Task: Look for space in Nzeto, Angola from 3rd August, 2023 to 17th August, 2023 for 3 adults, 1 child in price range Rs.3000 to Rs.15000. Place can be entire place with 3 bedrooms having 4 beds and 2 bathrooms. Property type can be house, flat, hotel. Amenities needed are: wifi, air conditioning, bbq grill, smoking allowed. Booking option can be shelf check-in. Required host language is English.
Action: Mouse moved to (347, 122)
Screenshot: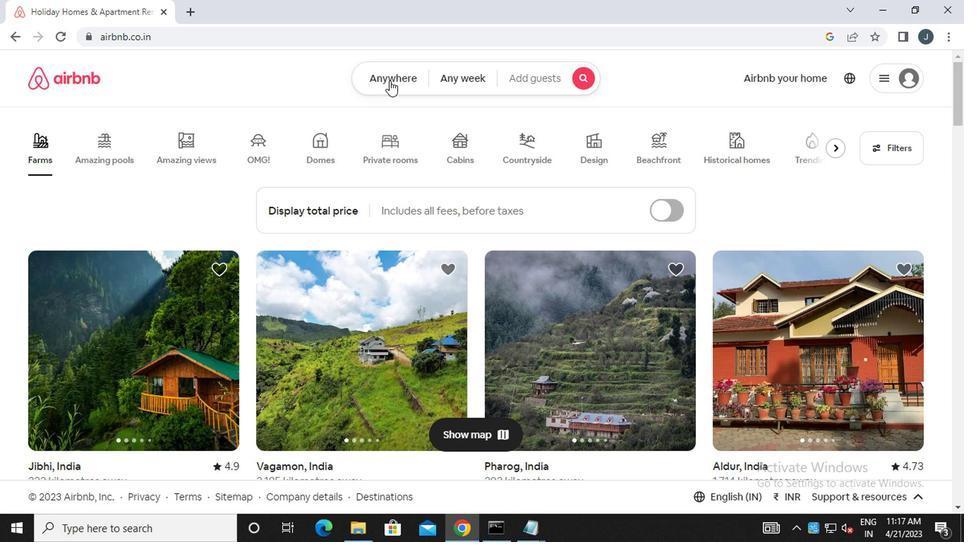 
Action: Mouse pressed left at (347, 122)
Screenshot: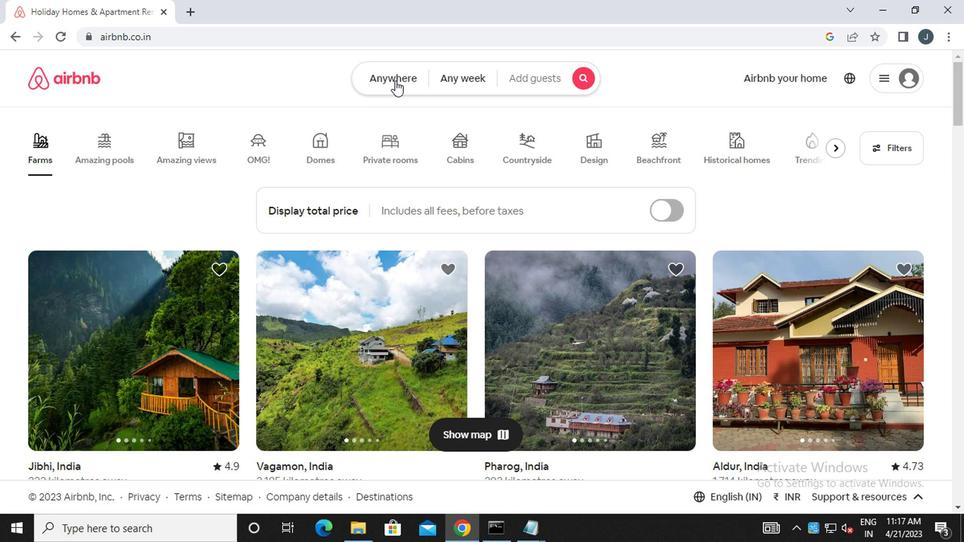 
Action: Mouse moved to (216, 159)
Screenshot: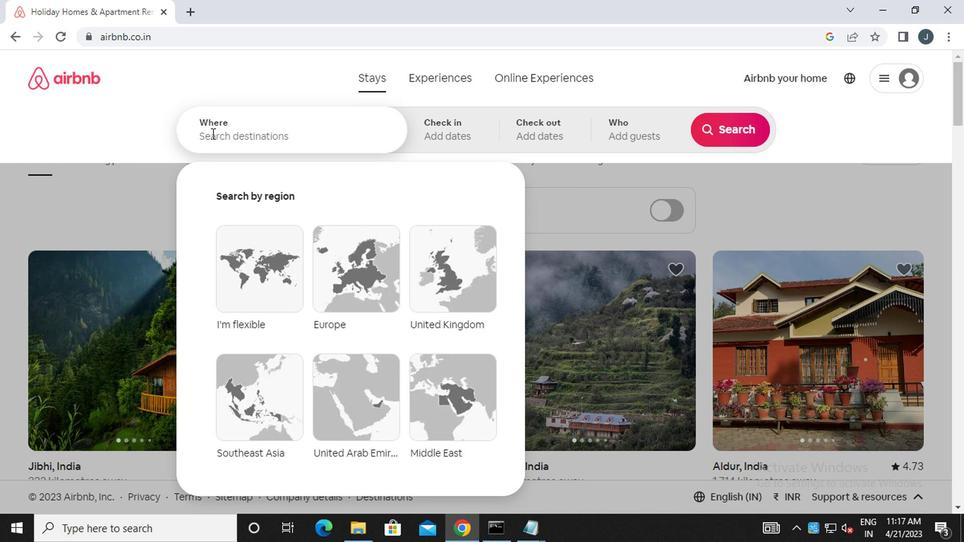 
Action: Mouse pressed left at (216, 159)
Screenshot: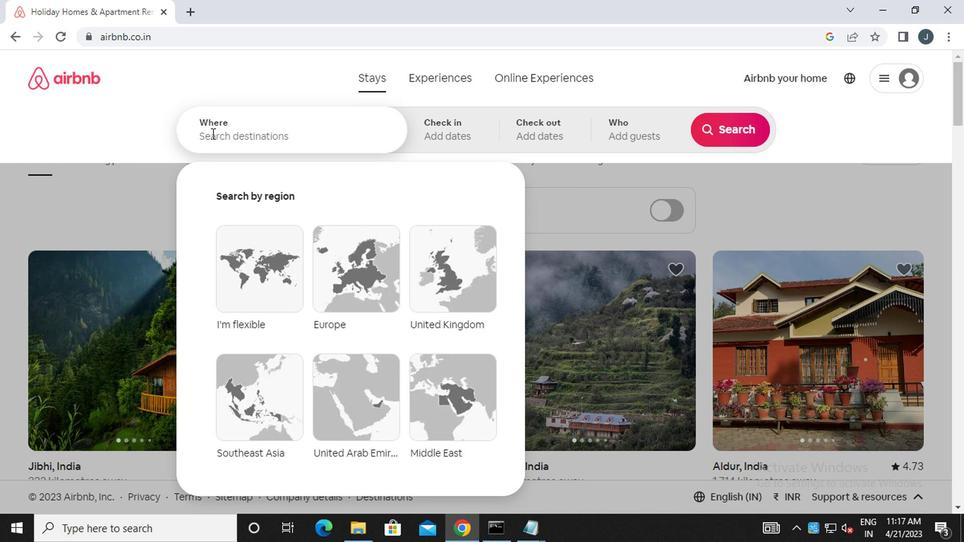 
Action: Mouse moved to (222, 159)
Screenshot: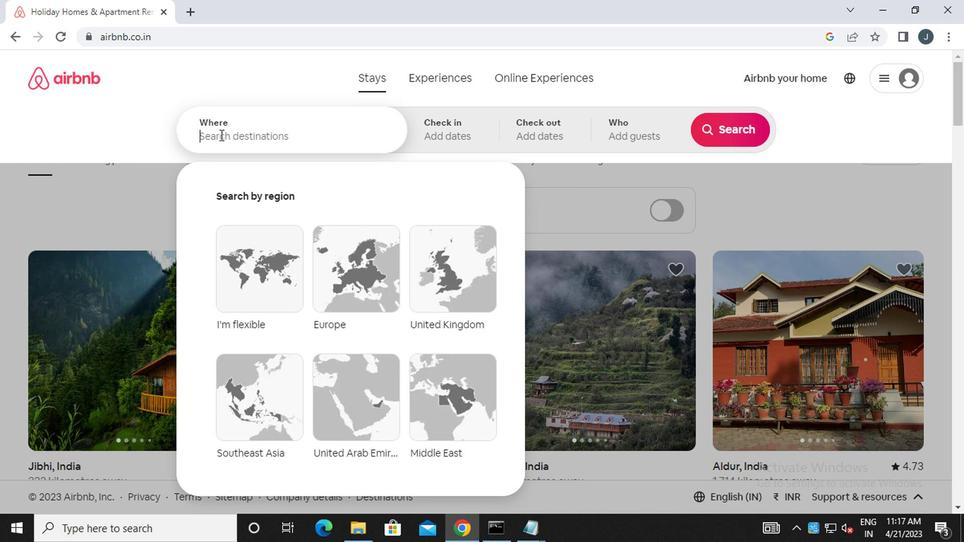 
Action: Key pressed n<Key.caps_lock>zeto,
Screenshot: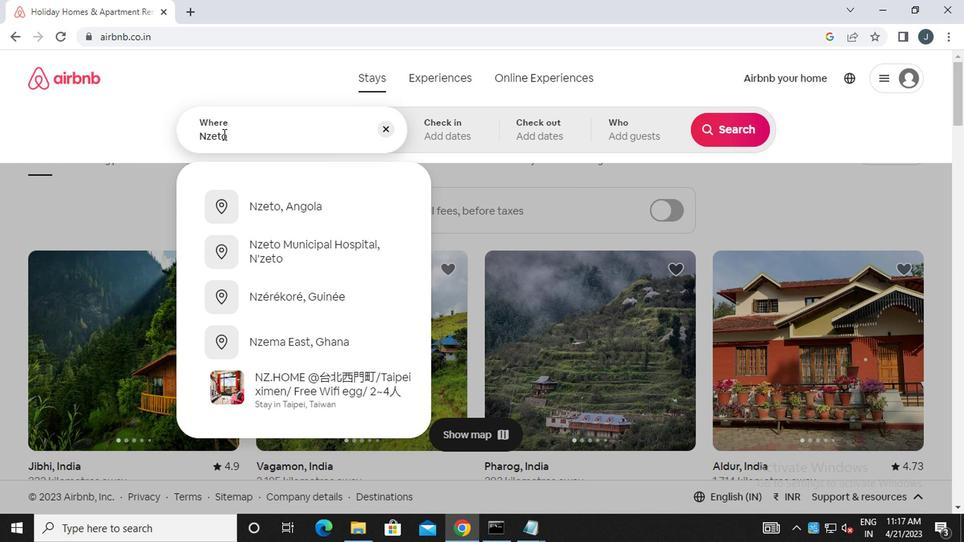 
Action: Mouse moved to (270, 210)
Screenshot: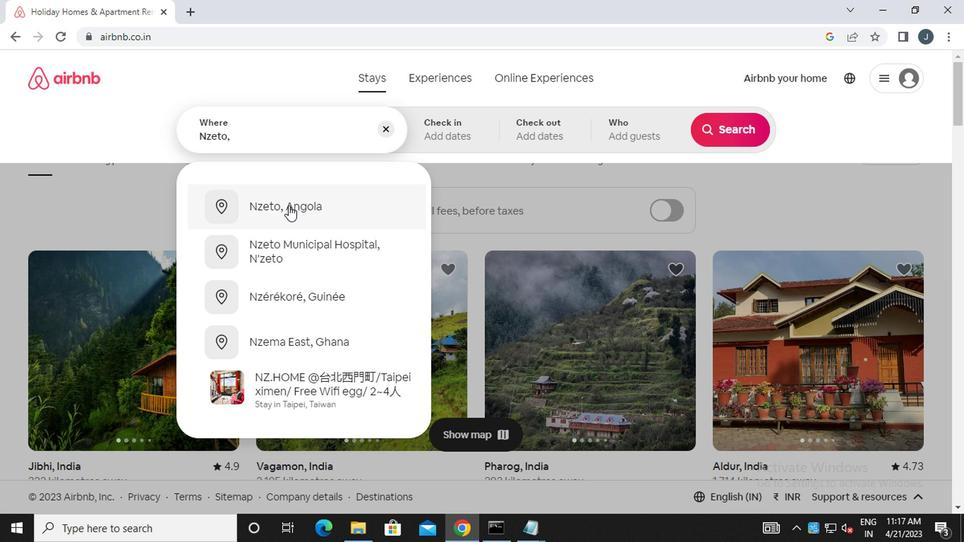 
Action: Mouse pressed left at (270, 210)
Screenshot: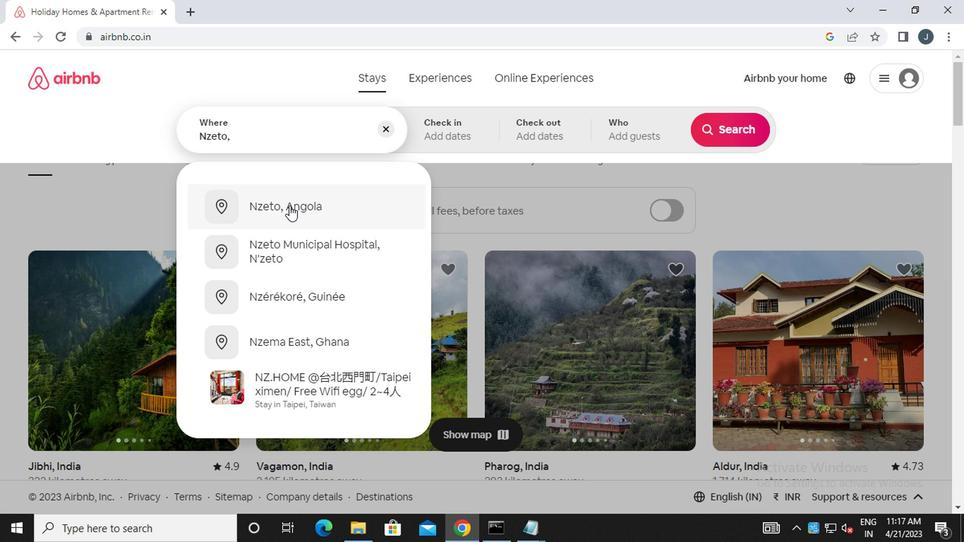 
Action: Mouse moved to (574, 239)
Screenshot: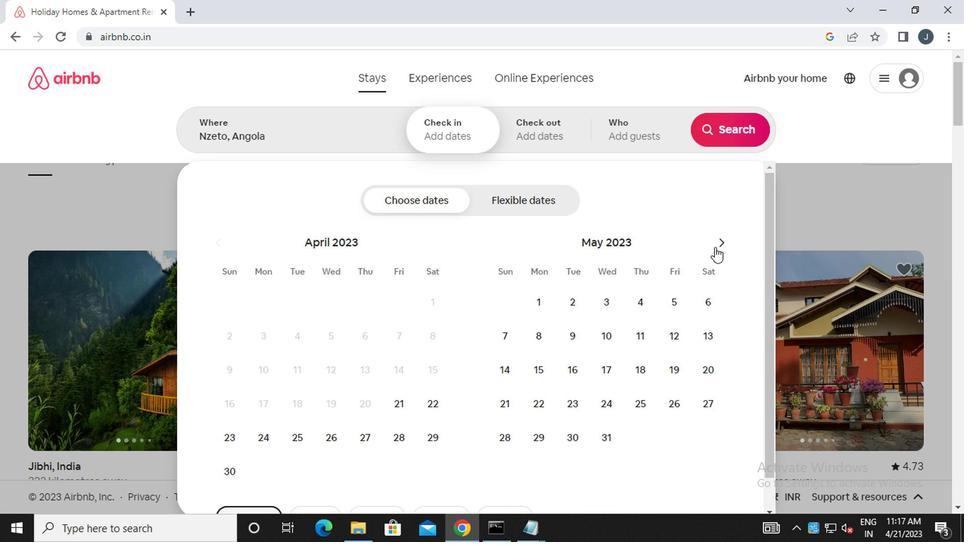 
Action: Mouse pressed left at (574, 239)
Screenshot: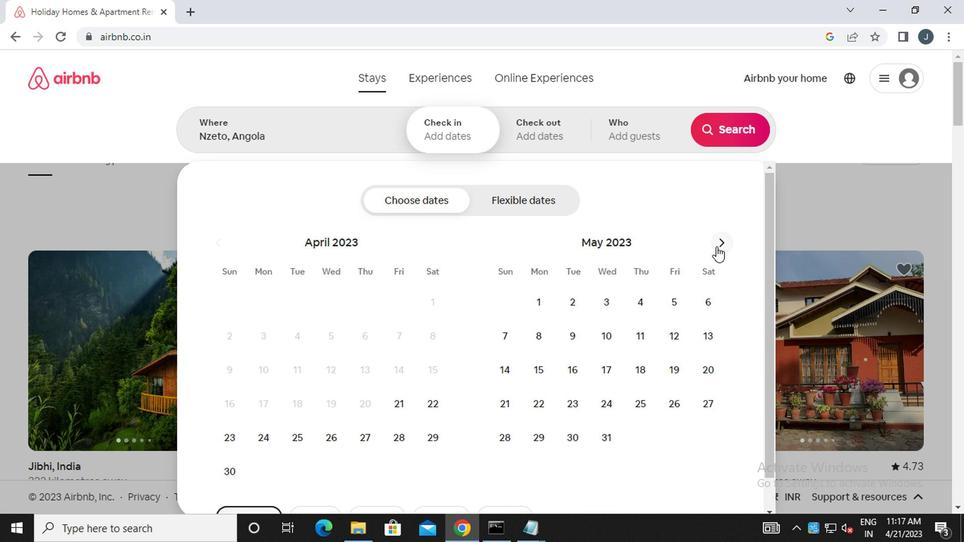 
Action: Mouse moved to (575, 239)
Screenshot: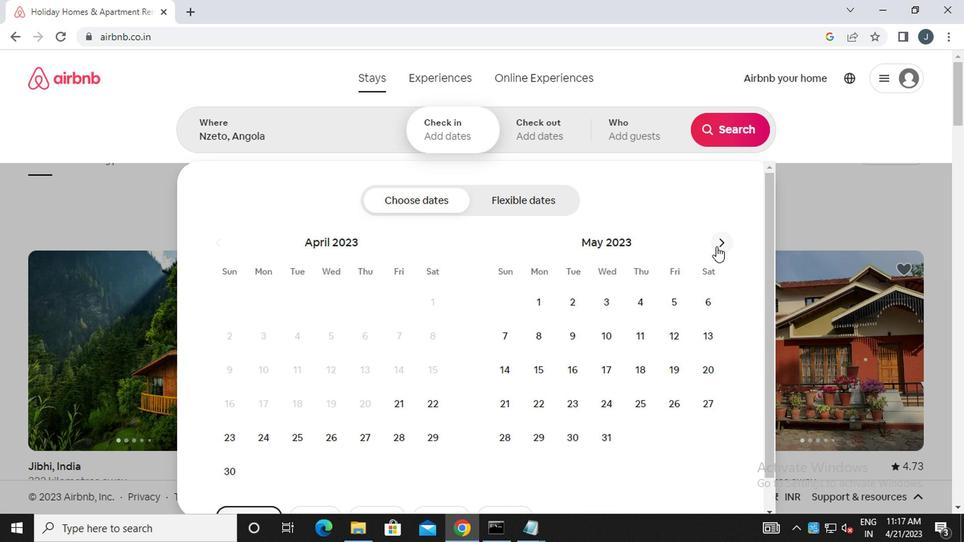 
Action: Mouse pressed left at (575, 239)
Screenshot: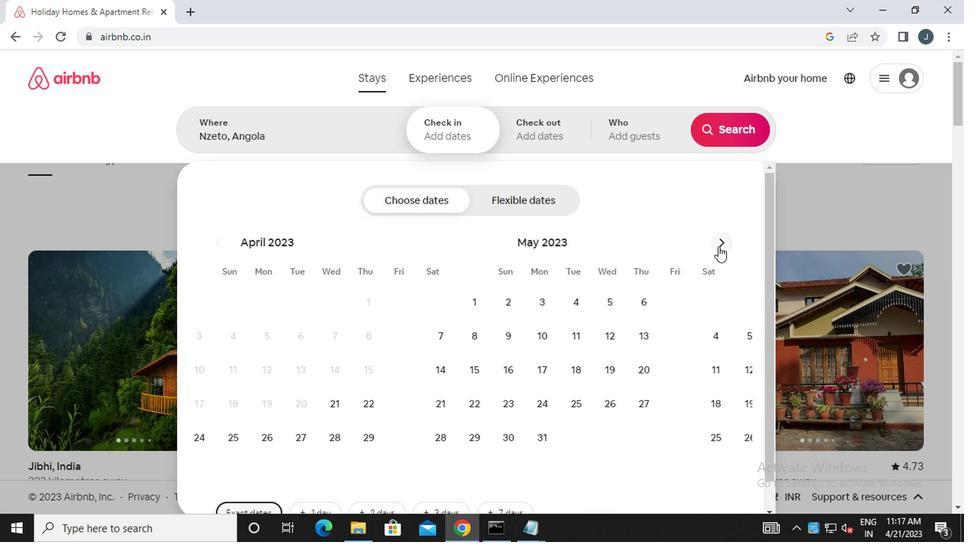 
Action: Mouse pressed left at (575, 239)
Screenshot: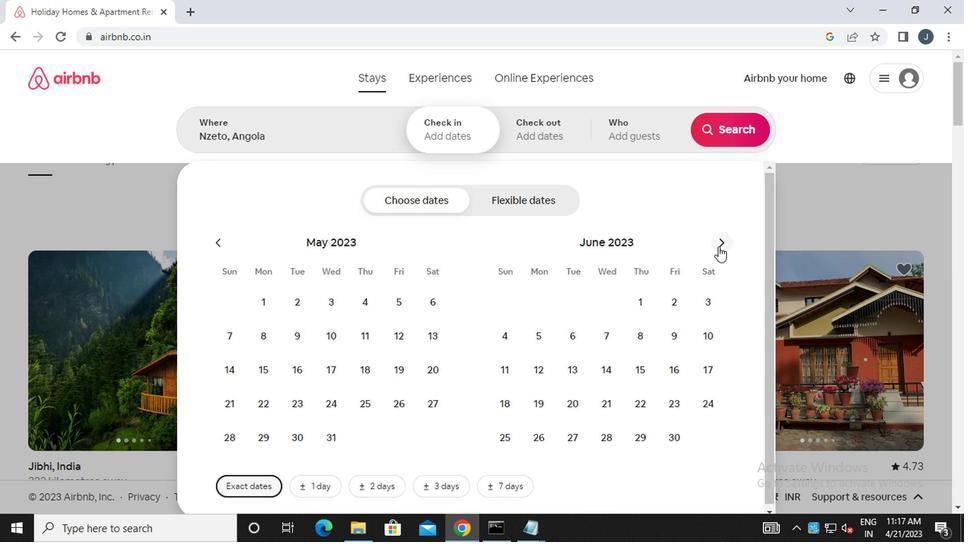 
Action: Mouse pressed left at (575, 239)
Screenshot: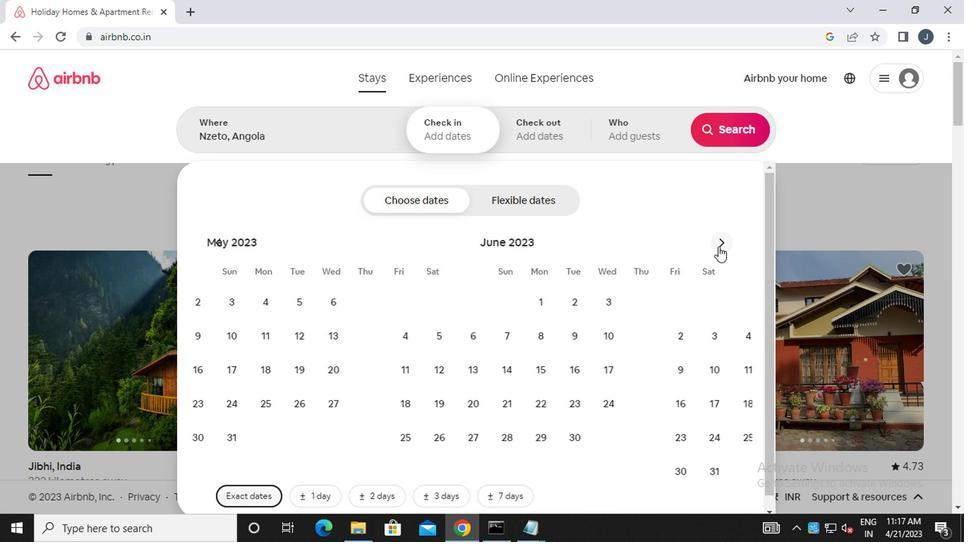 
Action: Mouse moved to (519, 278)
Screenshot: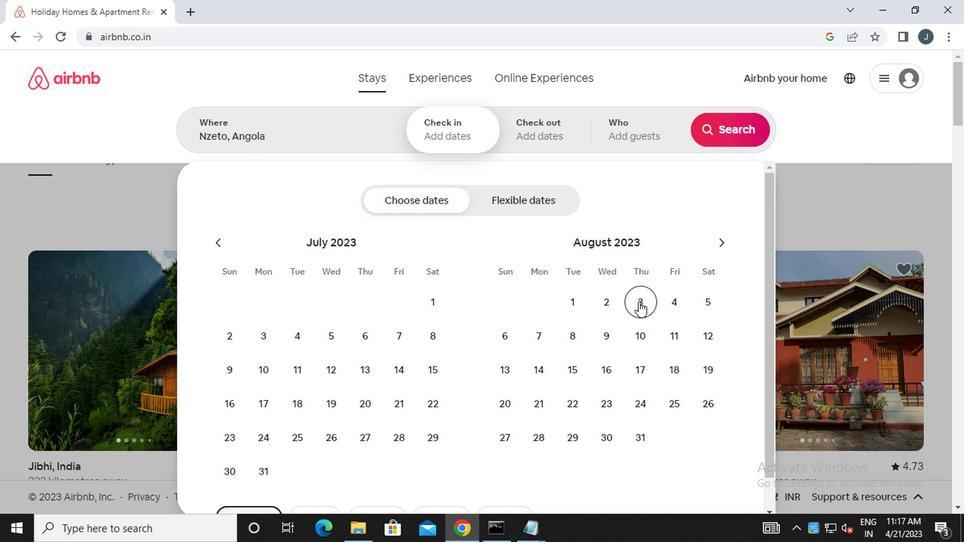 
Action: Mouse pressed left at (519, 278)
Screenshot: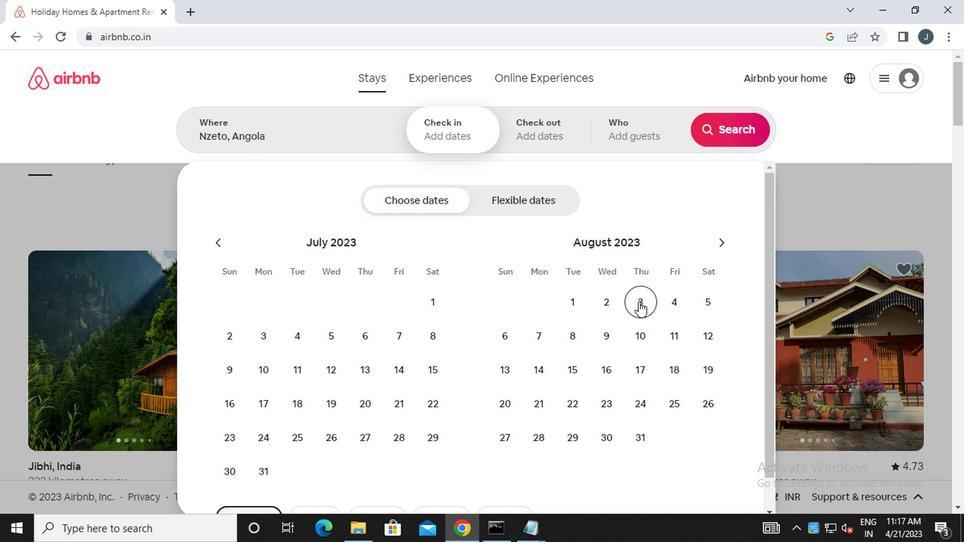 
Action: Mouse moved to (524, 325)
Screenshot: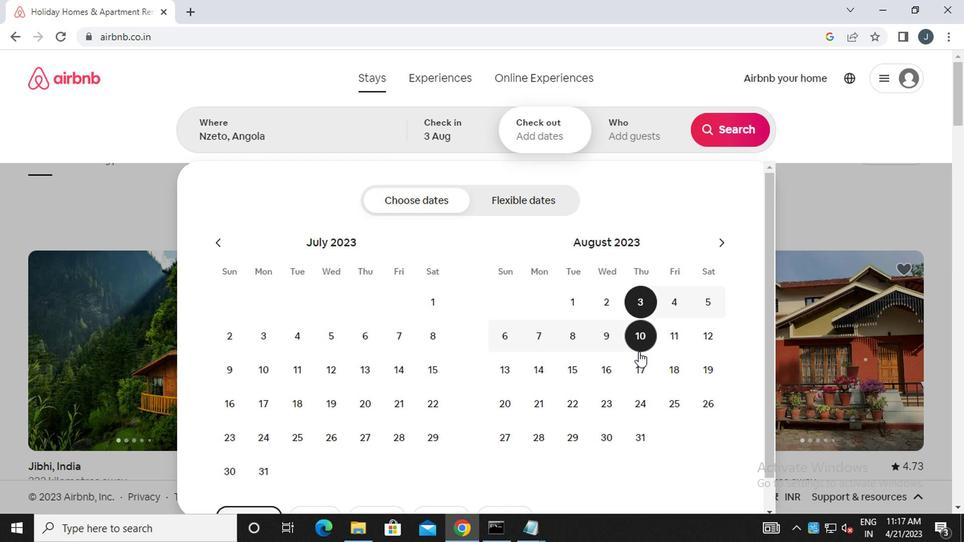 
Action: Mouse pressed left at (524, 325)
Screenshot: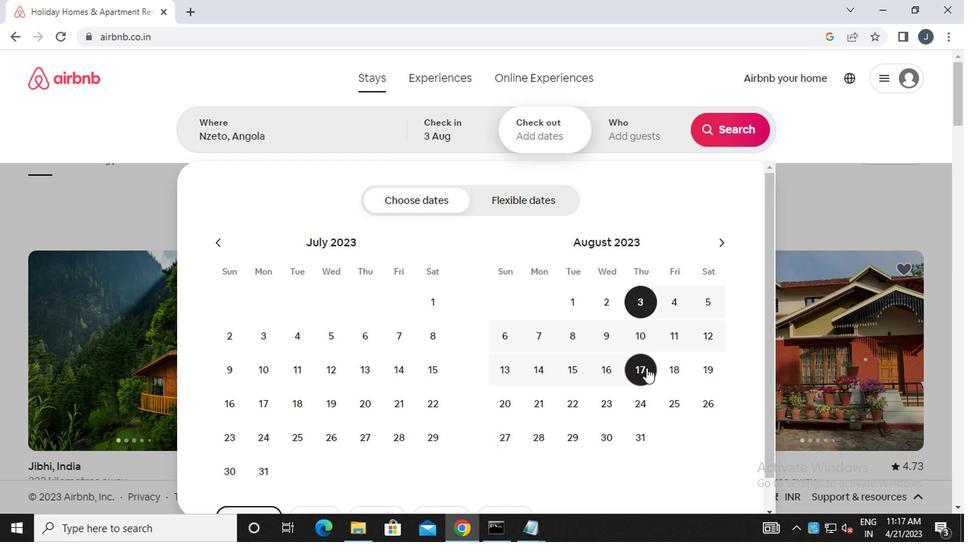 
Action: Mouse moved to (519, 159)
Screenshot: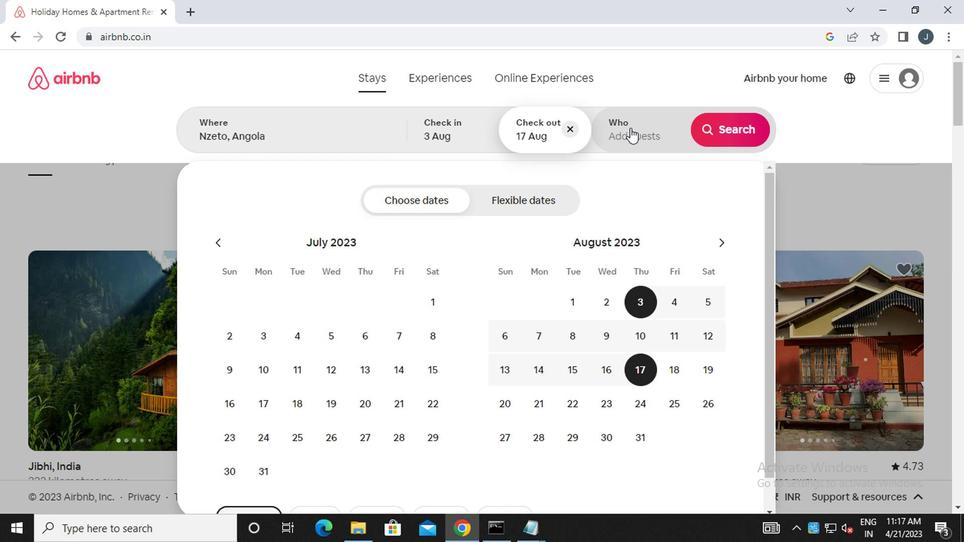 
Action: Mouse pressed left at (519, 159)
Screenshot: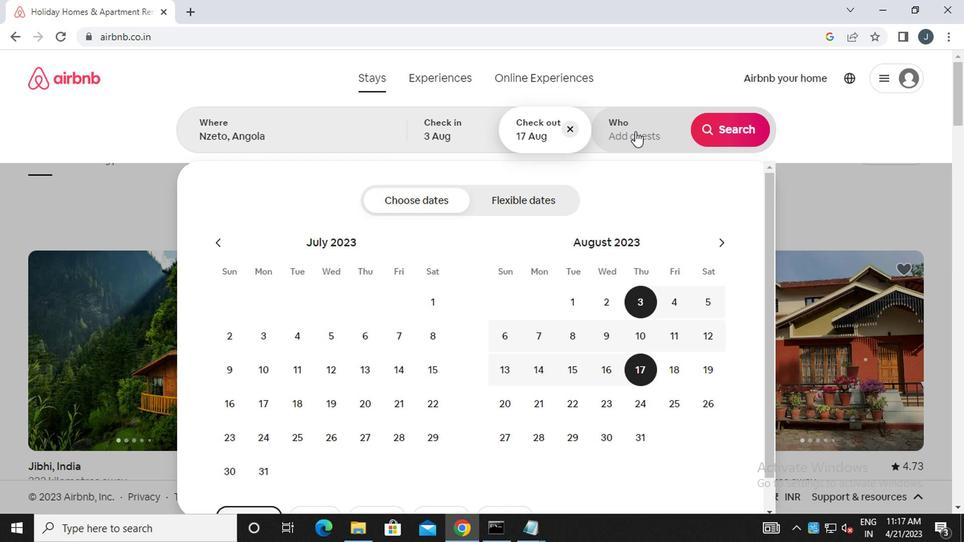 
Action: Mouse moved to (585, 208)
Screenshot: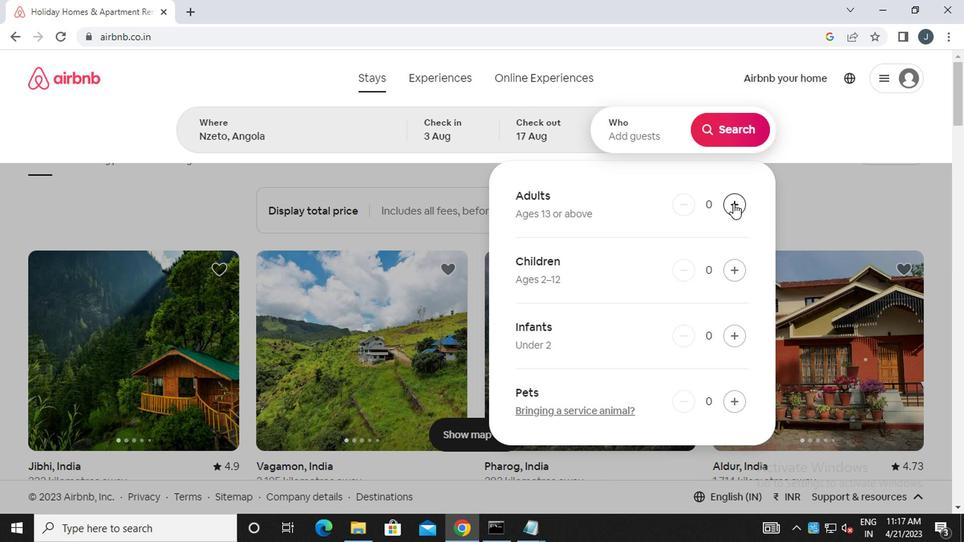 
Action: Mouse pressed left at (585, 208)
Screenshot: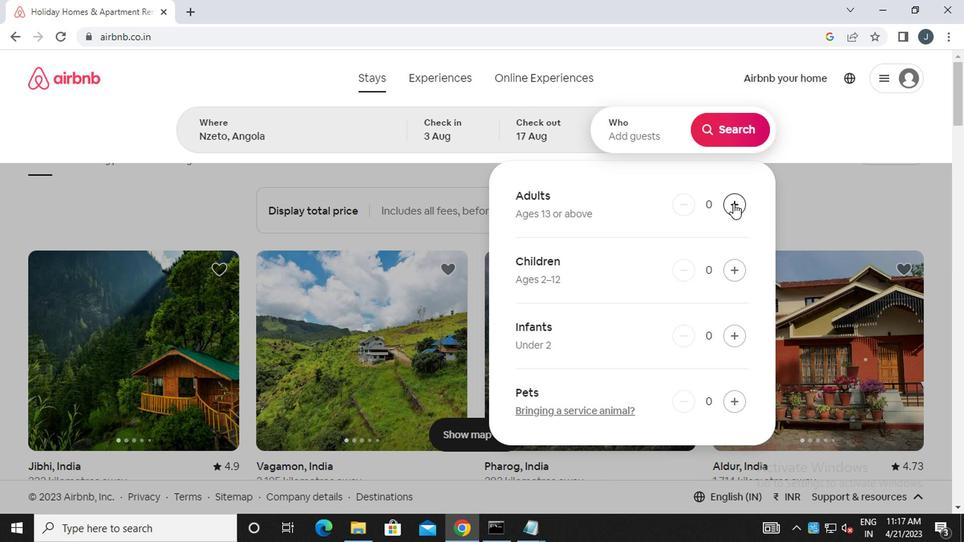 
Action: Mouse moved to (585, 208)
Screenshot: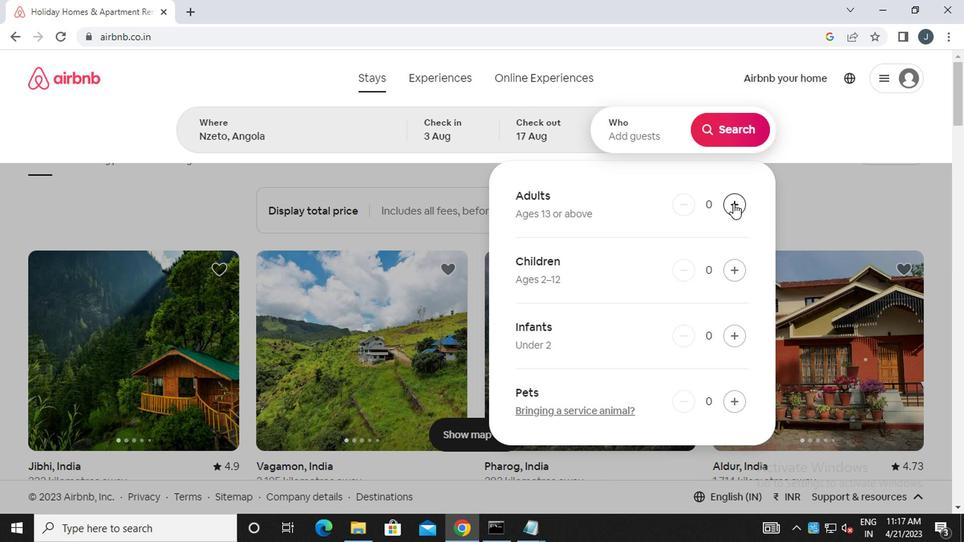 
Action: Mouse pressed left at (585, 208)
Screenshot: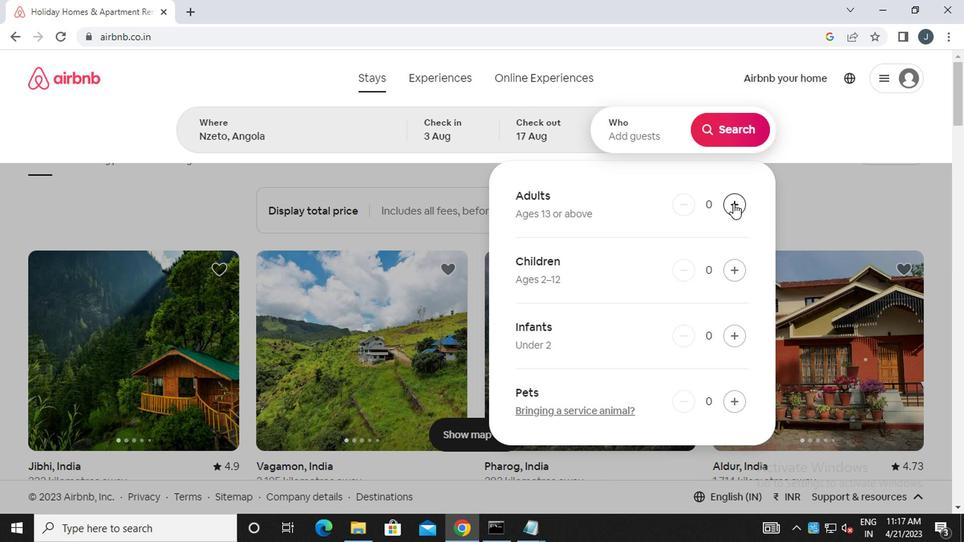 
Action: Mouse pressed left at (585, 208)
Screenshot: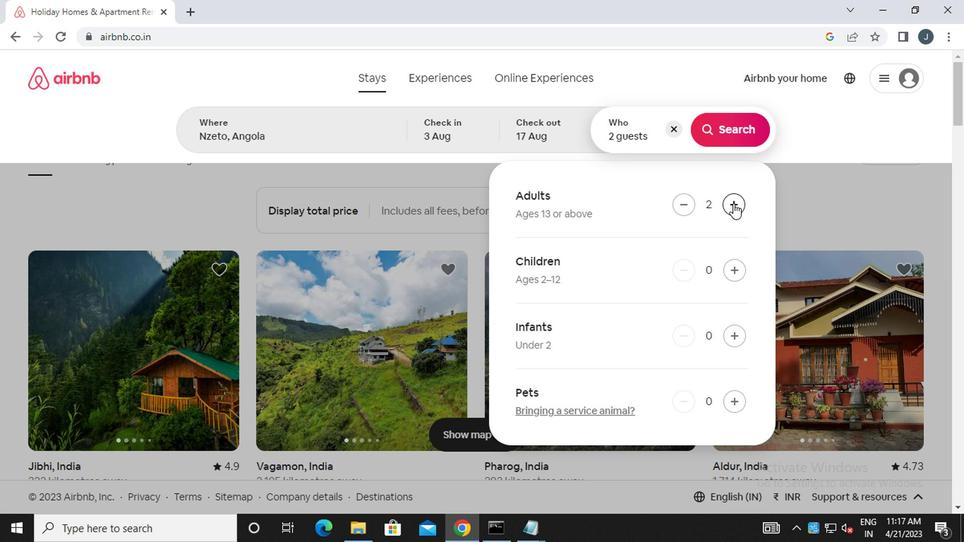 
Action: Mouse moved to (588, 255)
Screenshot: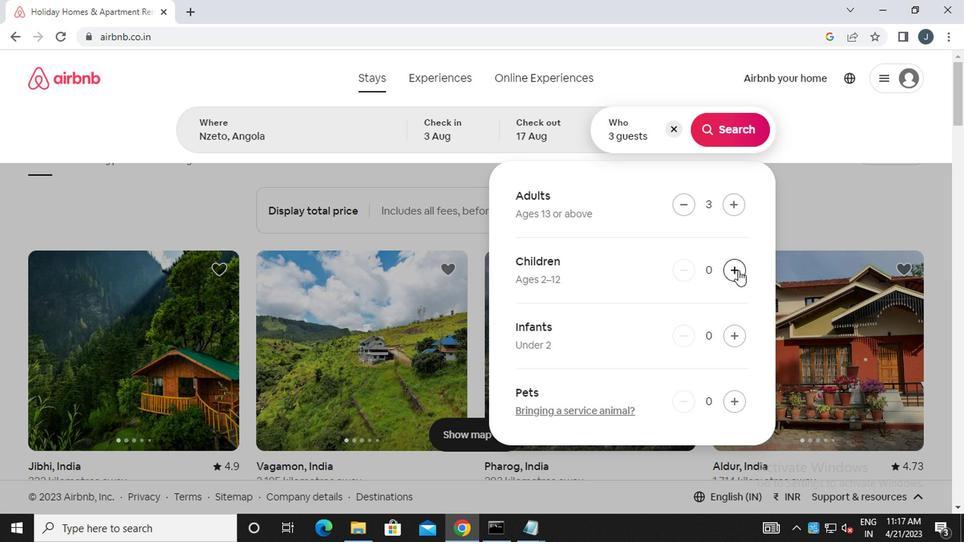 
Action: Mouse pressed left at (588, 255)
Screenshot: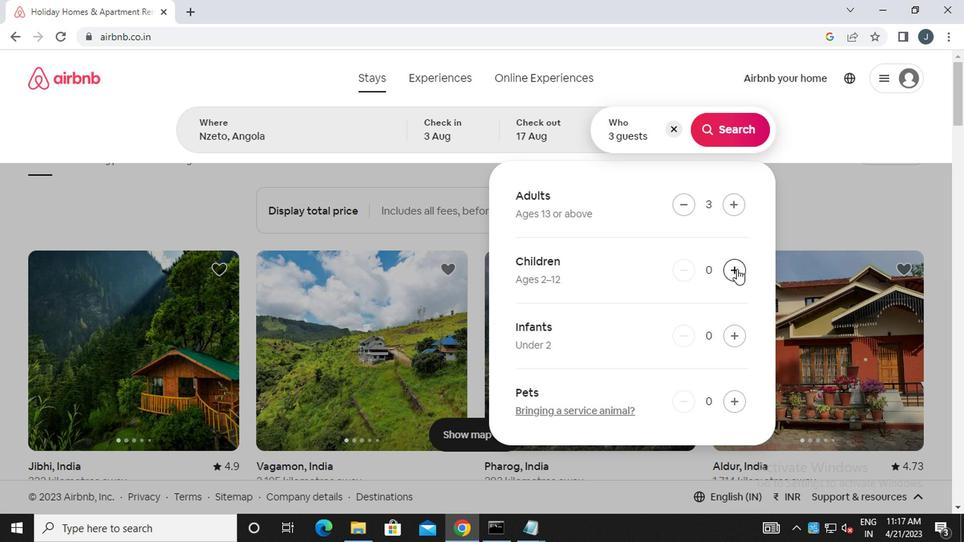 
Action: Mouse moved to (586, 158)
Screenshot: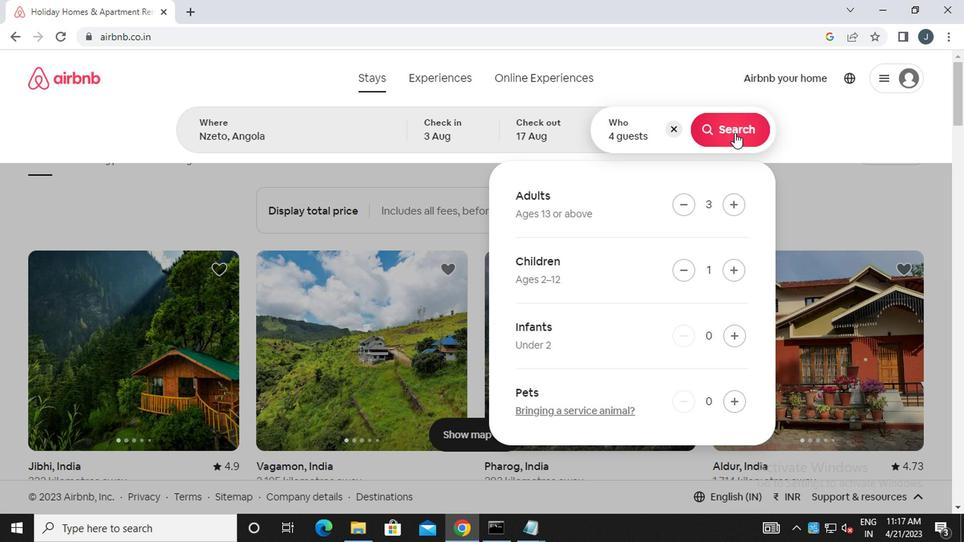 
Action: Mouse pressed left at (586, 158)
Screenshot: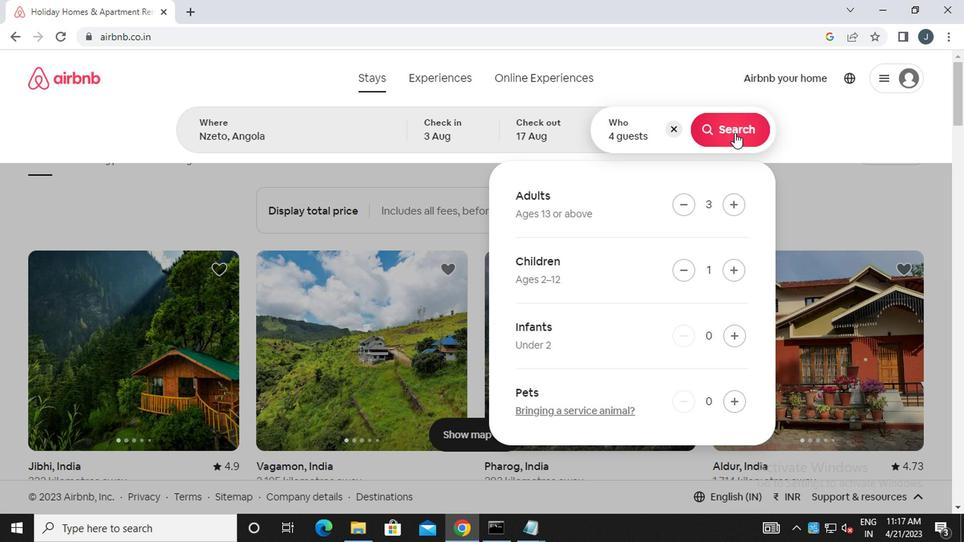 
Action: Mouse moved to (696, 158)
Screenshot: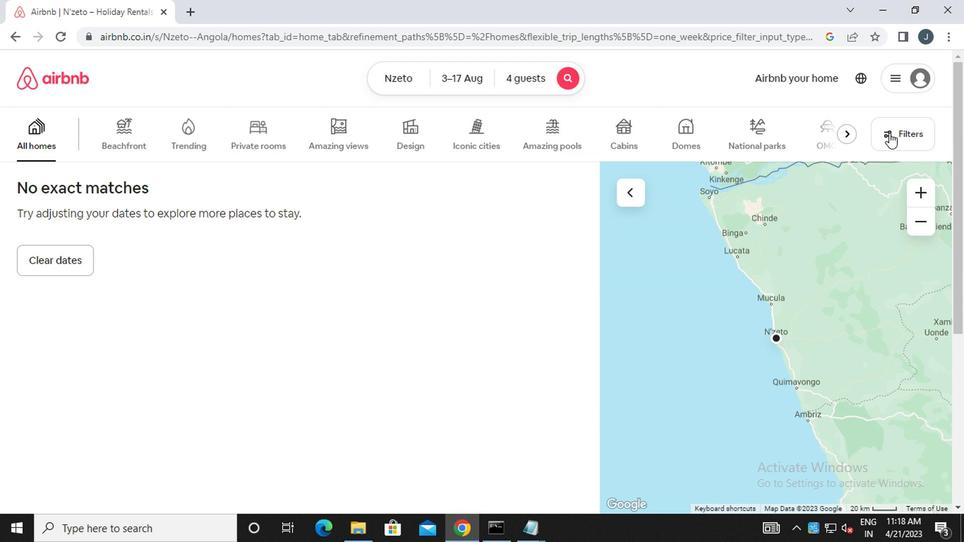 
Action: Mouse pressed left at (696, 158)
Screenshot: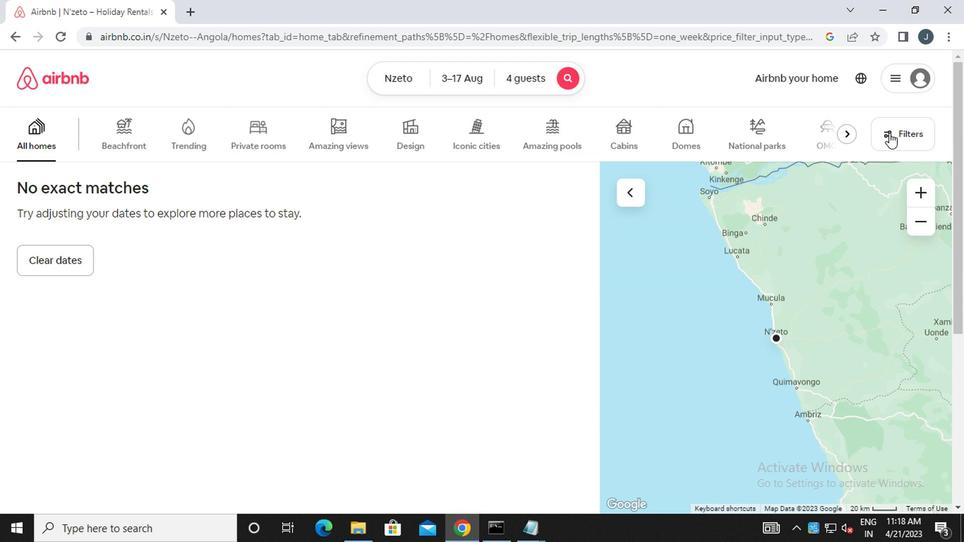 
Action: Mouse moved to (329, 223)
Screenshot: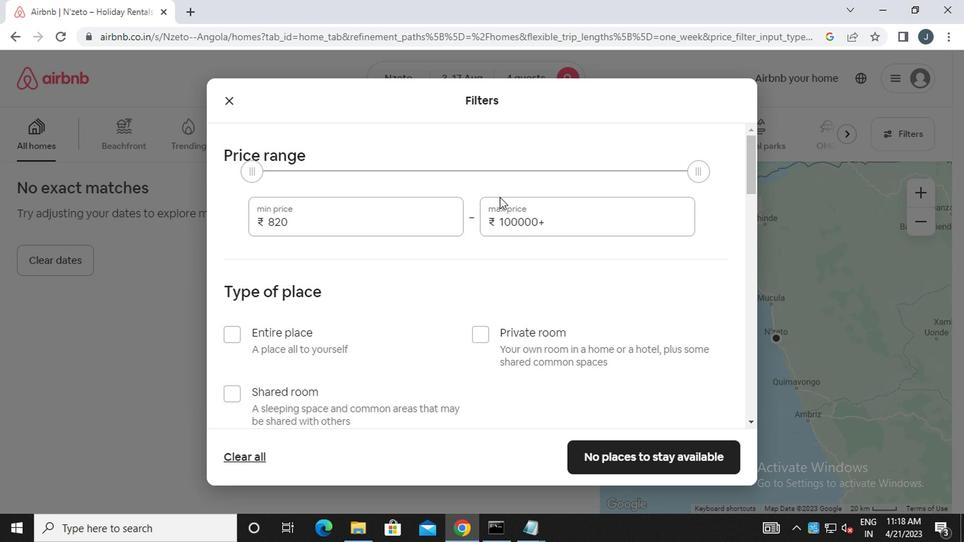 
Action: Mouse pressed left at (329, 223)
Screenshot: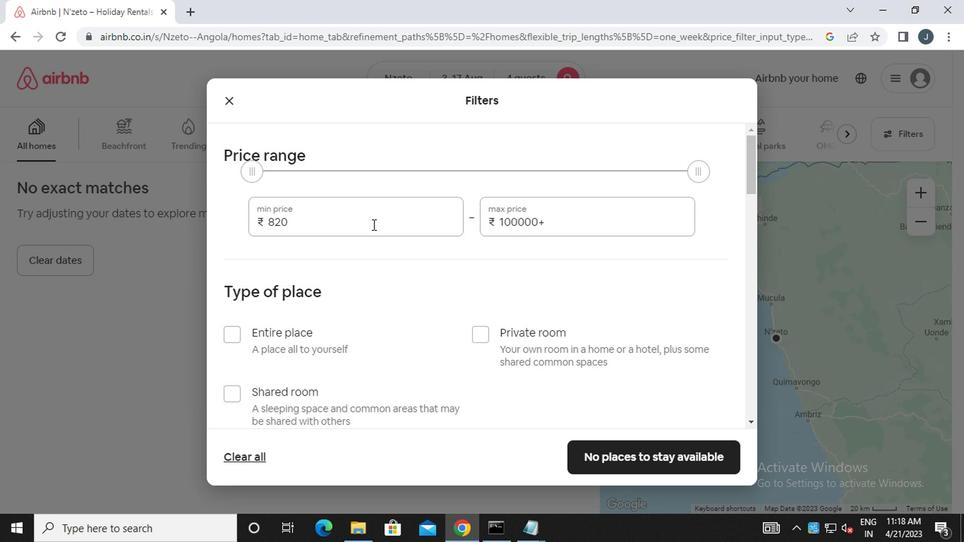 
Action: Mouse moved to (332, 223)
Screenshot: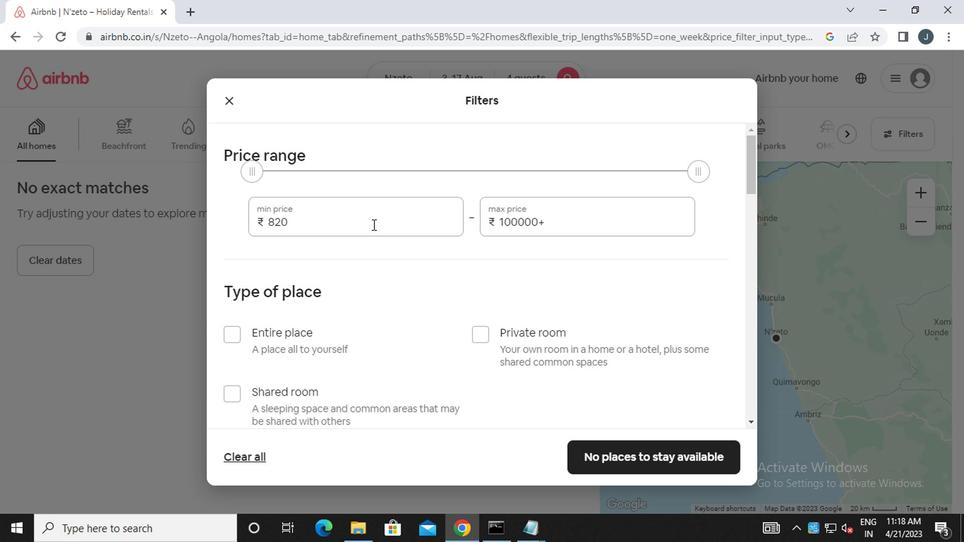 
Action: Key pressed <Key.backspace><Key.backspace><Key.backspace>3000
Screenshot: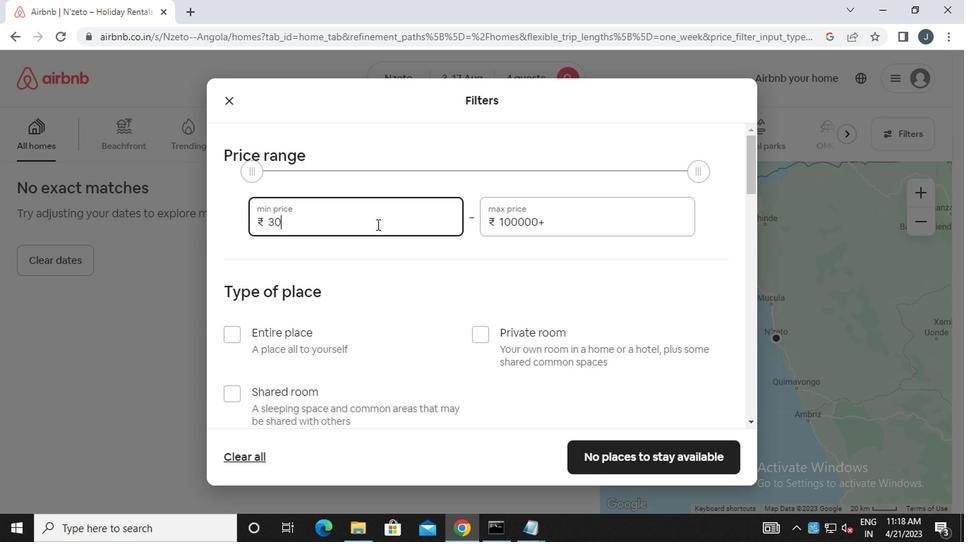 
Action: Mouse moved to (470, 218)
Screenshot: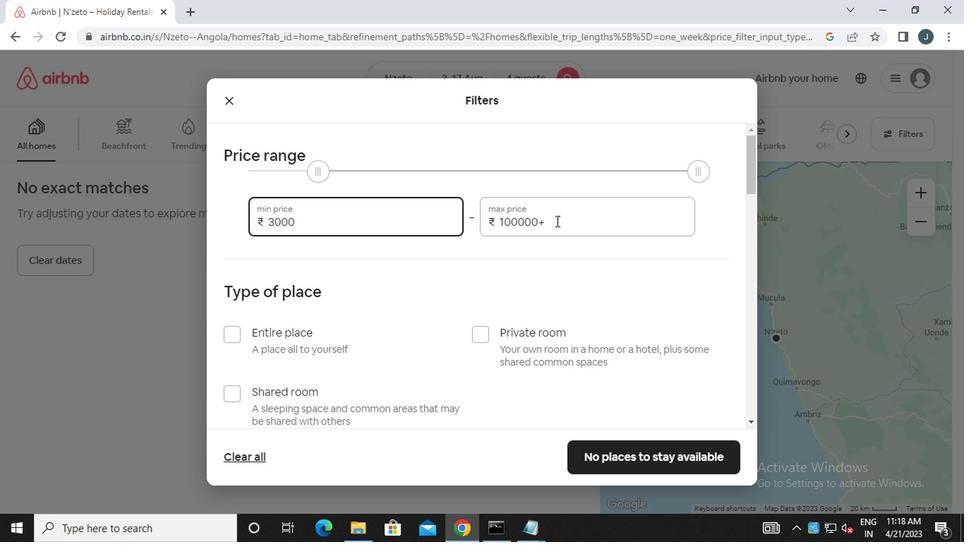 
Action: Mouse pressed left at (470, 218)
Screenshot: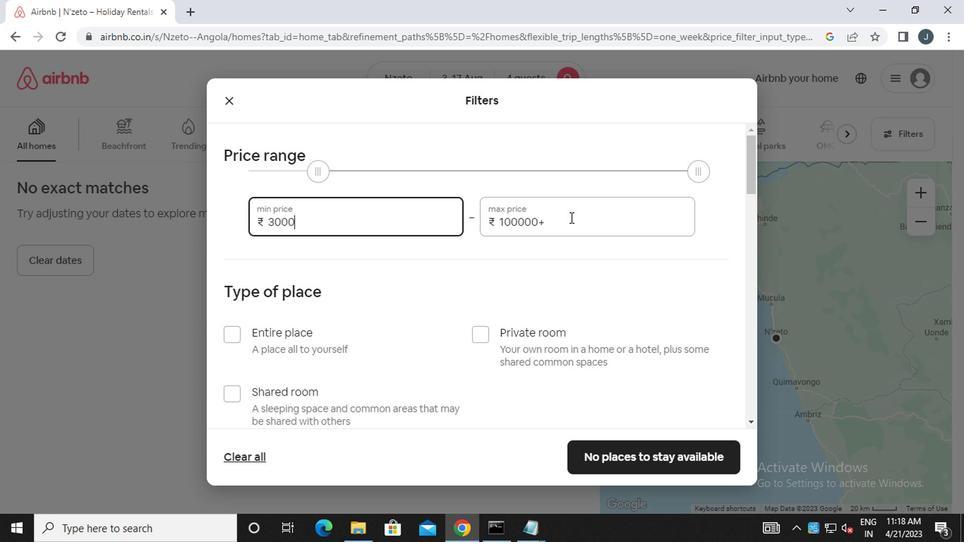 
Action: Mouse moved to (462, 219)
Screenshot: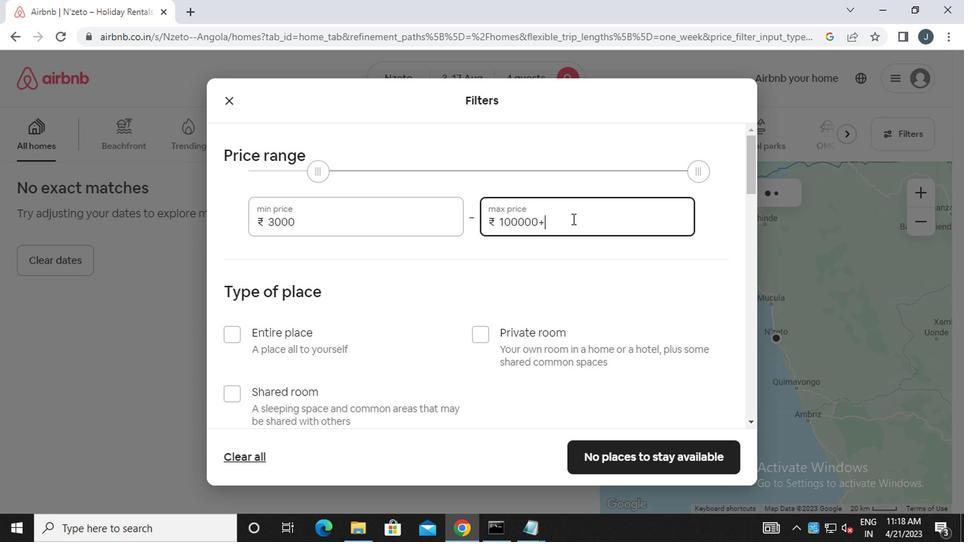 
Action: Key pressed <Key.backspace><Key.backspace><Key.backspace><Key.backspace><Key.backspace><Key.backspace>5-<Key.backspace>5000
Screenshot: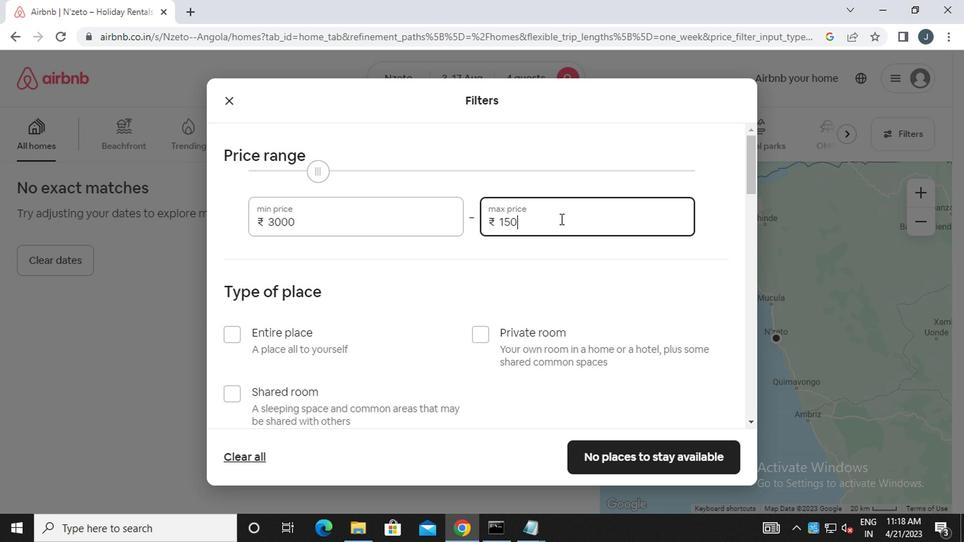 
Action: Mouse moved to (283, 301)
Screenshot: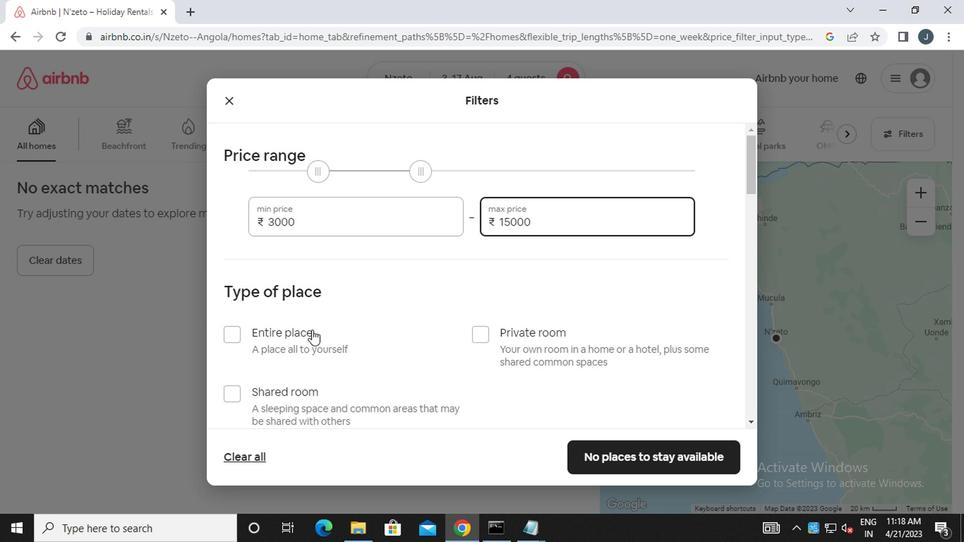 
Action: Mouse pressed left at (283, 301)
Screenshot: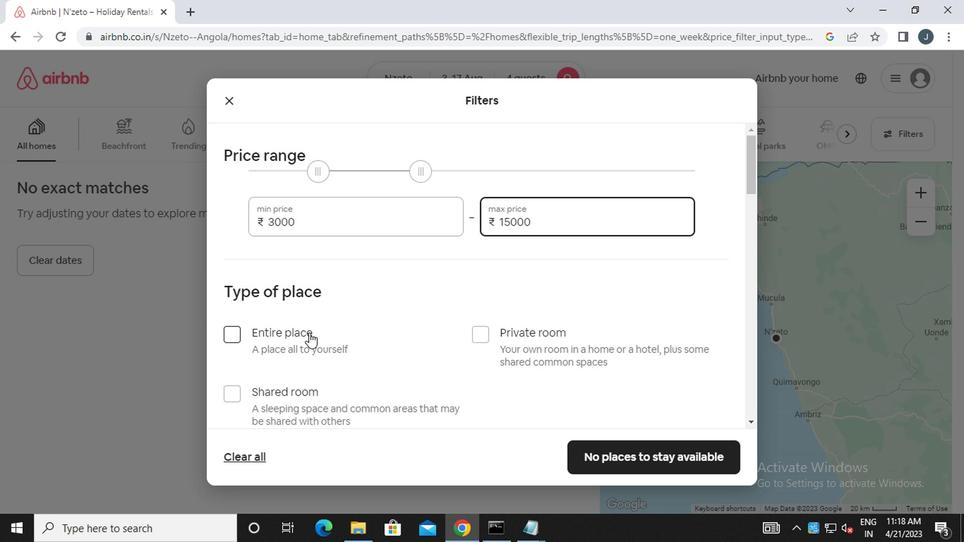 
Action: Mouse moved to (286, 301)
Screenshot: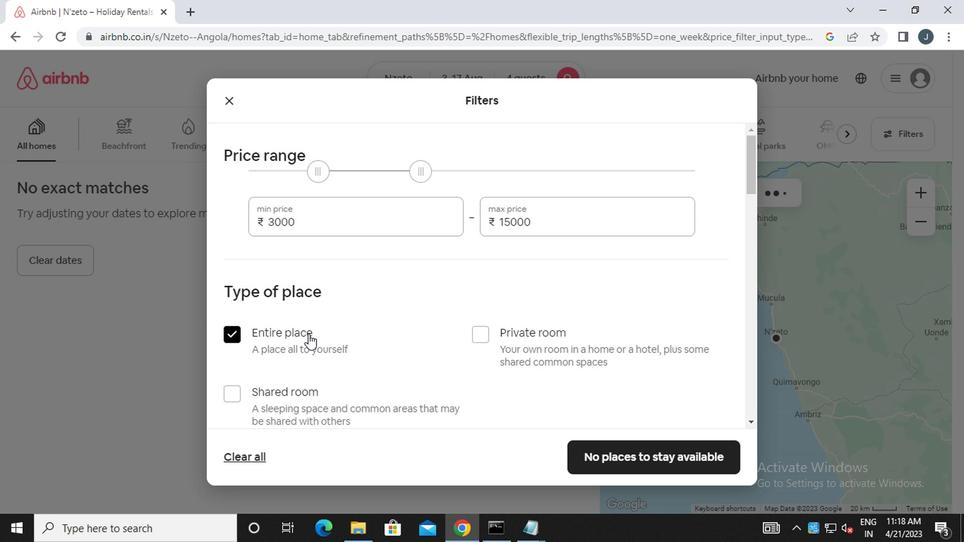
Action: Mouse scrolled (286, 301) with delta (0, 0)
Screenshot: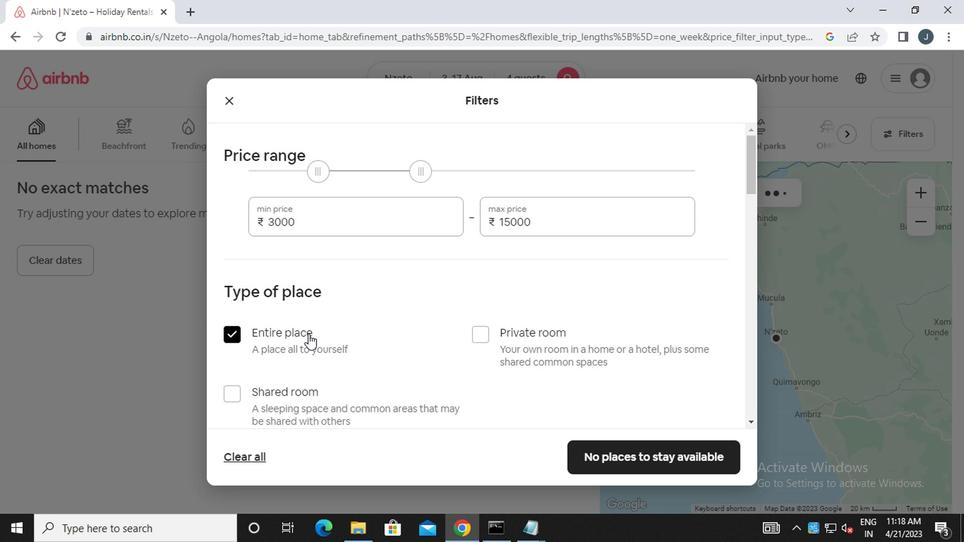 
Action: Mouse moved to (286, 301)
Screenshot: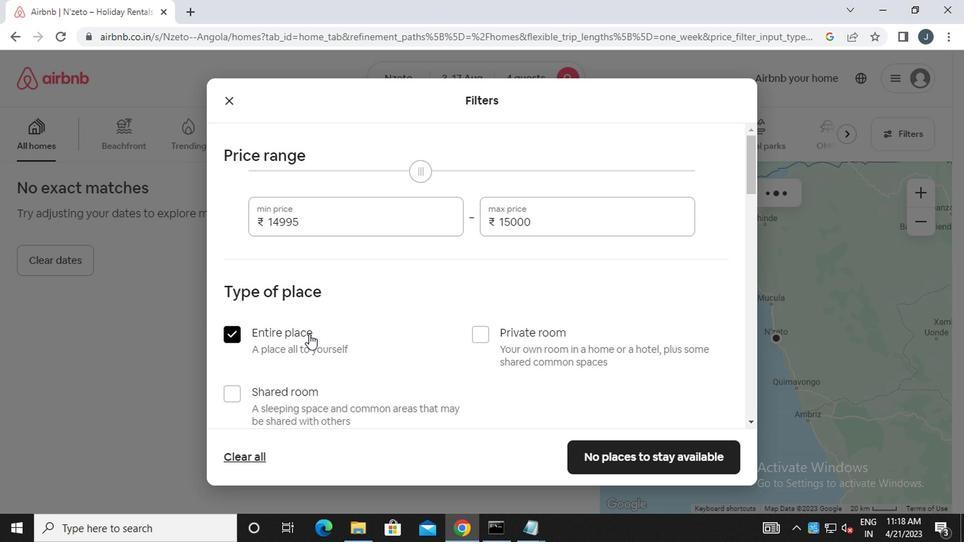 
Action: Mouse scrolled (286, 301) with delta (0, 0)
Screenshot: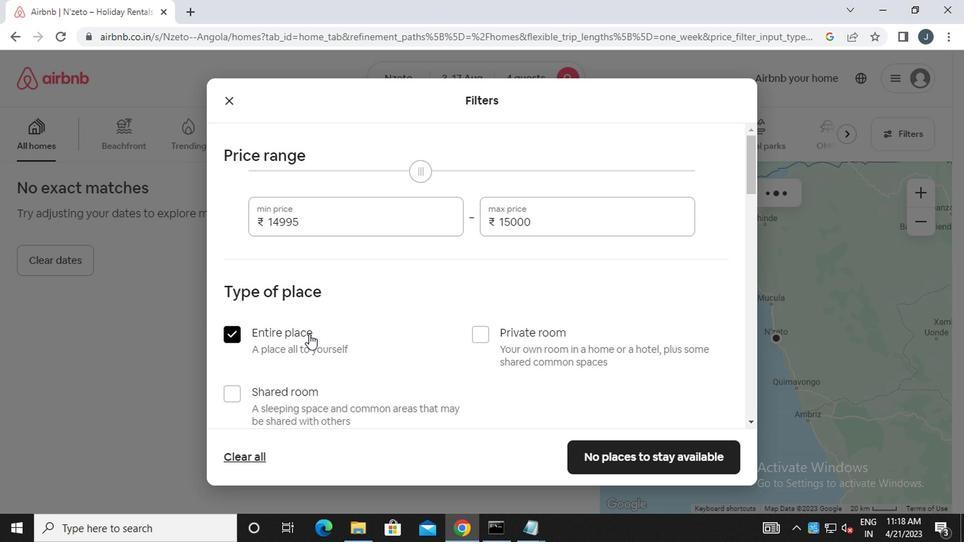 
Action: Mouse moved to (286, 301)
Screenshot: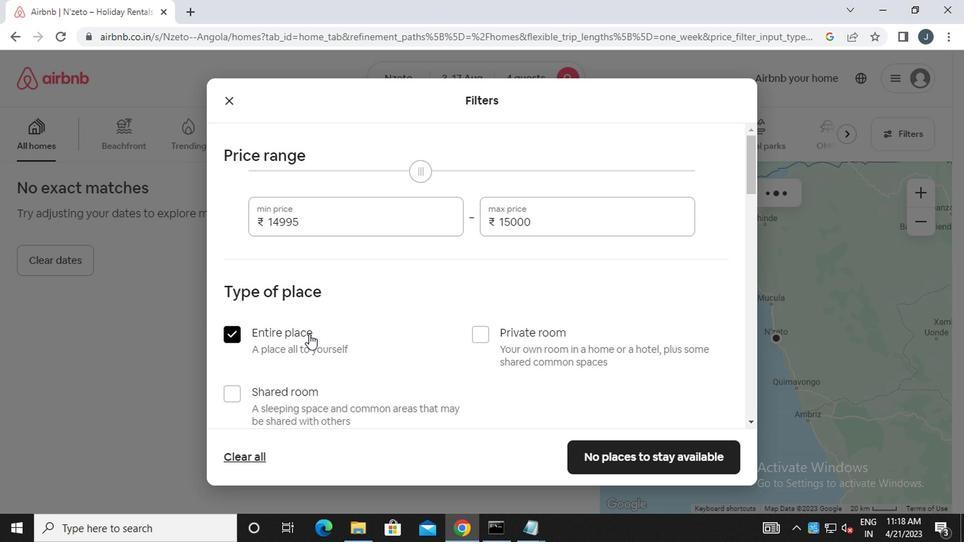 
Action: Mouse scrolled (286, 301) with delta (0, 0)
Screenshot: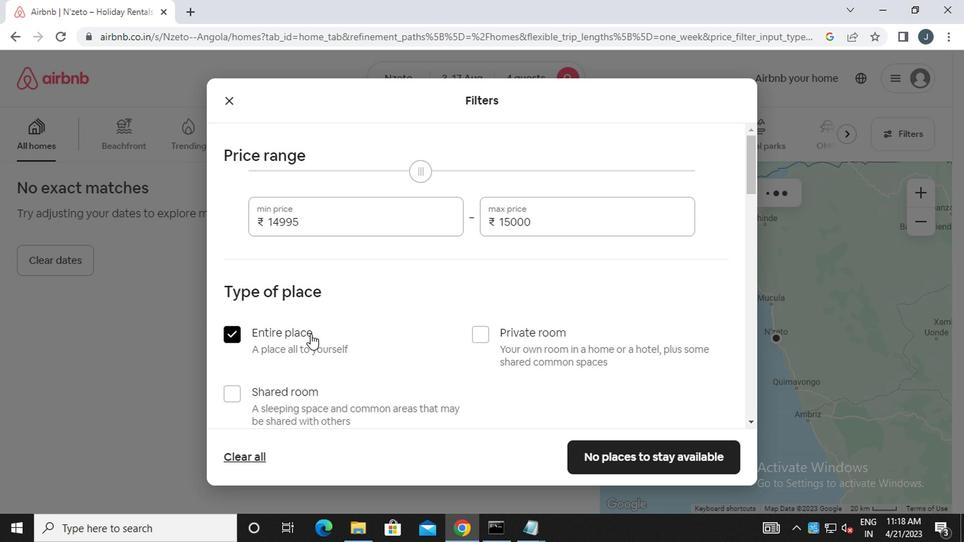 
Action: Mouse moved to (287, 301)
Screenshot: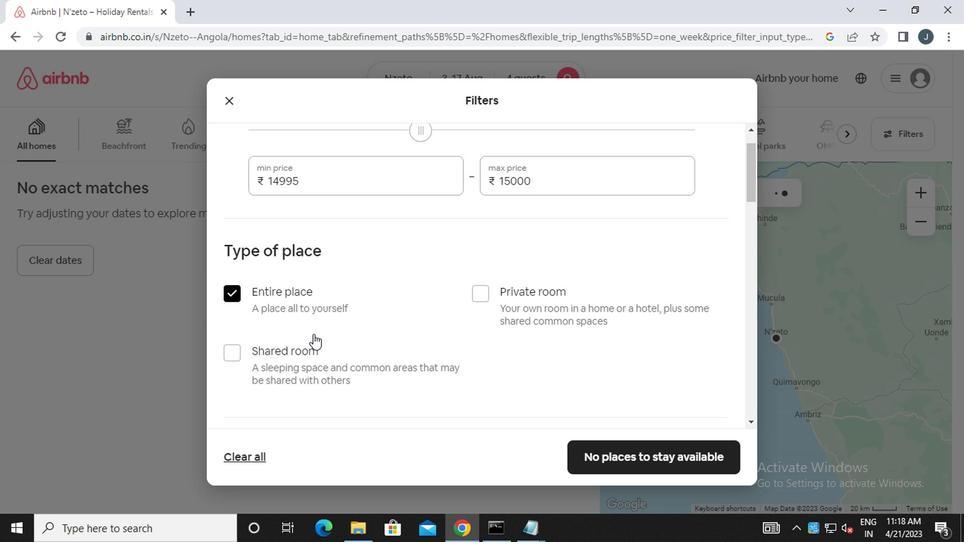 
Action: Mouse scrolled (287, 301) with delta (0, 0)
Screenshot: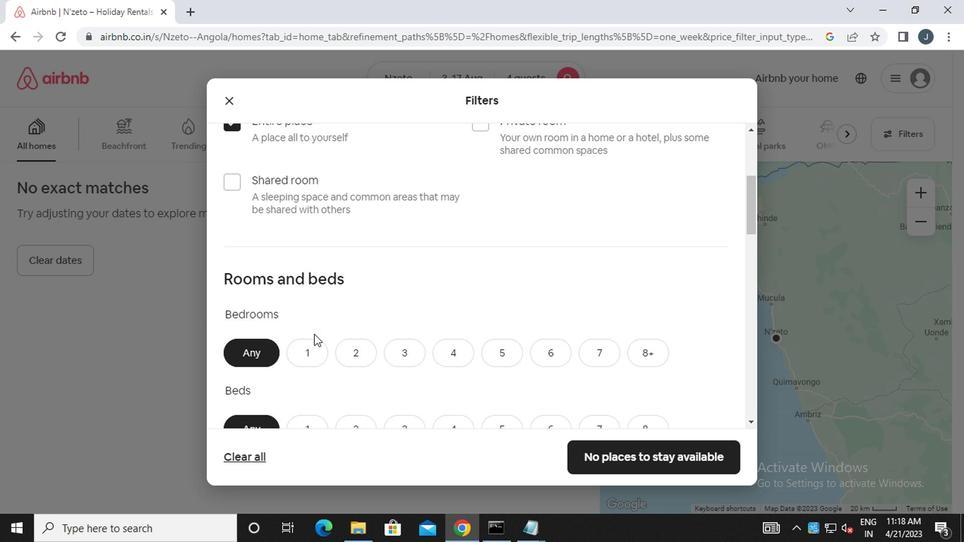 
Action: Mouse moved to (288, 301)
Screenshot: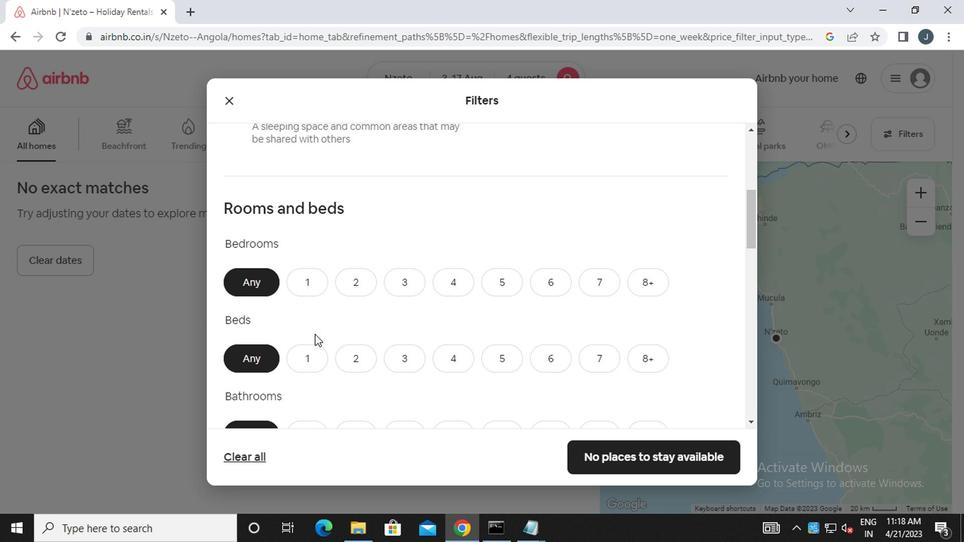 
Action: Mouse scrolled (288, 301) with delta (0, 0)
Screenshot: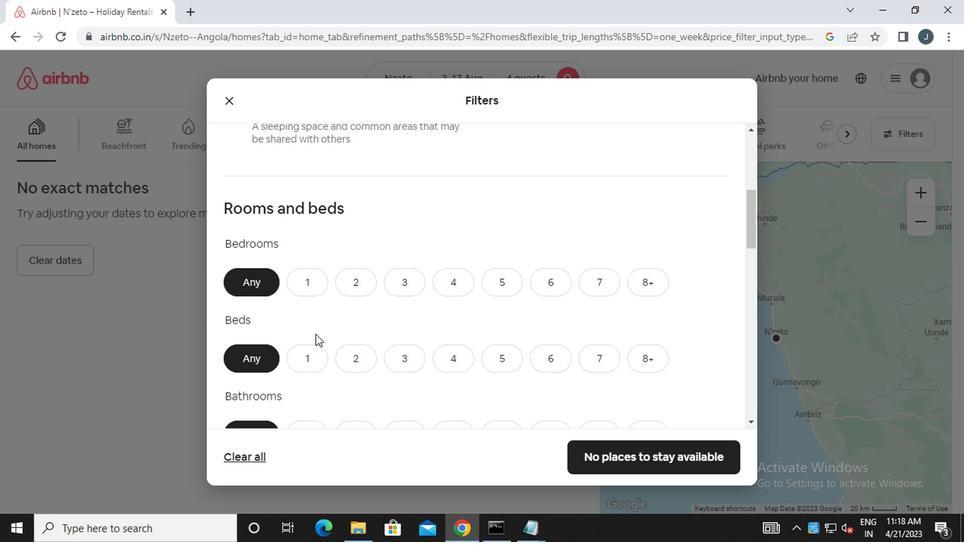 
Action: Mouse moved to (288, 301)
Screenshot: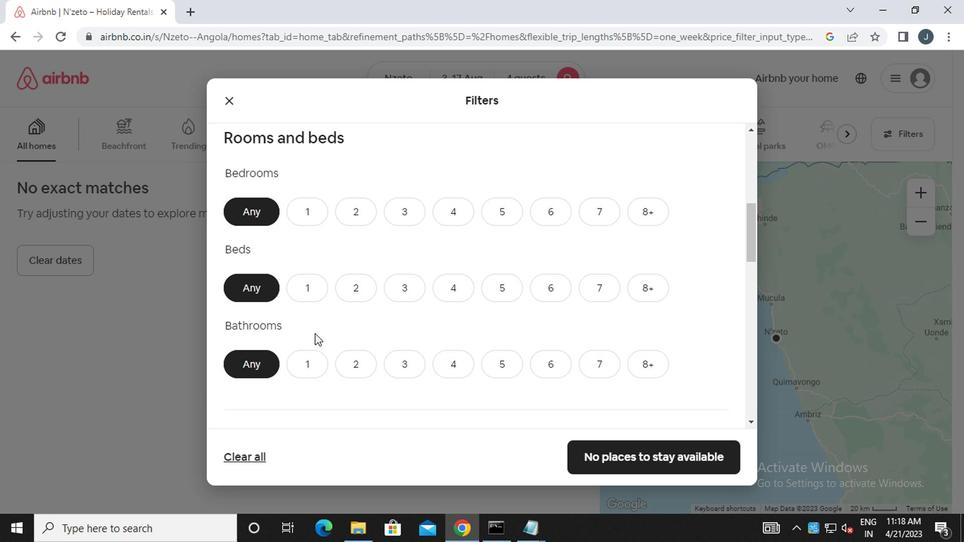 
Action: Mouse scrolled (288, 300) with delta (0, 0)
Screenshot: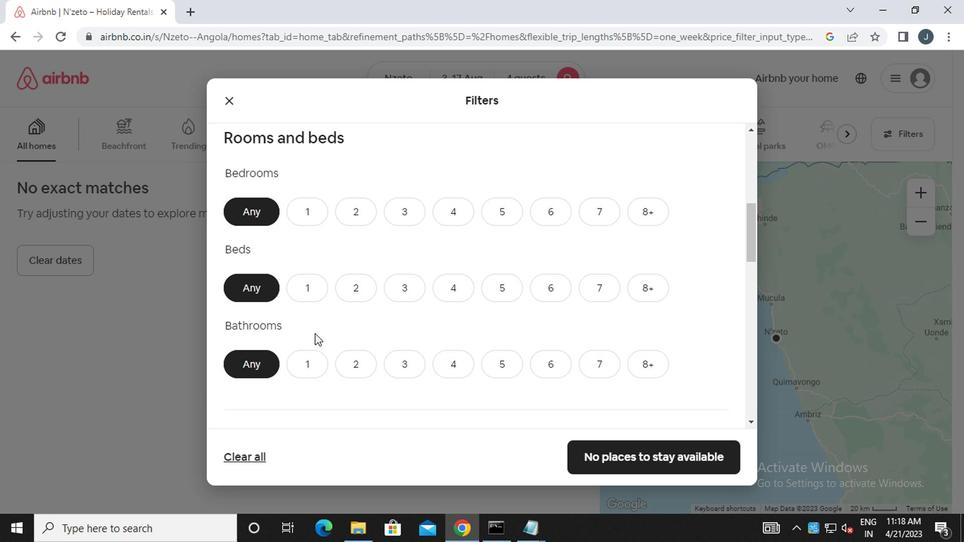
Action: Mouse moved to (360, 164)
Screenshot: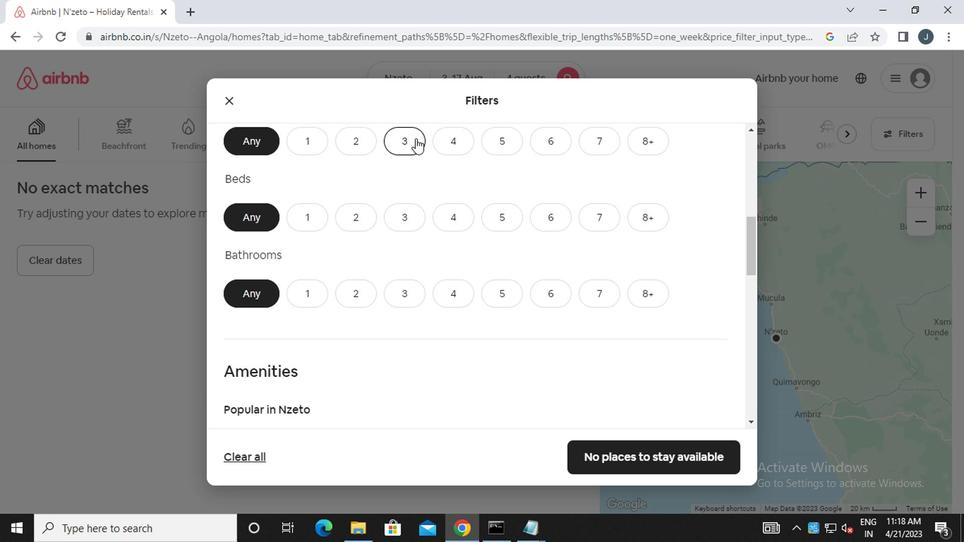 
Action: Mouse pressed left at (360, 164)
Screenshot: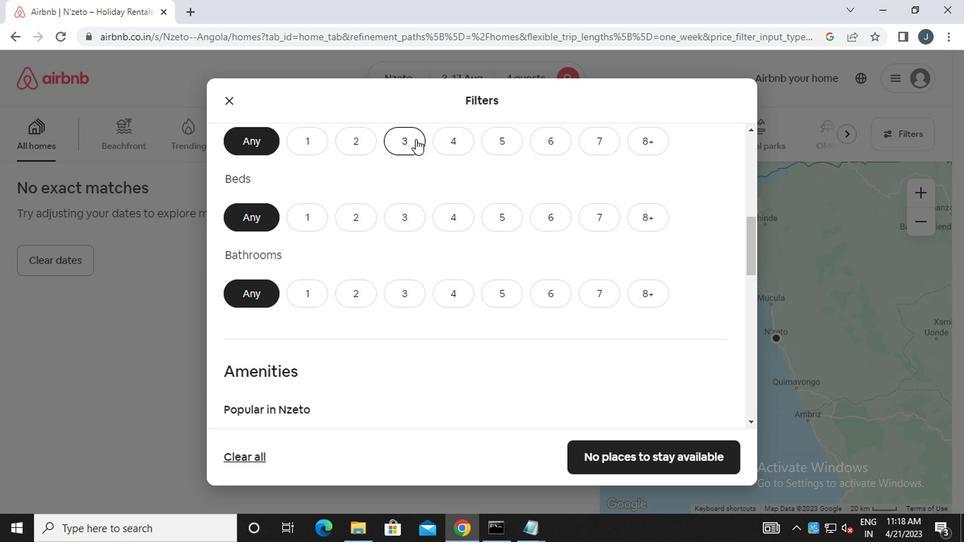 
Action: Mouse moved to (388, 224)
Screenshot: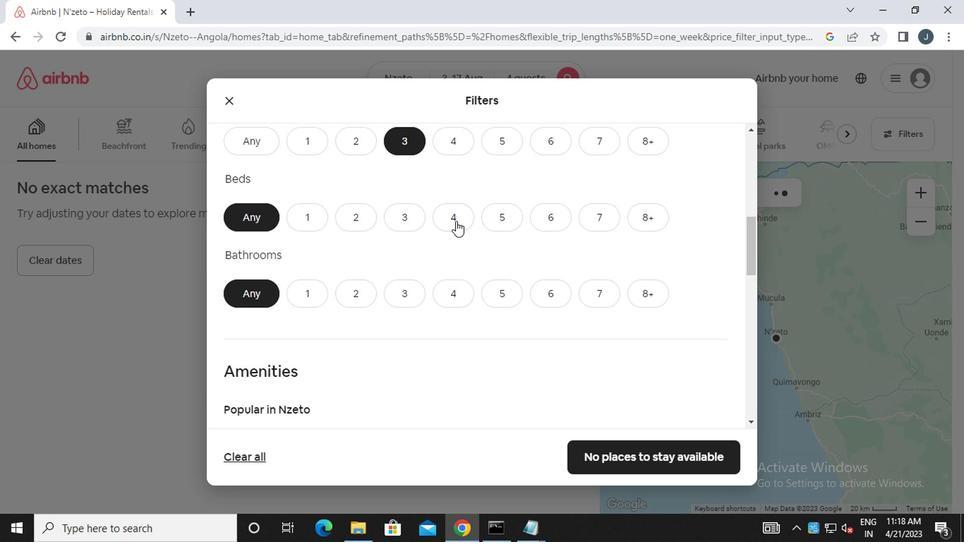 
Action: Mouse pressed left at (388, 224)
Screenshot: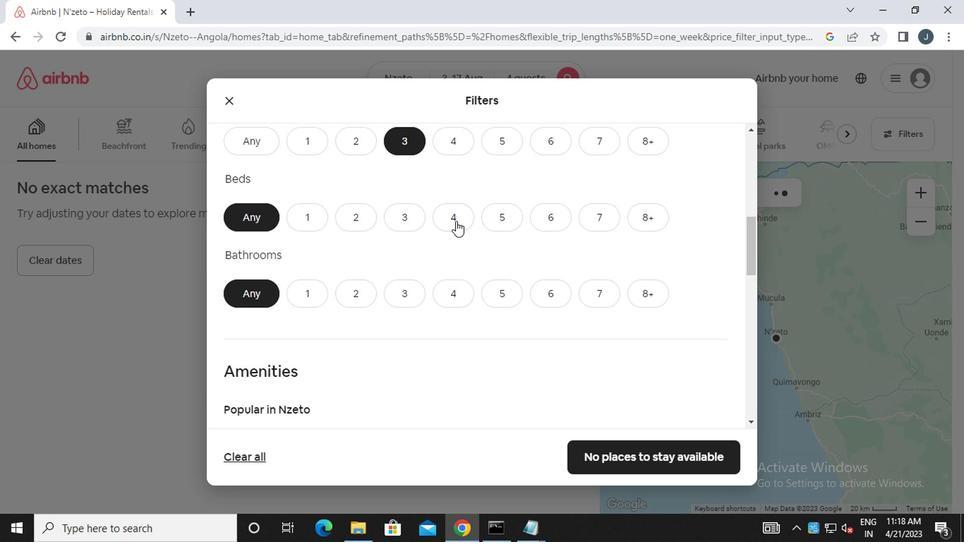 
Action: Mouse moved to (316, 275)
Screenshot: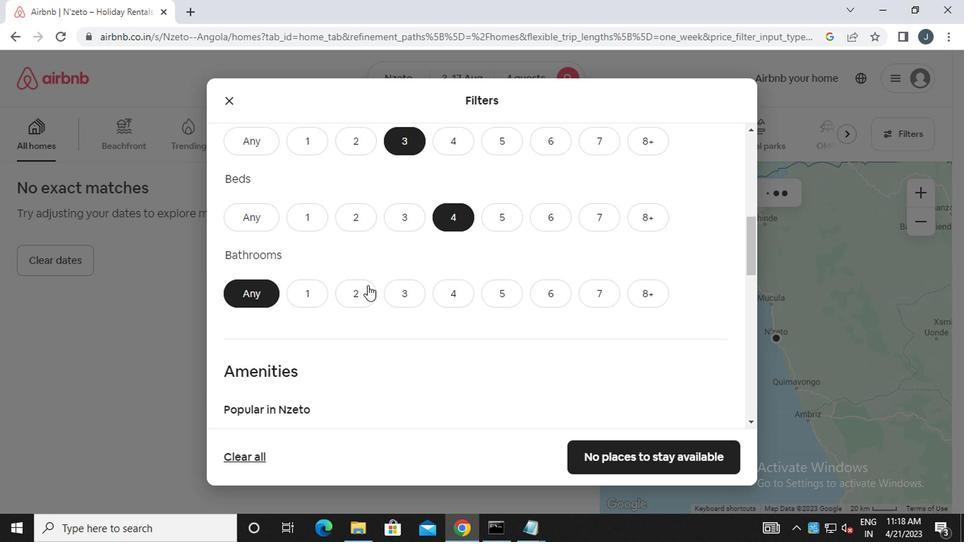 
Action: Mouse pressed left at (316, 275)
Screenshot: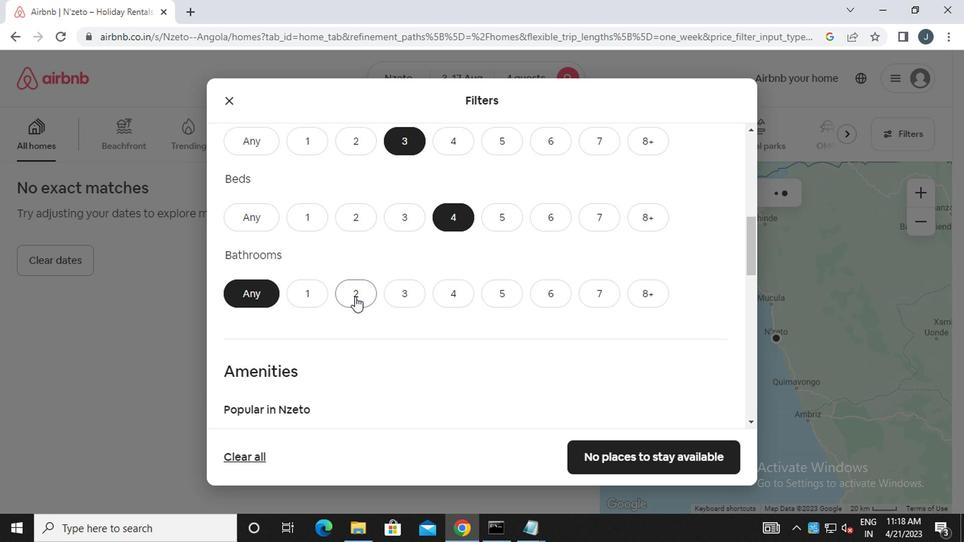 
Action: Mouse moved to (316, 279)
Screenshot: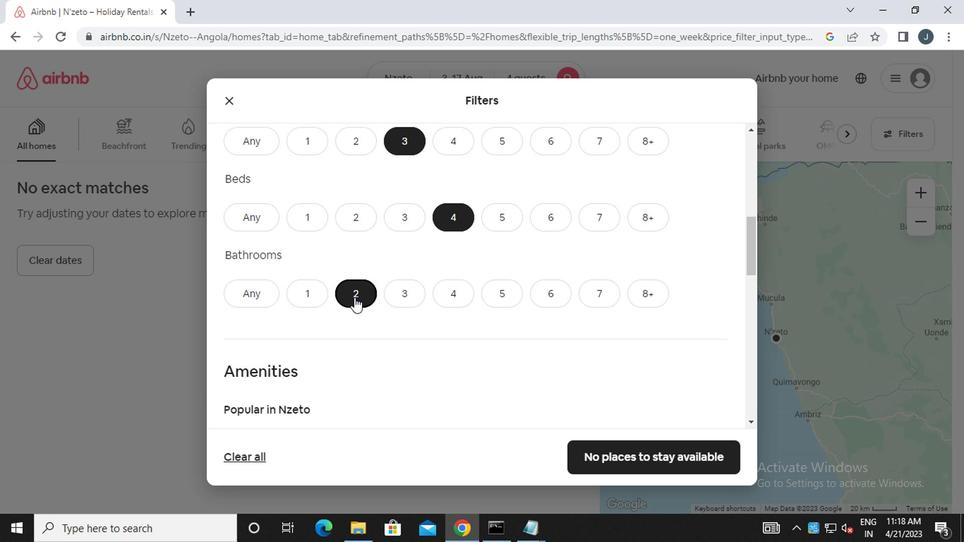
Action: Mouse scrolled (316, 278) with delta (0, 0)
Screenshot: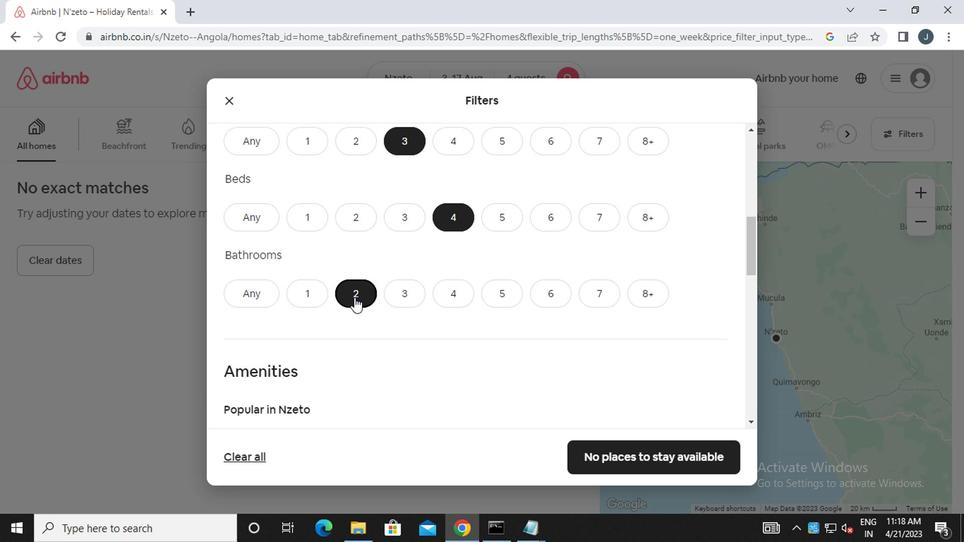
Action: Mouse scrolled (316, 278) with delta (0, 0)
Screenshot: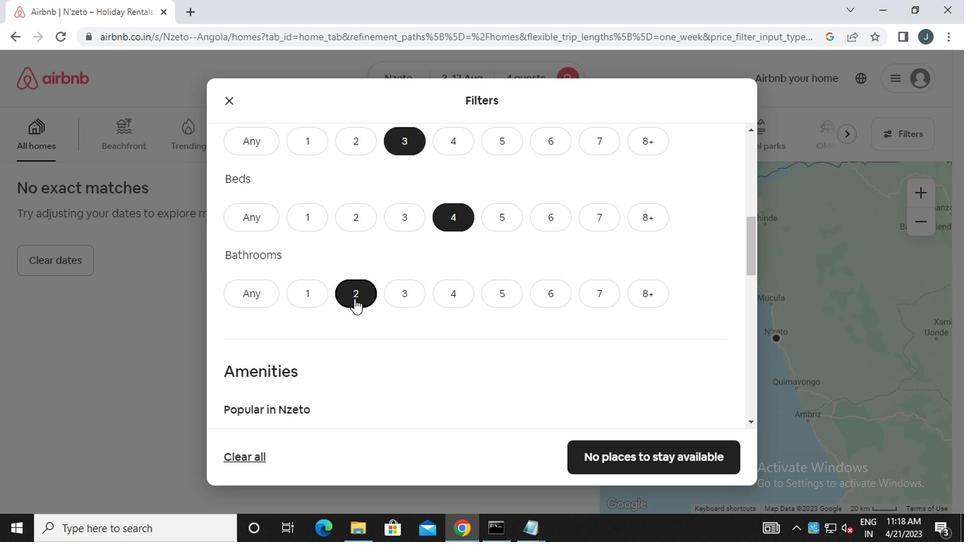 
Action: Mouse moved to (305, 280)
Screenshot: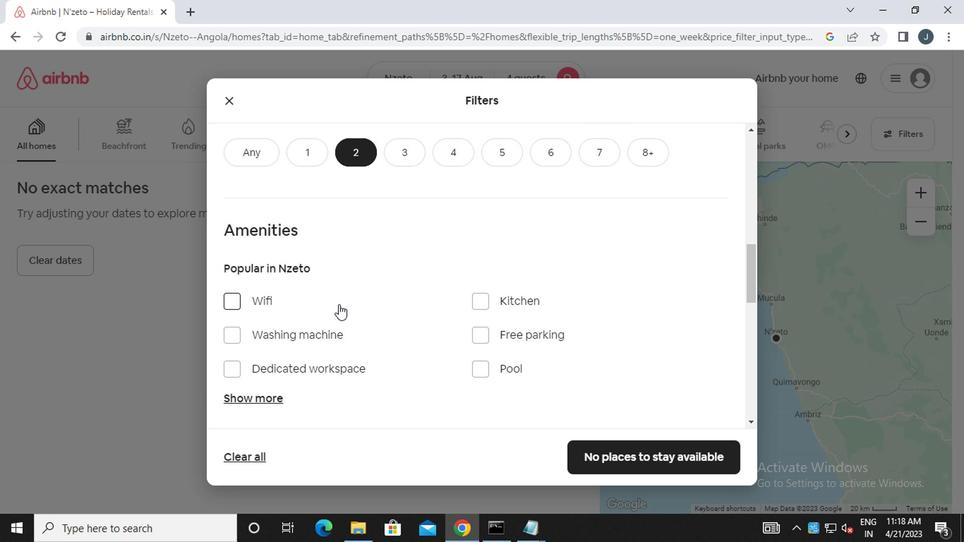 
Action: Mouse scrolled (305, 279) with delta (0, 0)
Screenshot: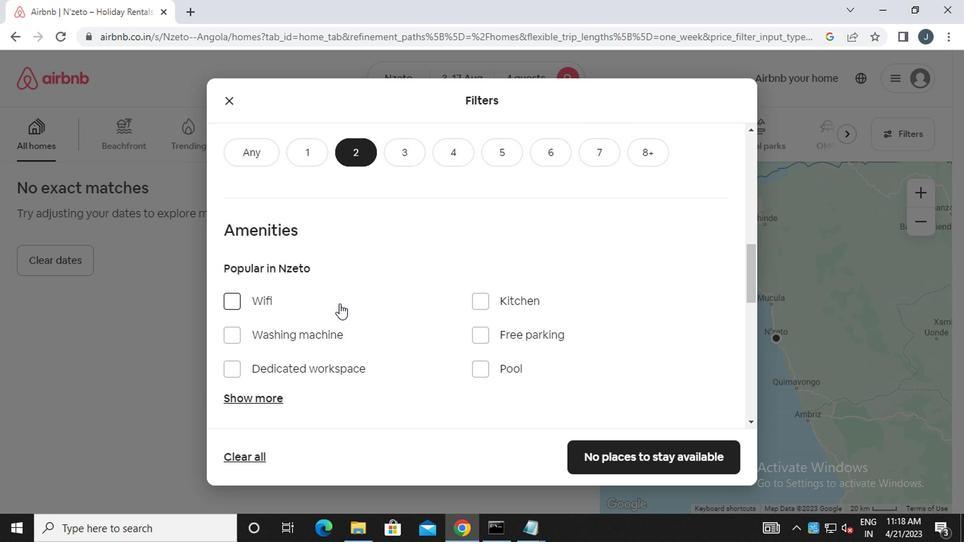 
Action: Mouse scrolled (305, 280) with delta (0, 0)
Screenshot: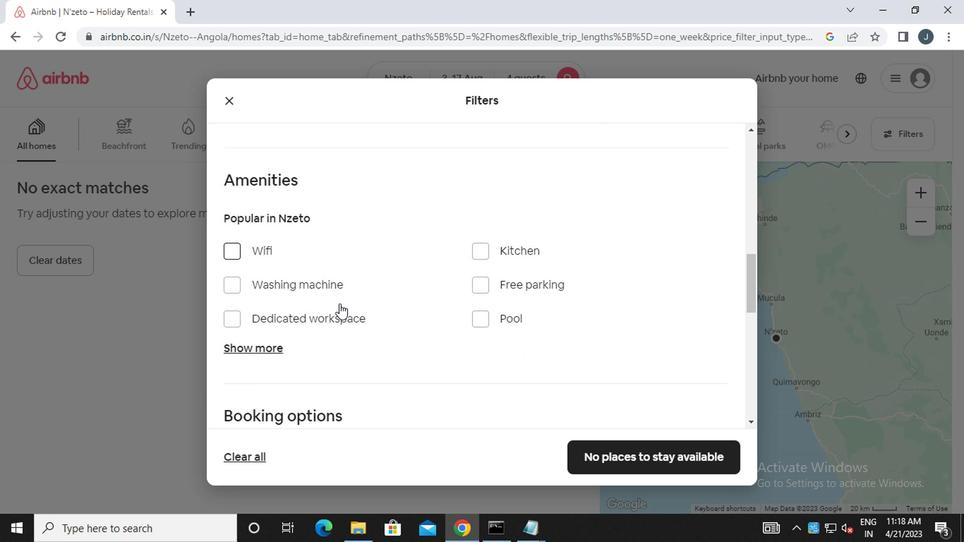 
Action: Mouse scrolled (305, 279) with delta (0, 0)
Screenshot: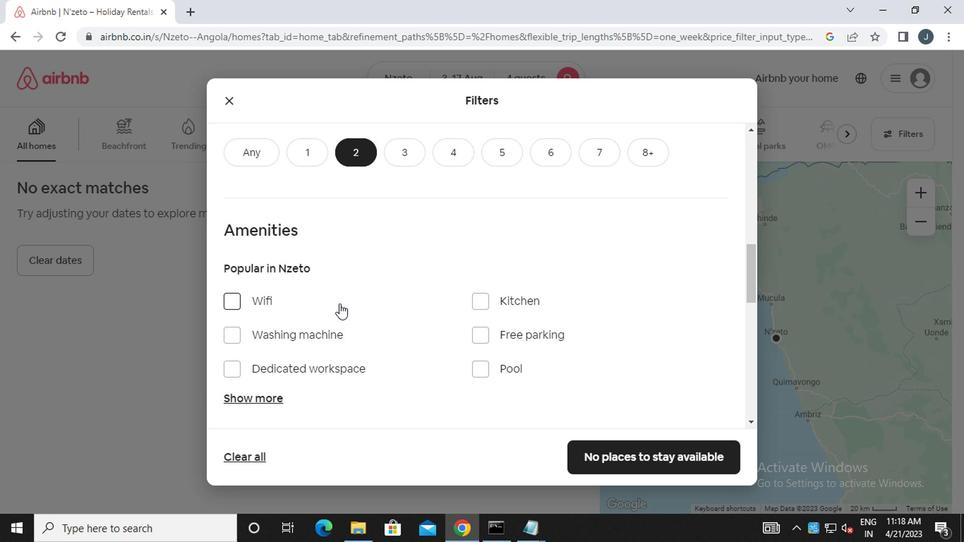 
Action: Mouse scrolled (305, 280) with delta (0, 0)
Screenshot: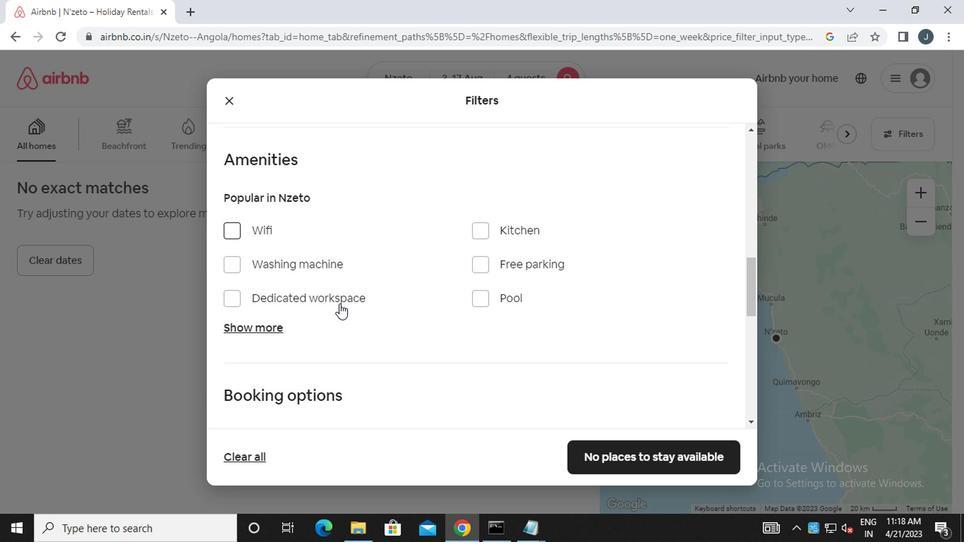 
Action: Mouse moved to (305, 280)
Screenshot: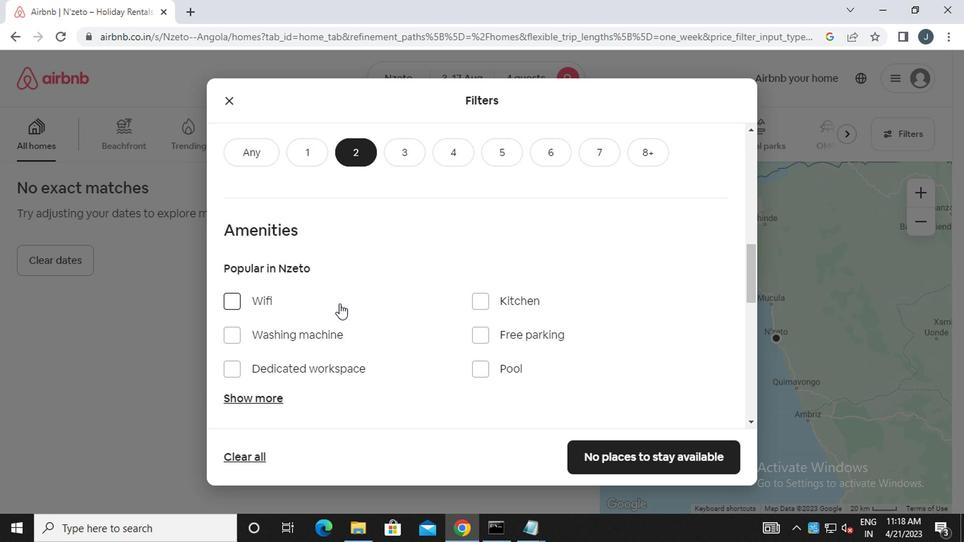 
Action: Mouse scrolled (305, 280) with delta (0, 0)
Screenshot: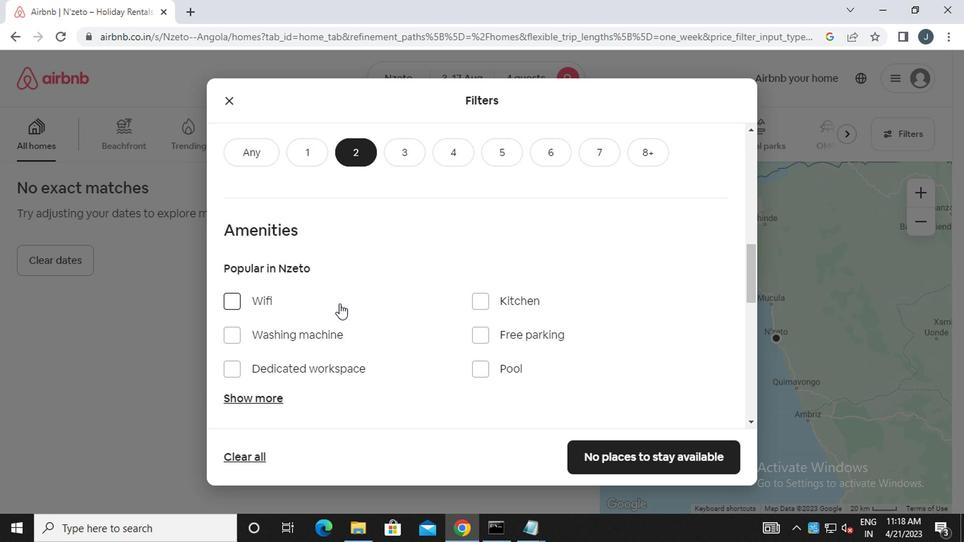
Action: Mouse moved to (305, 280)
Screenshot: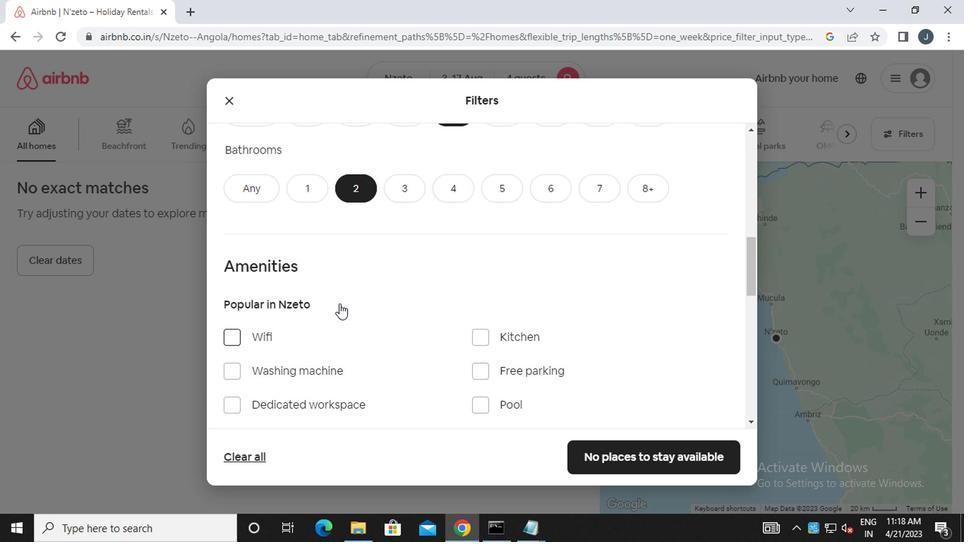 
Action: Mouse scrolled (305, 279) with delta (0, 0)
Screenshot: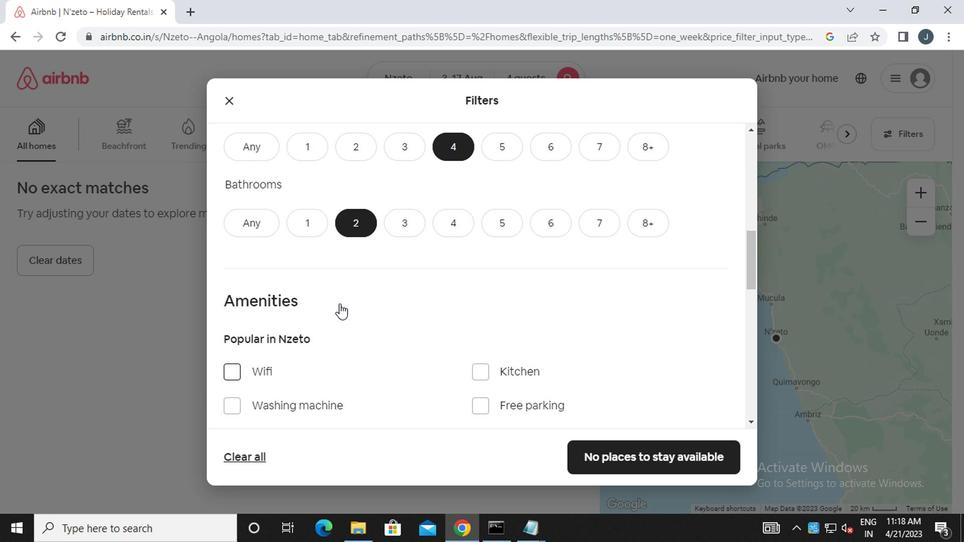 
Action: Mouse moved to (306, 280)
Screenshot: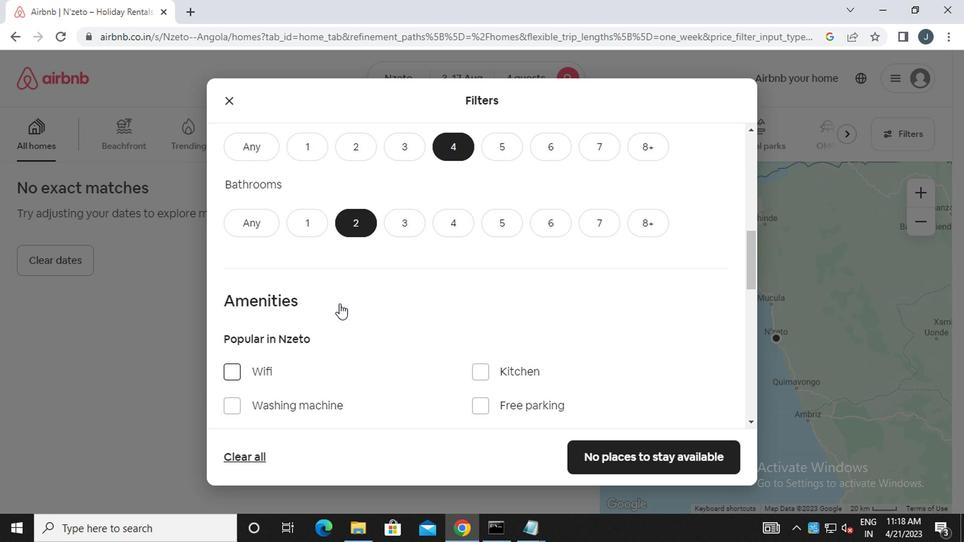 
Action: Mouse scrolled (306, 279) with delta (0, 0)
Screenshot: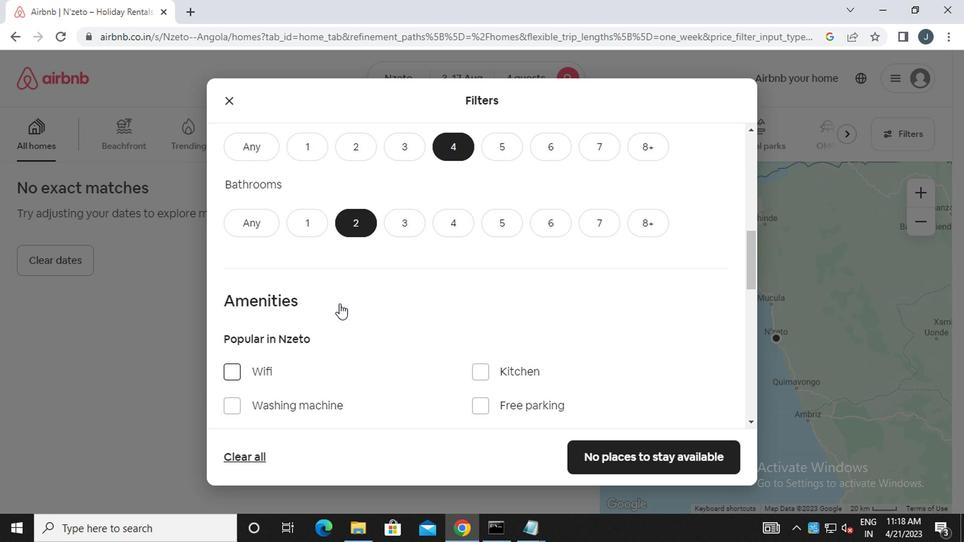 
Action: Mouse moved to (308, 282)
Screenshot: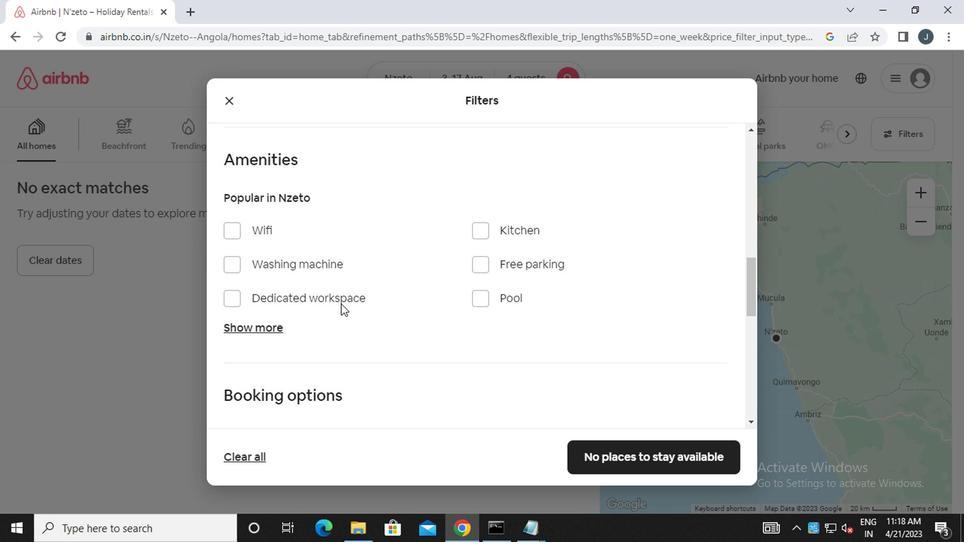 
Action: Mouse scrolled (308, 281) with delta (0, 0)
Screenshot: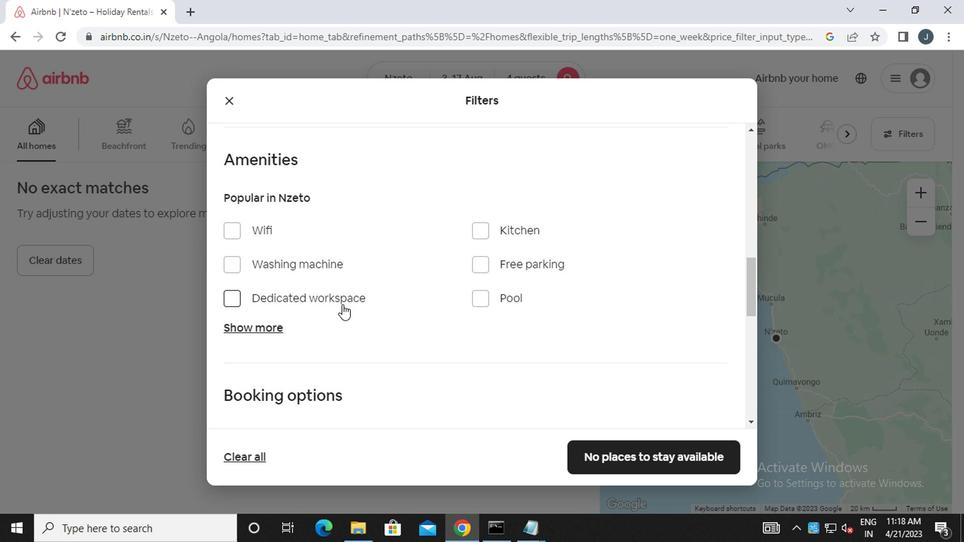 
Action: Mouse moved to (247, 248)
Screenshot: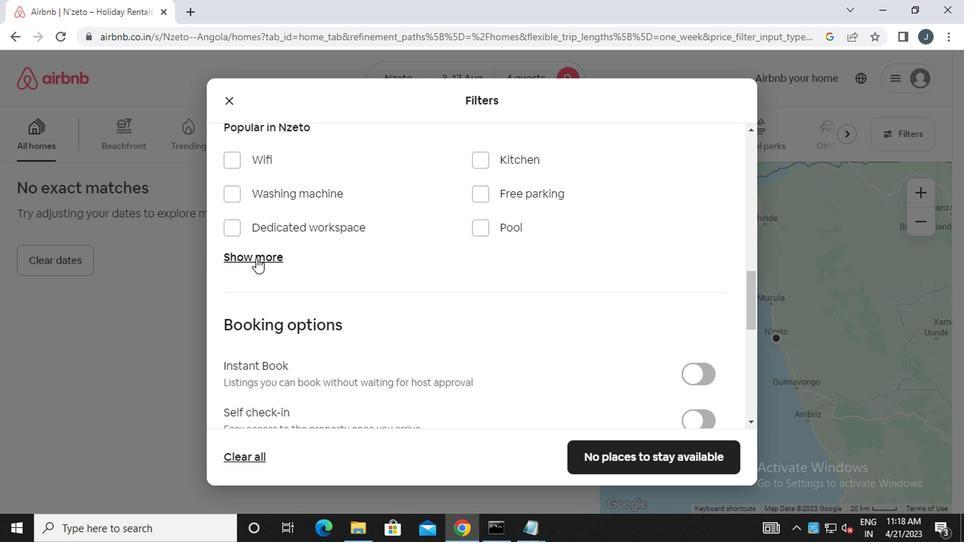 
Action: Mouse pressed left at (247, 248)
Screenshot: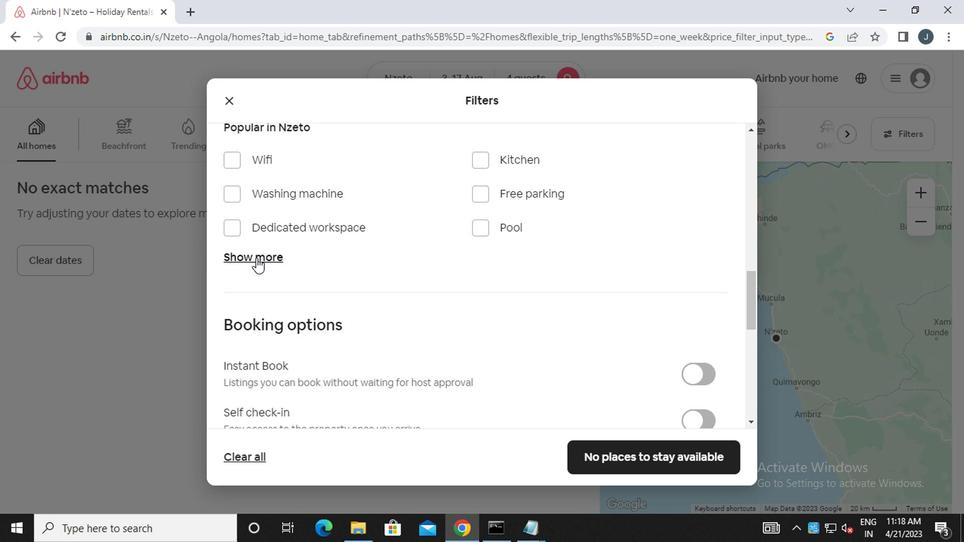 
Action: Mouse moved to (255, 176)
Screenshot: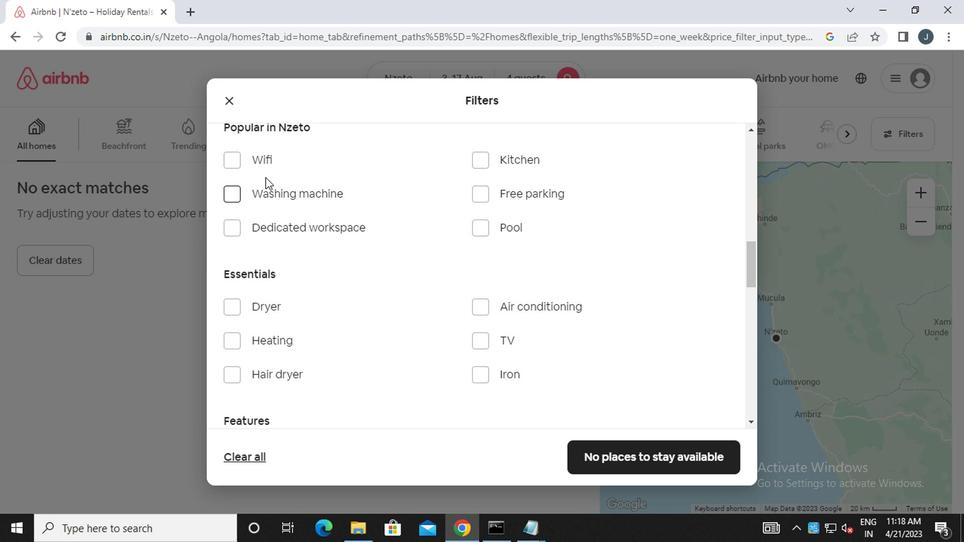 
Action: Mouse pressed left at (255, 176)
Screenshot: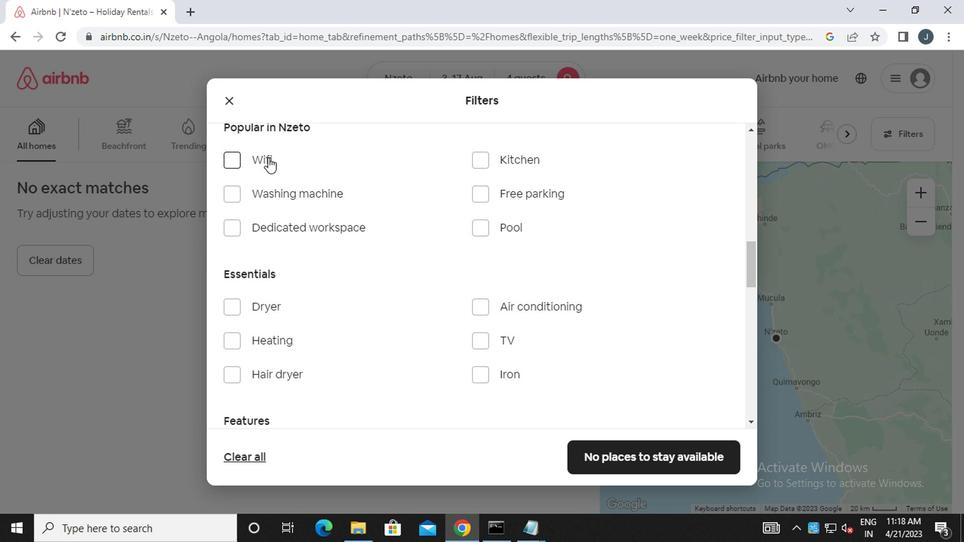 
Action: Mouse moved to (268, 207)
Screenshot: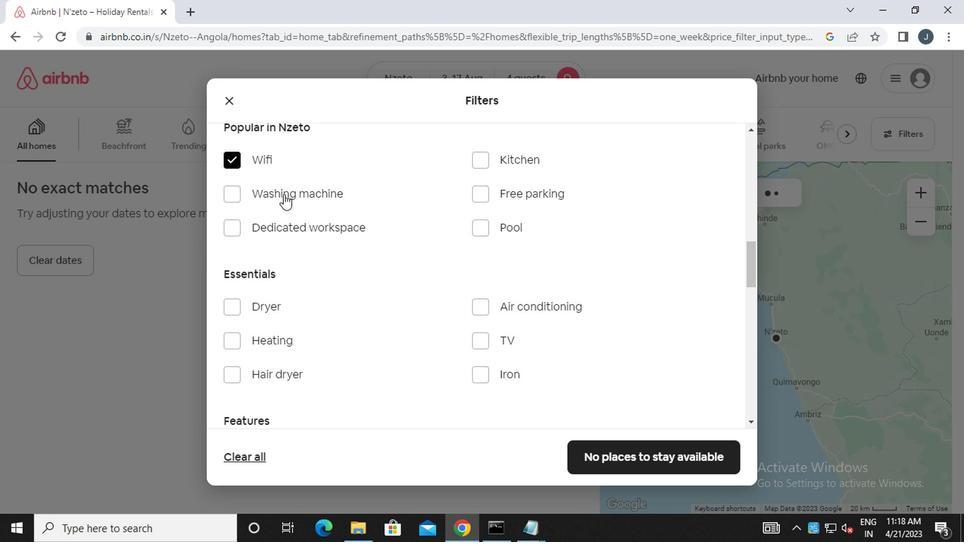 
Action: Mouse pressed left at (268, 207)
Screenshot: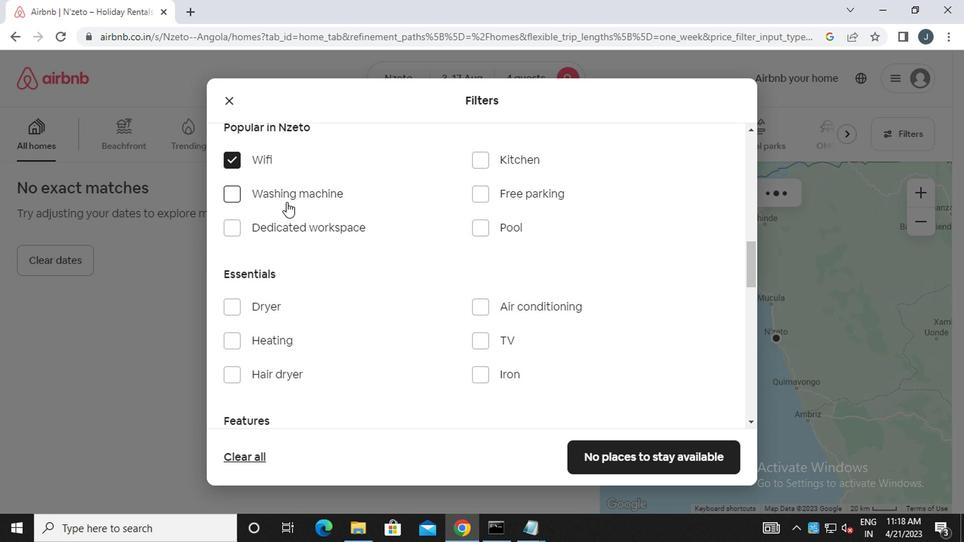
Action: Mouse moved to (266, 204)
Screenshot: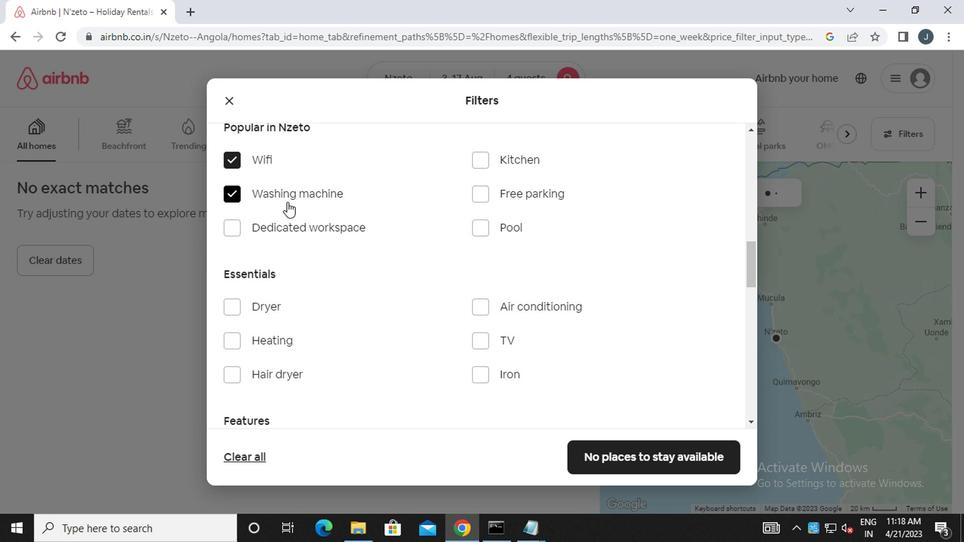 
Action: Mouse pressed left at (266, 204)
Screenshot: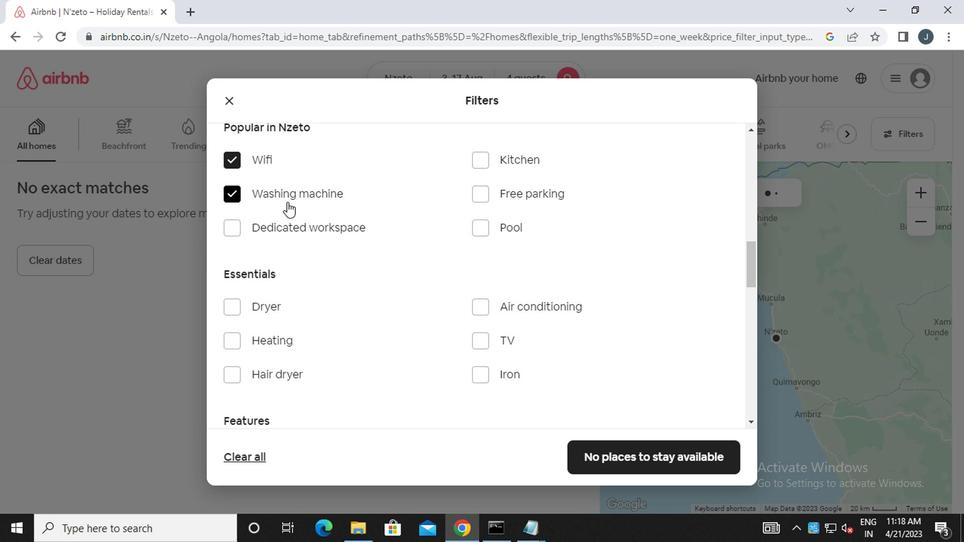 
Action: Mouse moved to (417, 283)
Screenshot: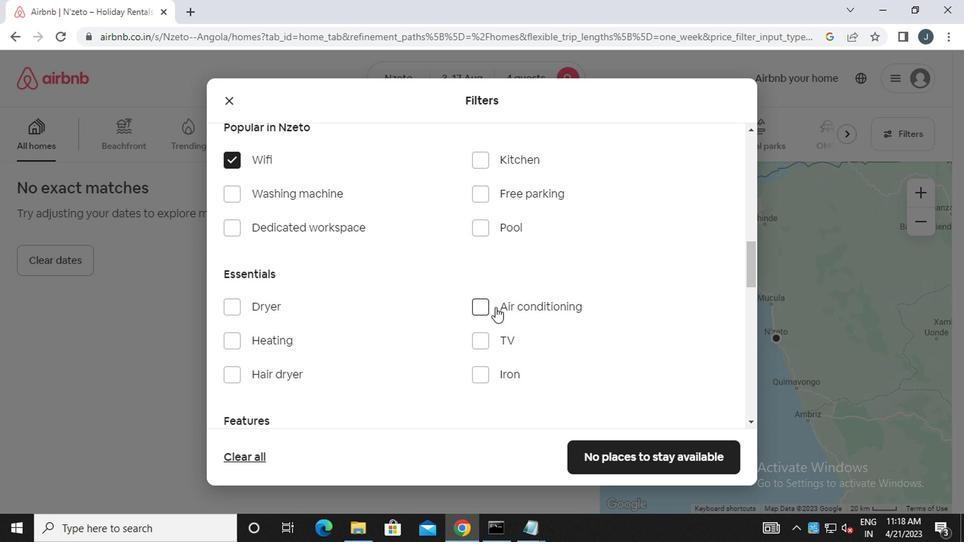 
Action: Mouse pressed left at (417, 283)
Screenshot: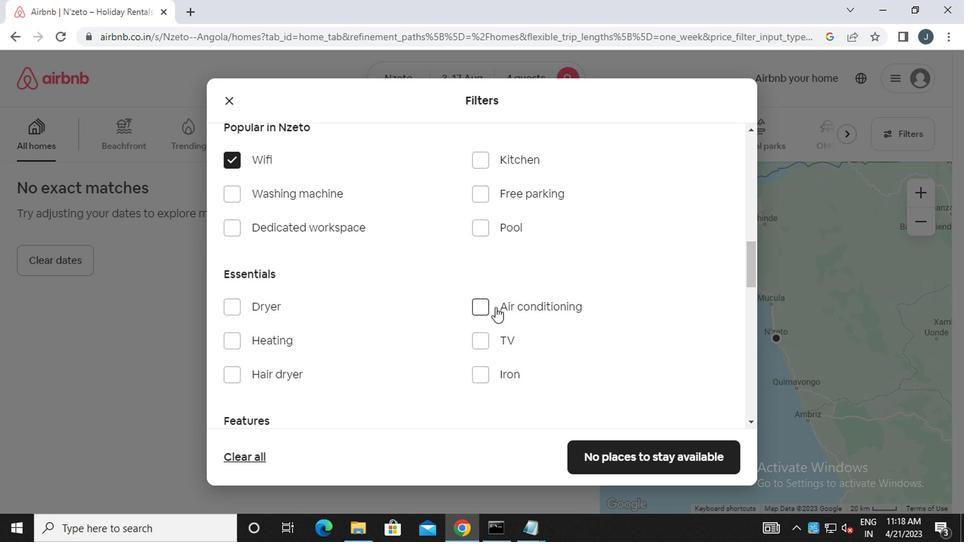 
Action: Mouse moved to (414, 283)
Screenshot: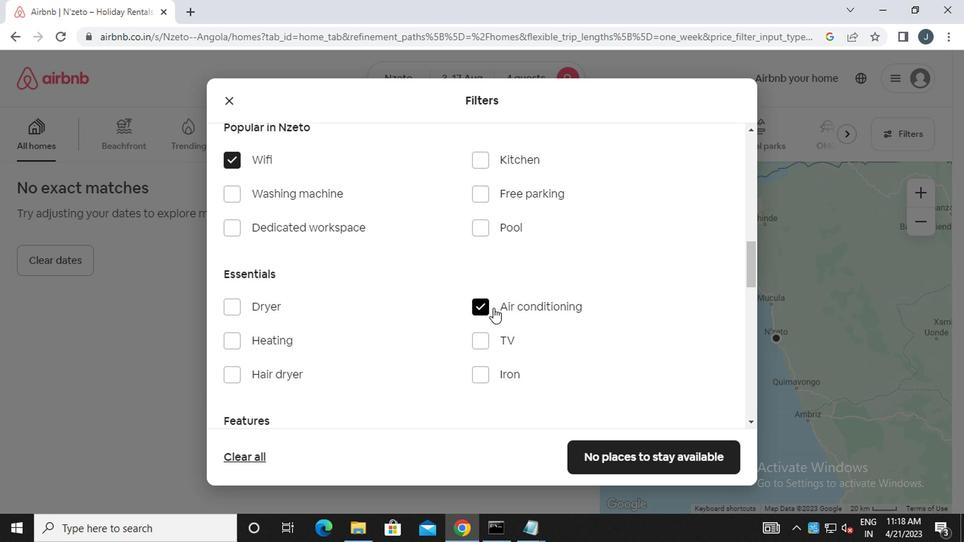 
Action: Mouse scrolled (414, 282) with delta (0, 0)
Screenshot: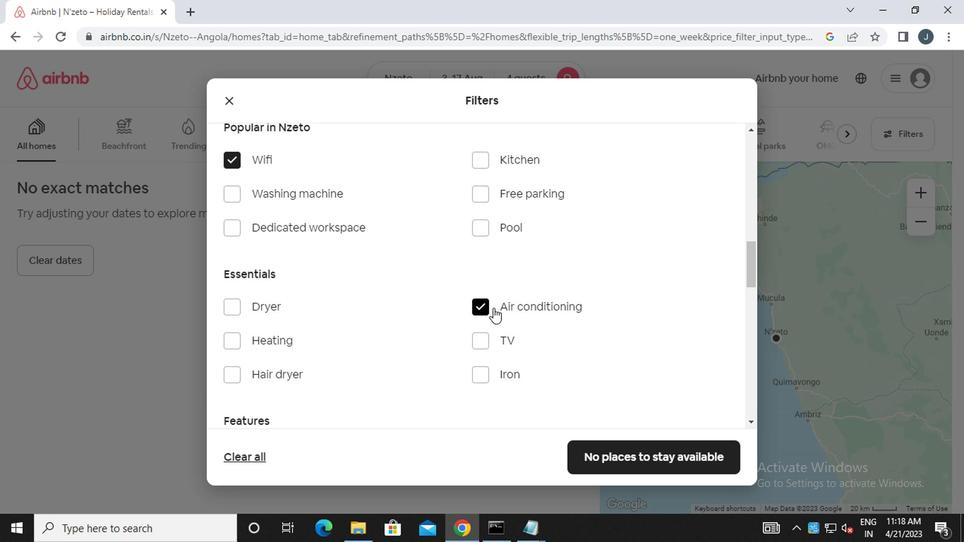
Action: Mouse scrolled (414, 282) with delta (0, 0)
Screenshot: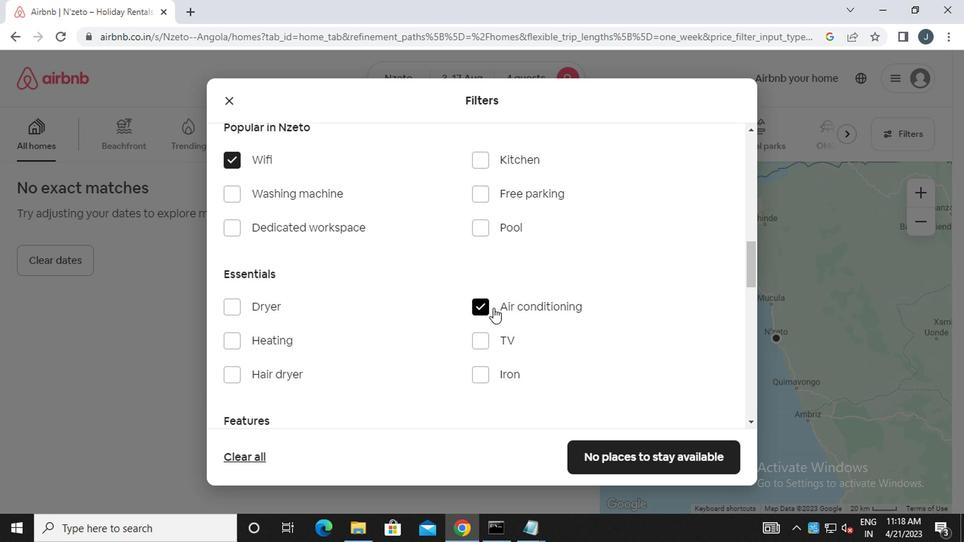 
Action: Mouse moved to (424, 302)
Screenshot: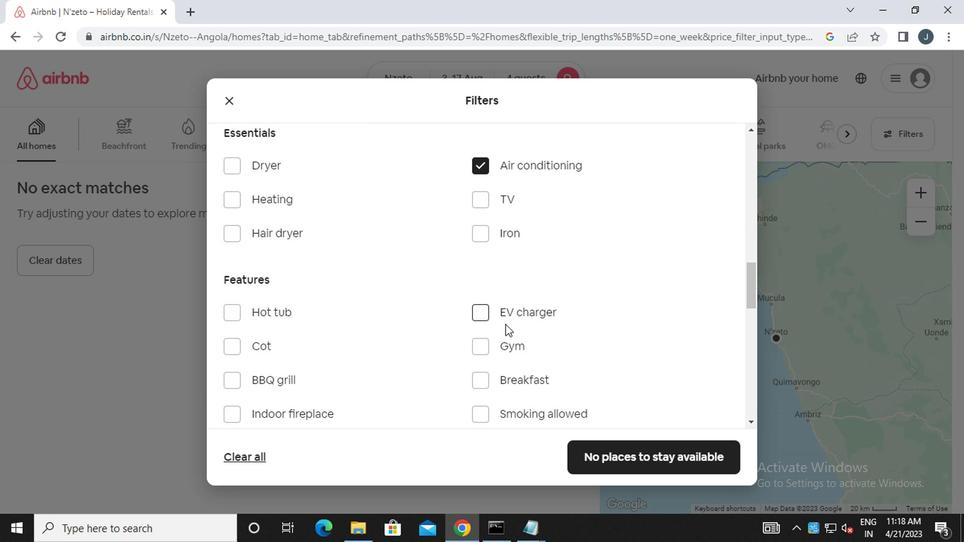 
Action: Mouse scrolled (424, 302) with delta (0, 0)
Screenshot: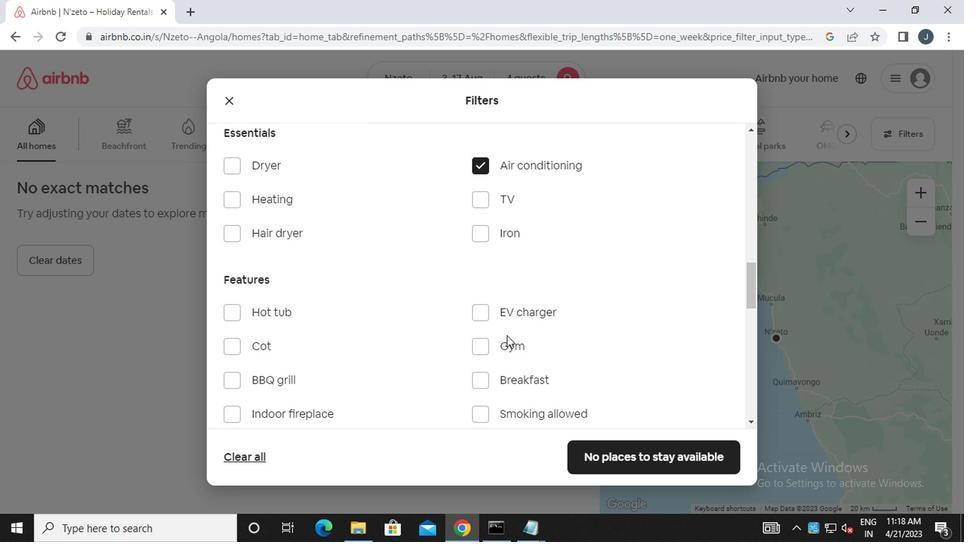 
Action: Mouse scrolled (424, 302) with delta (0, 0)
Screenshot: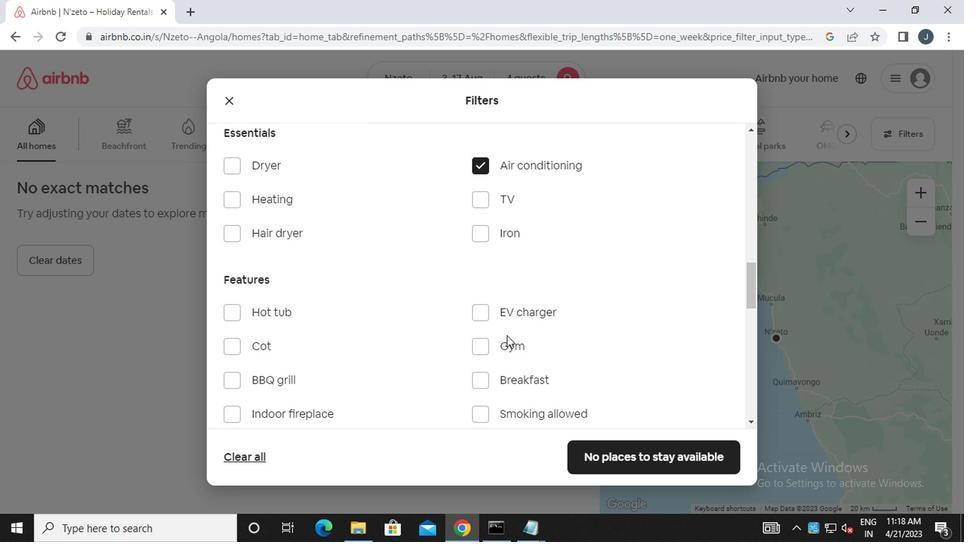 
Action: Mouse scrolled (424, 302) with delta (0, 0)
Screenshot: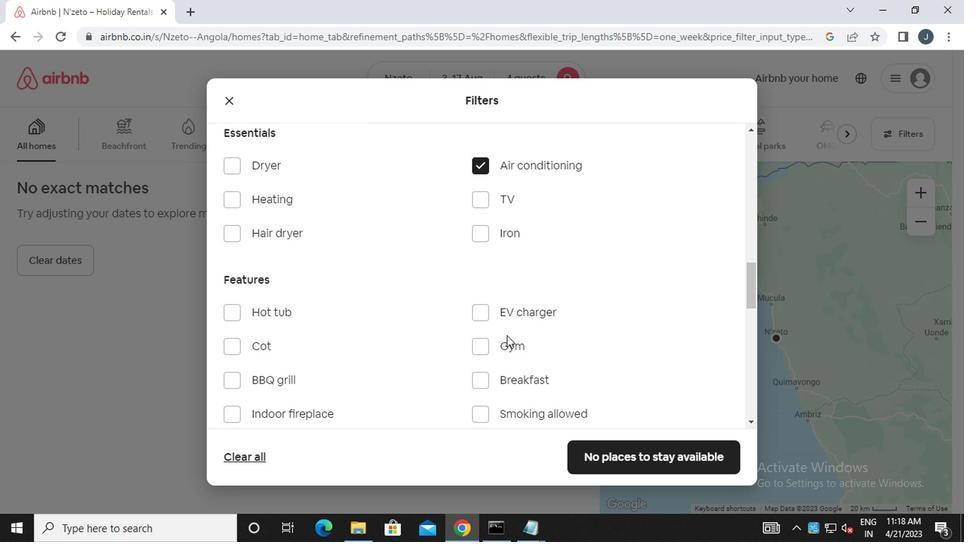 
Action: Mouse moved to (271, 186)
Screenshot: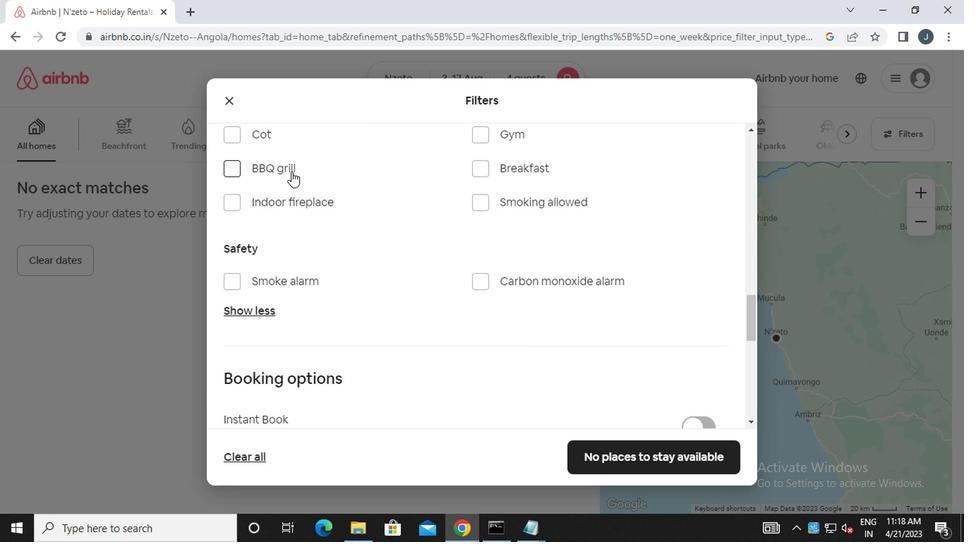 
Action: Mouse pressed left at (271, 186)
Screenshot: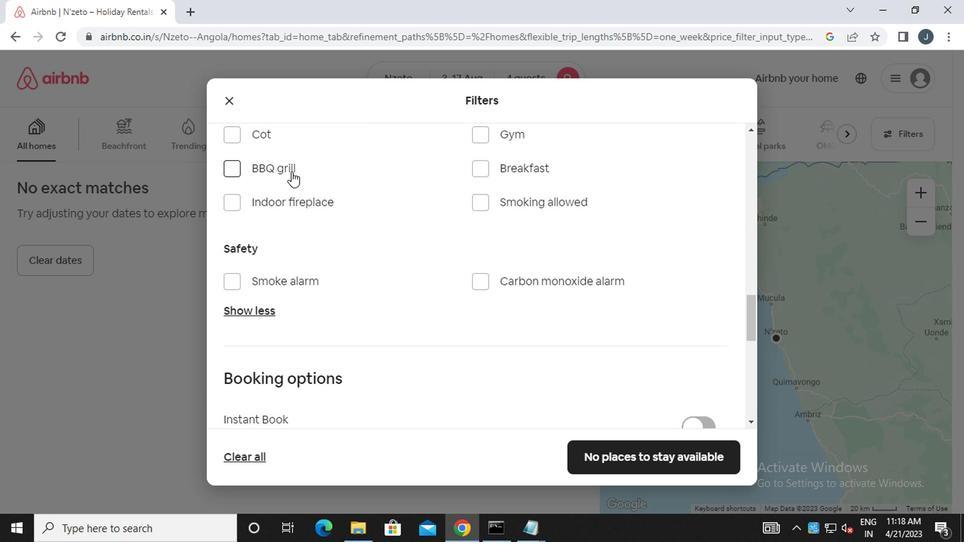 
Action: Mouse moved to (273, 186)
Screenshot: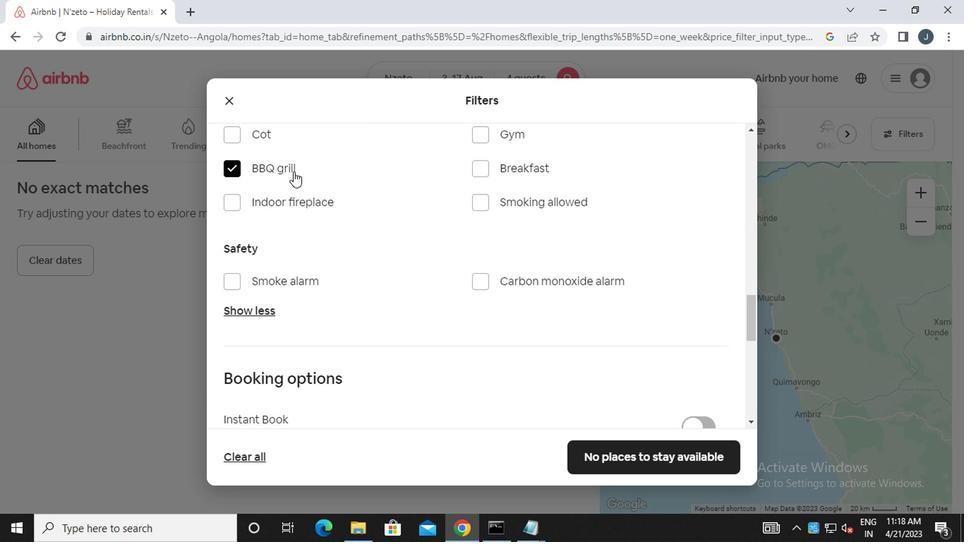 
Action: Mouse scrolled (273, 186) with delta (0, 0)
Screenshot: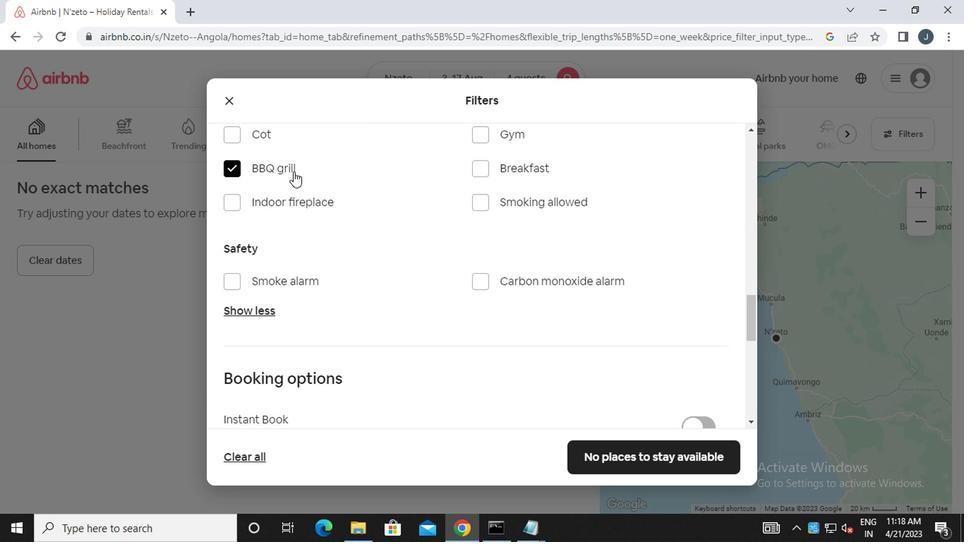
Action: Mouse moved to (412, 258)
Screenshot: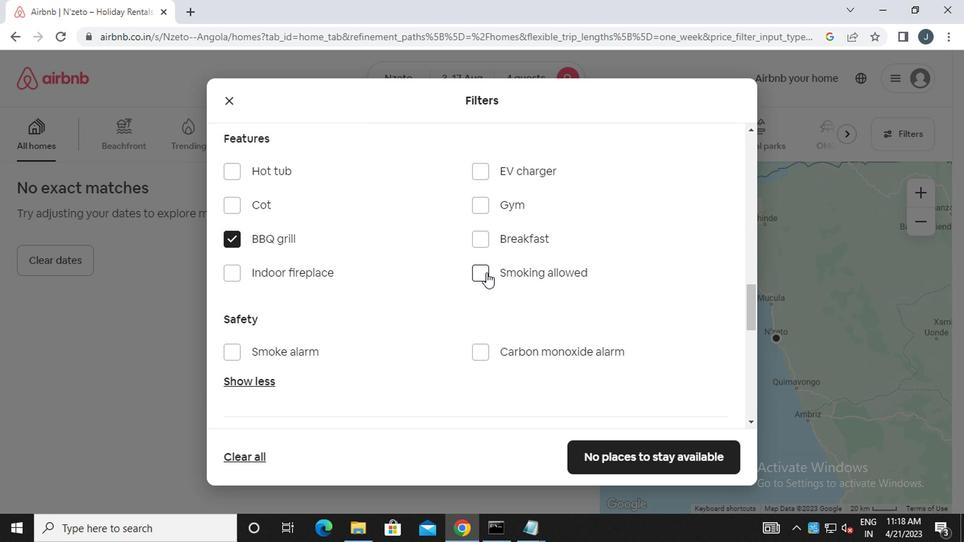 
Action: Mouse pressed left at (412, 258)
Screenshot: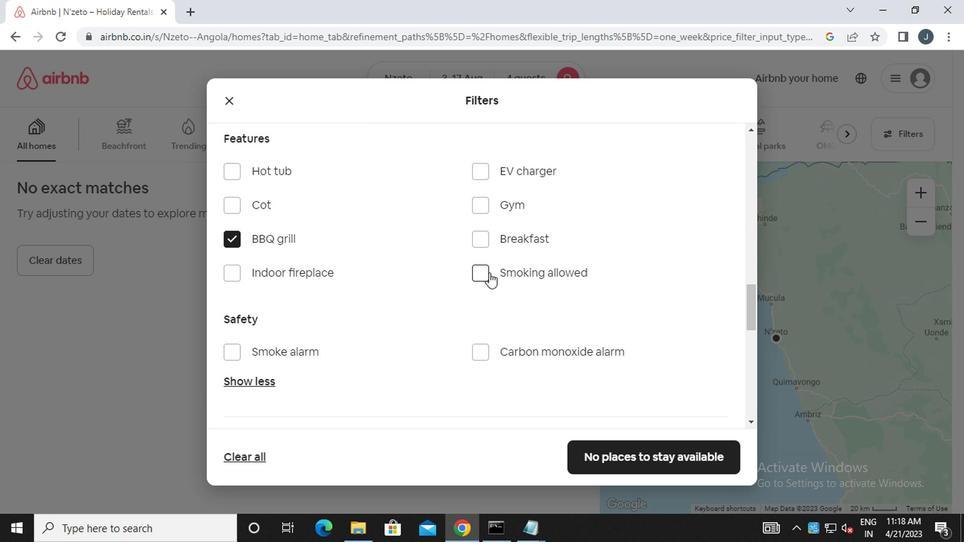 
Action: Mouse moved to (342, 264)
Screenshot: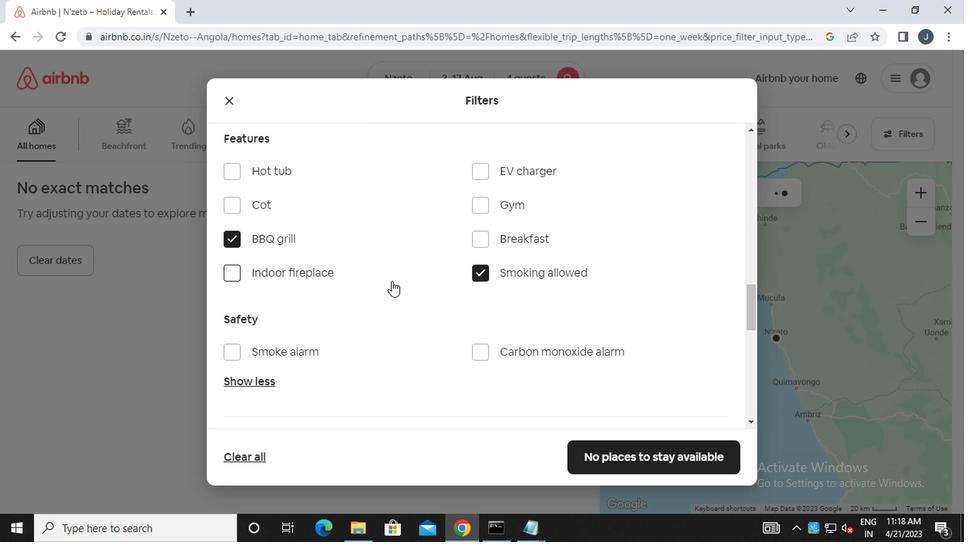 
Action: Mouse scrolled (342, 263) with delta (0, 0)
Screenshot: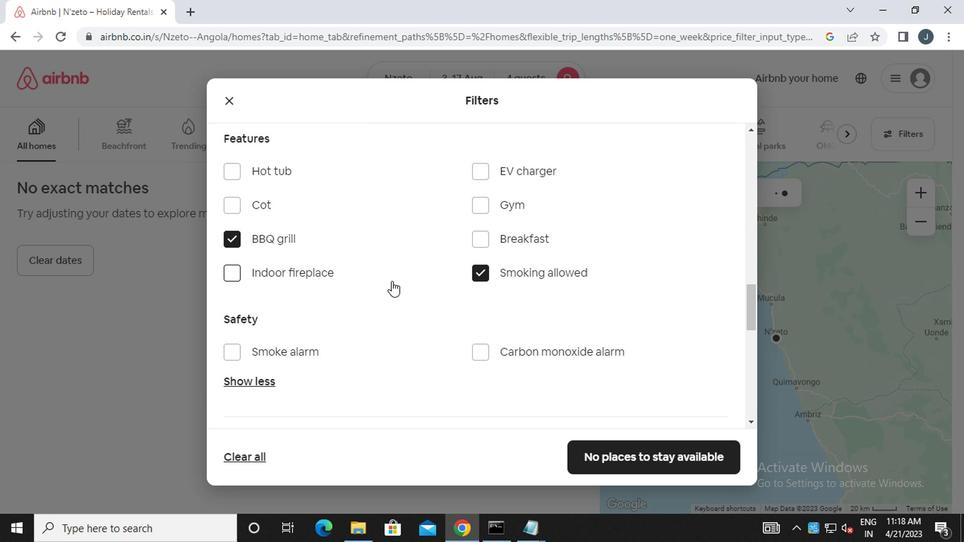 
Action: Mouse scrolled (342, 263) with delta (0, 0)
Screenshot: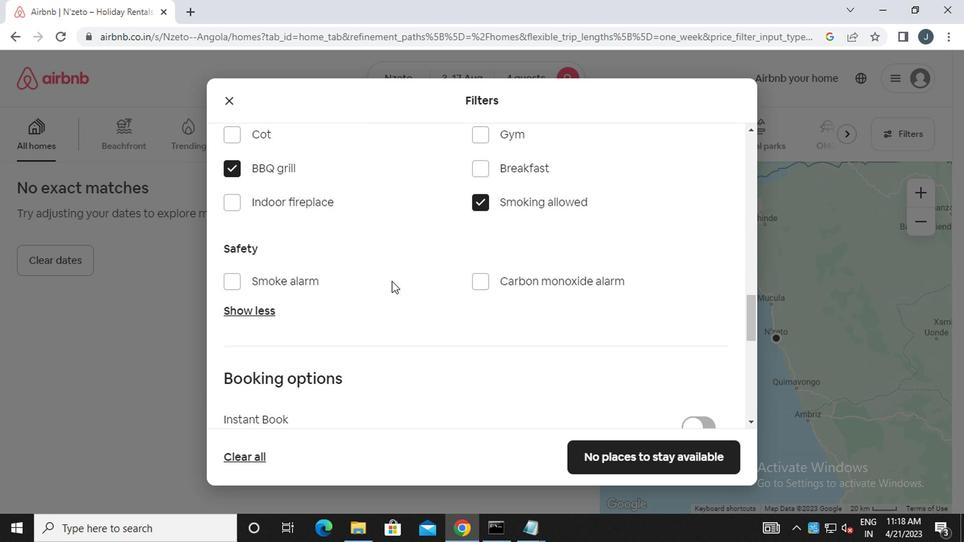 
Action: Mouse moved to (340, 264)
Screenshot: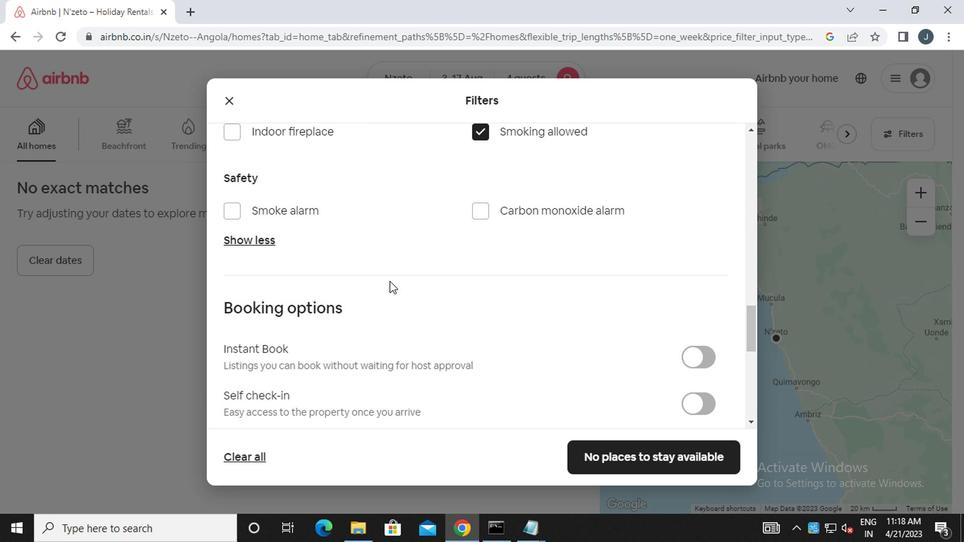 
Action: Mouse scrolled (340, 263) with delta (0, 0)
Screenshot: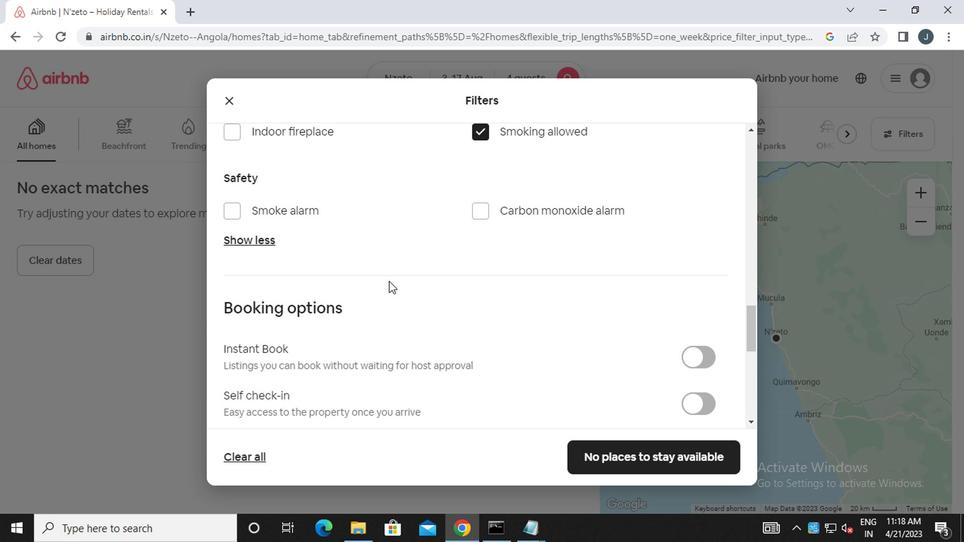 
Action: Mouse scrolled (340, 263) with delta (0, 0)
Screenshot: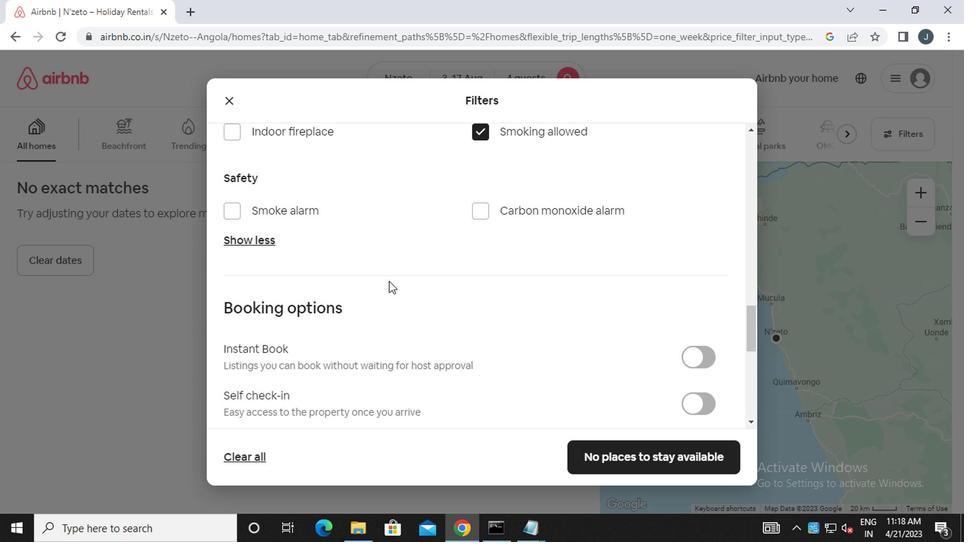 
Action: Mouse moved to (340, 264)
Screenshot: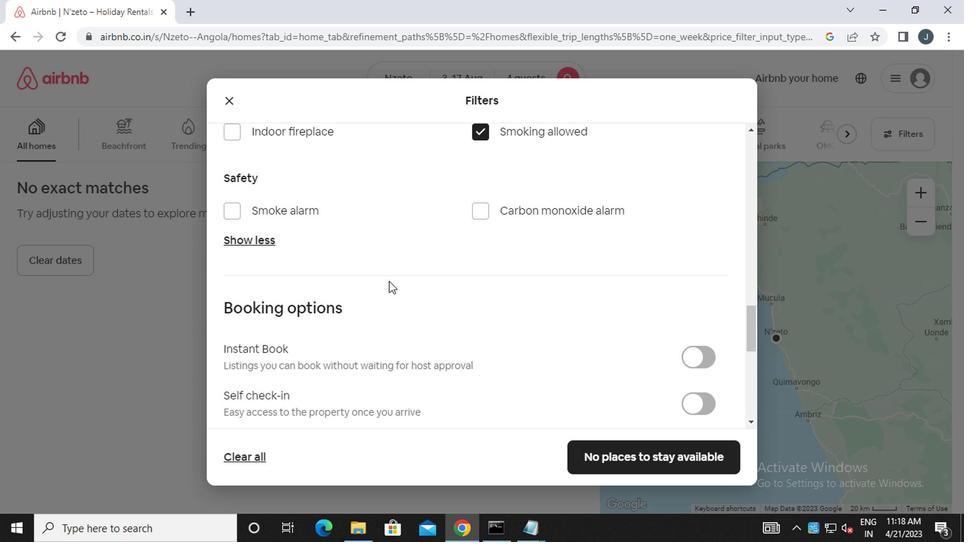 
Action: Mouse scrolled (340, 263) with delta (0, 0)
Screenshot: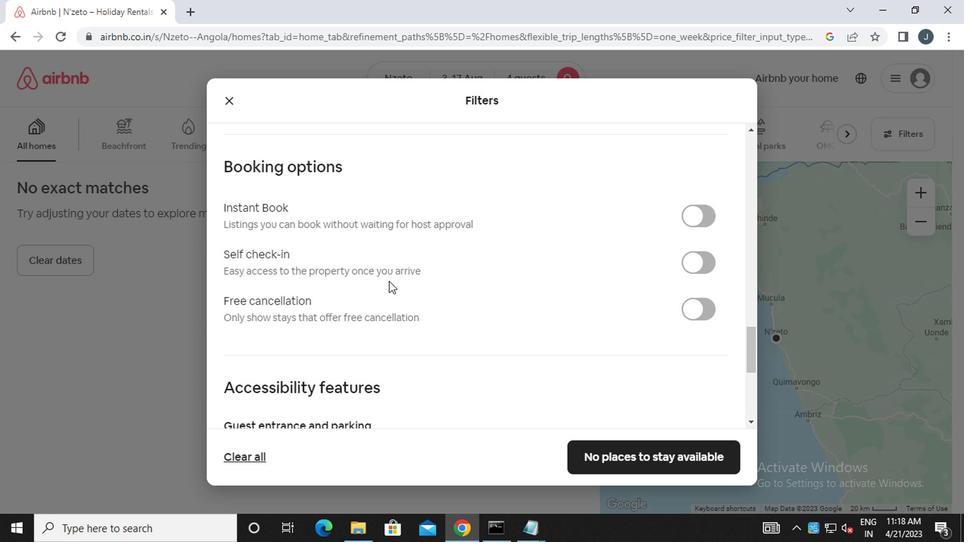 
Action: Mouse scrolled (340, 263) with delta (0, 0)
Screenshot: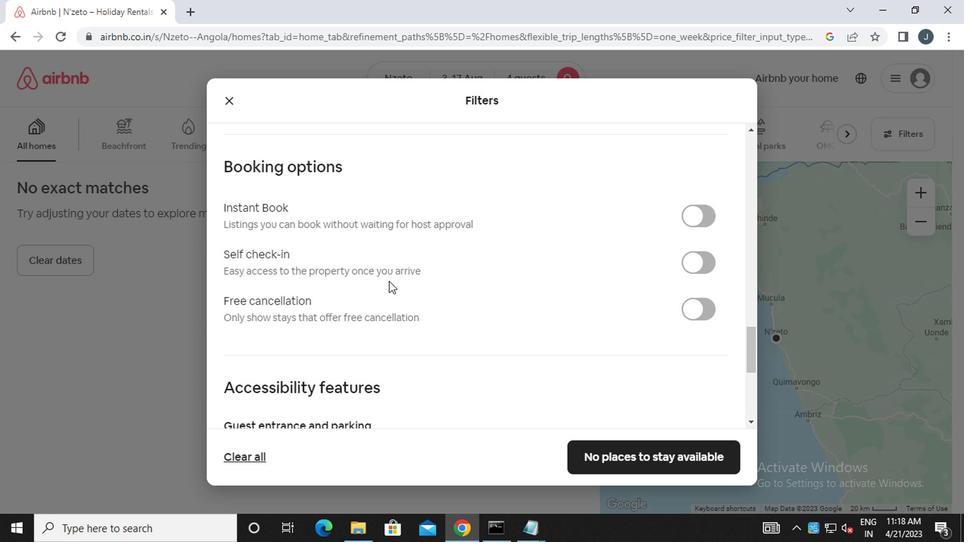 
Action: Mouse scrolled (340, 263) with delta (0, 0)
Screenshot: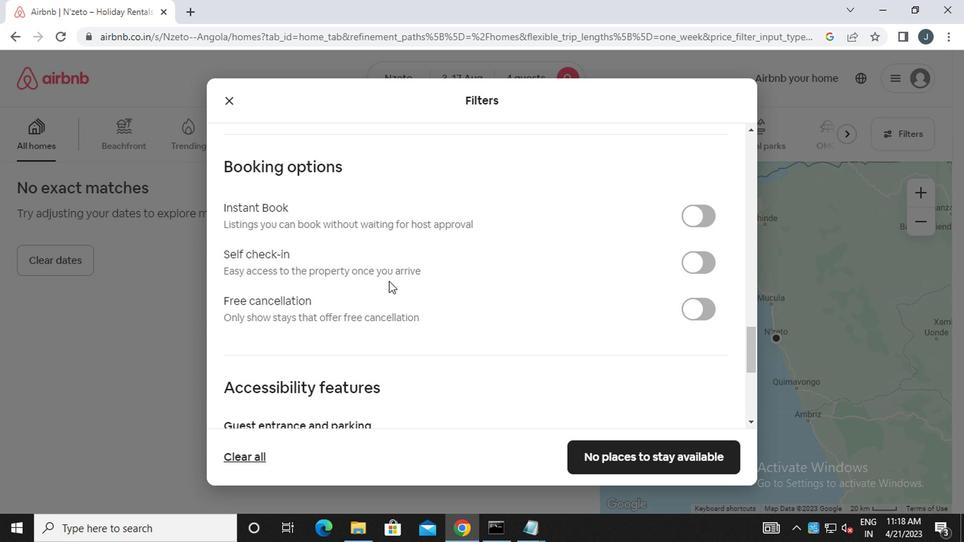 
Action: Mouse scrolled (340, 264) with delta (0, 0)
Screenshot: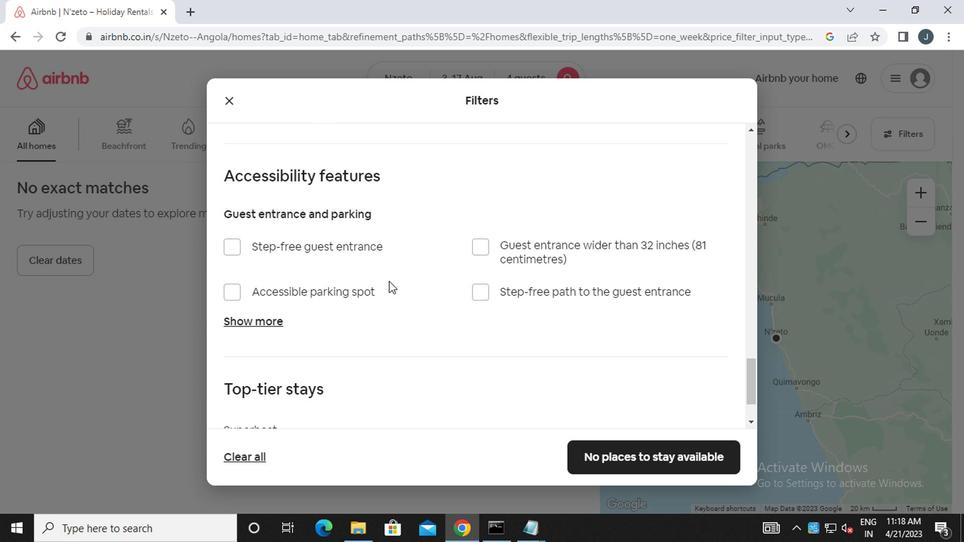 
Action: Mouse moved to (340, 264)
Screenshot: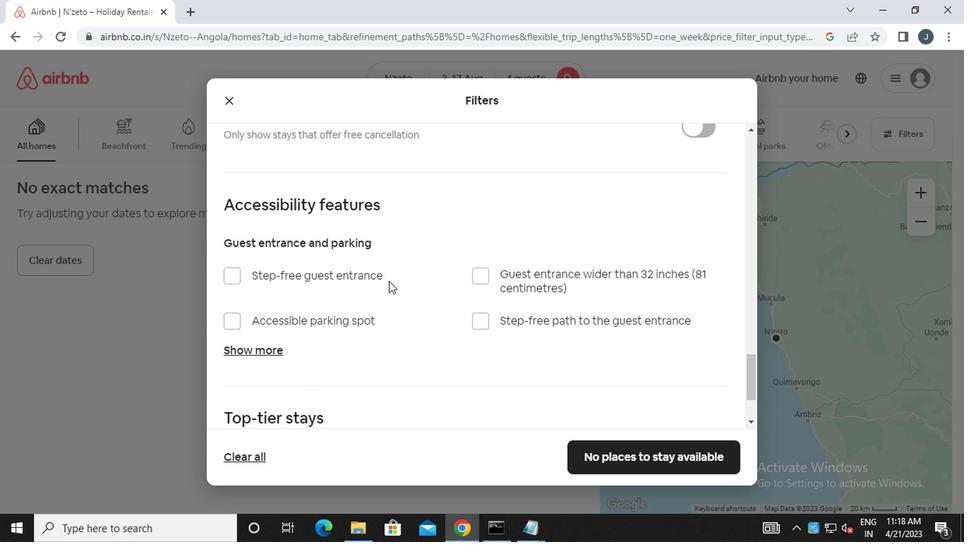 
Action: Mouse scrolled (340, 264) with delta (0, 0)
Screenshot: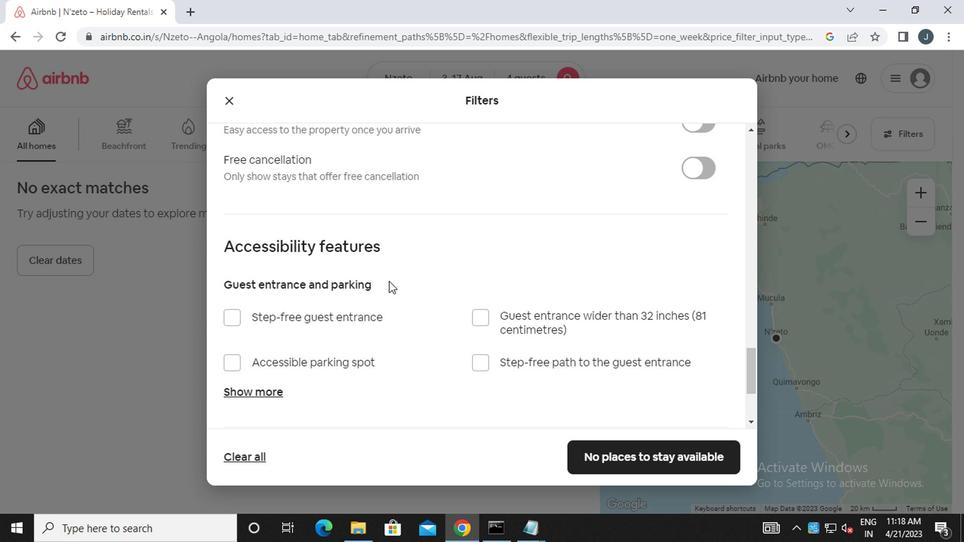 
Action: Mouse moved to (340, 264)
Screenshot: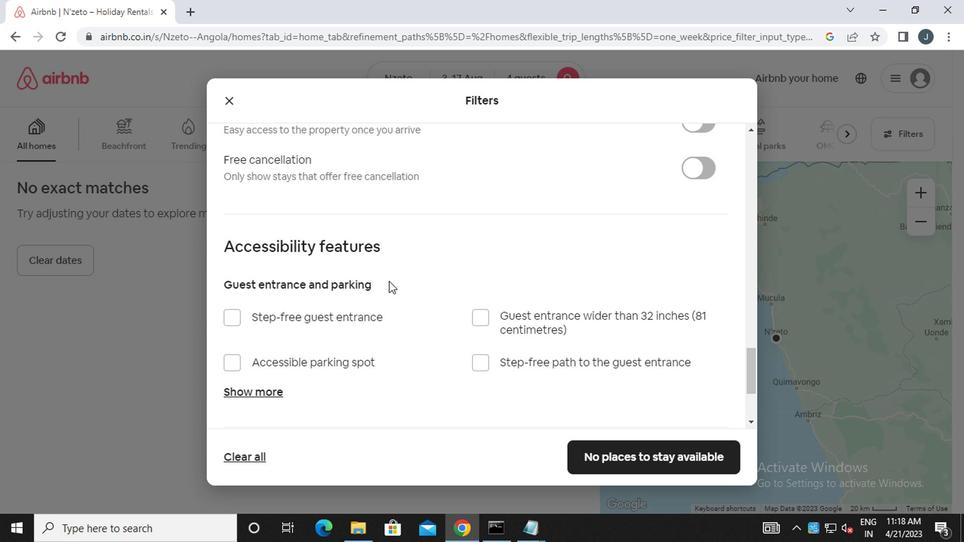 
Action: Mouse scrolled (340, 264) with delta (0, 0)
Screenshot: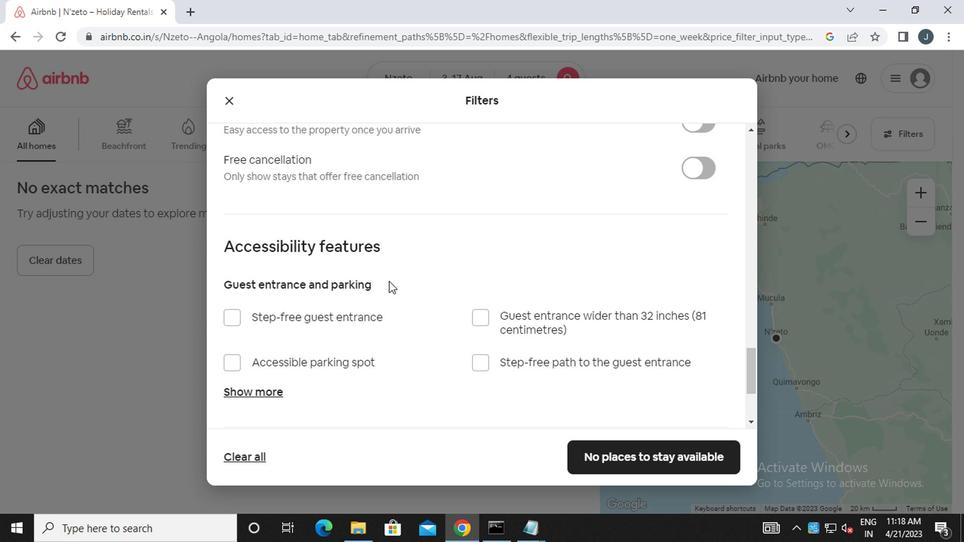 
Action: Mouse moved to (563, 251)
Screenshot: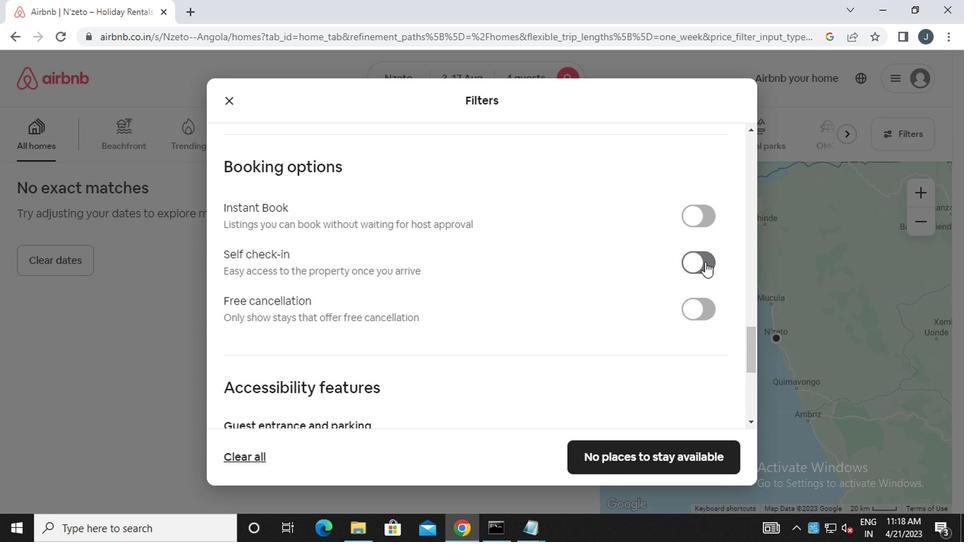
Action: Mouse pressed left at (563, 251)
Screenshot: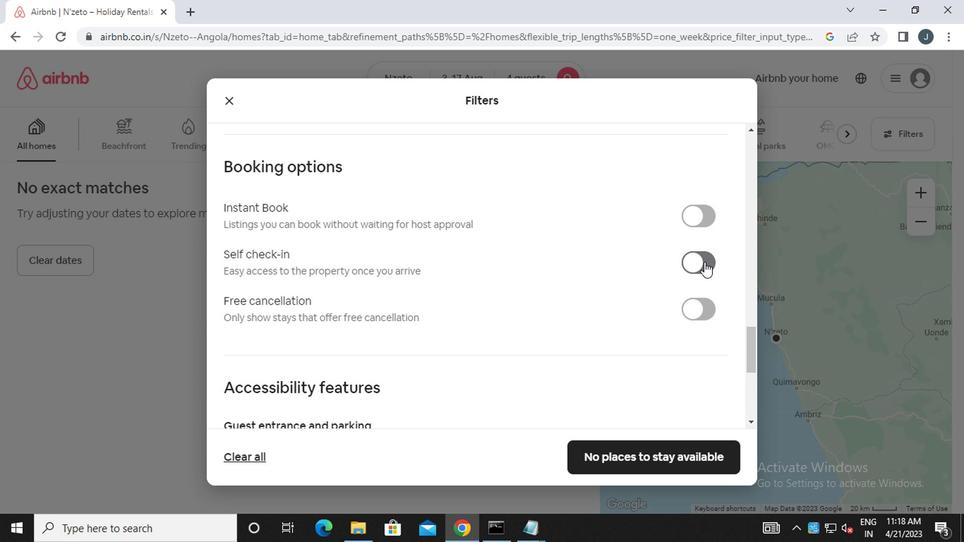 
Action: Mouse moved to (417, 263)
Screenshot: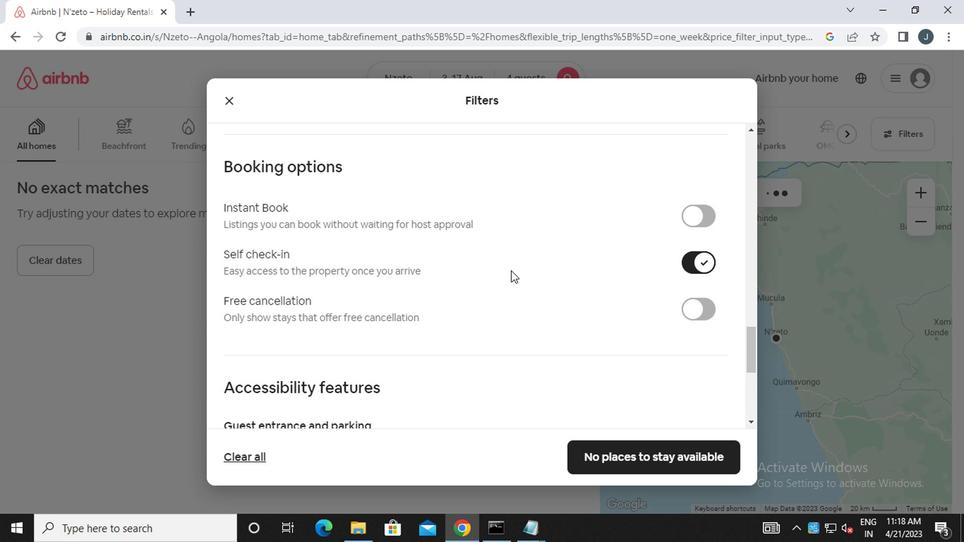 
Action: Mouse scrolled (417, 262) with delta (0, 0)
Screenshot: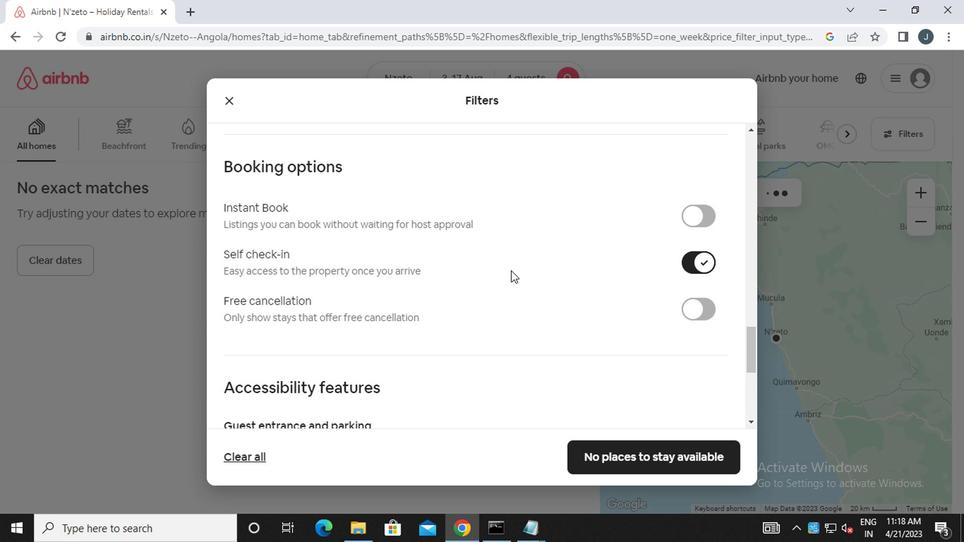 
Action: Mouse moved to (415, 265)
Screenshot: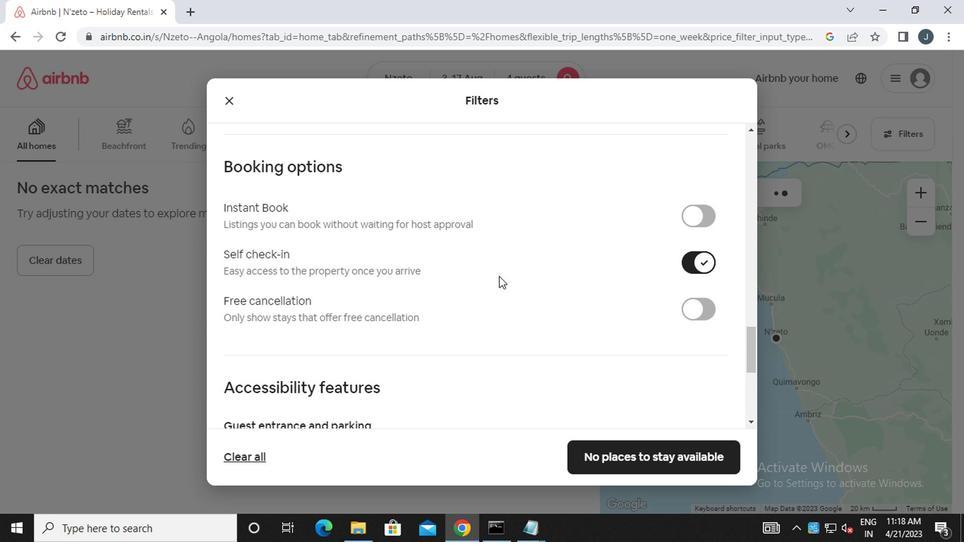 
Action: Mouse scrolled (415, 265) with delta (0, 0)
Screenshot: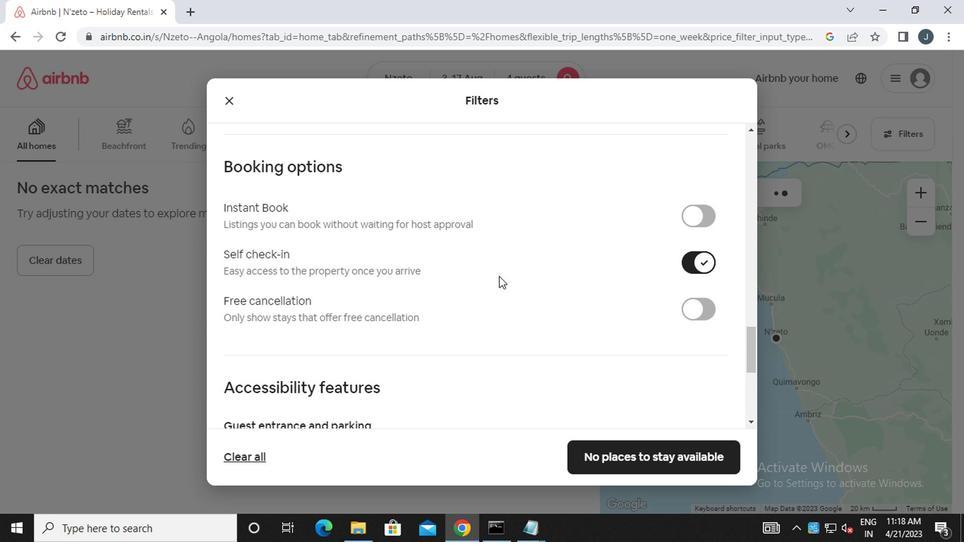 
Action: Mouse moved to (415, 266)
Screenshot: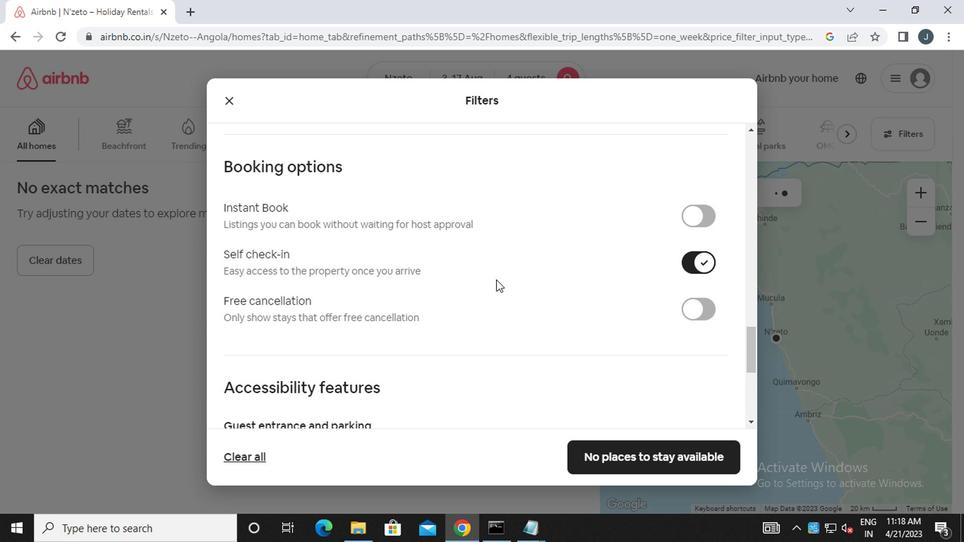 
Action: Mouse scrolled (415, 265) with delta (0, 0)
Screenshot: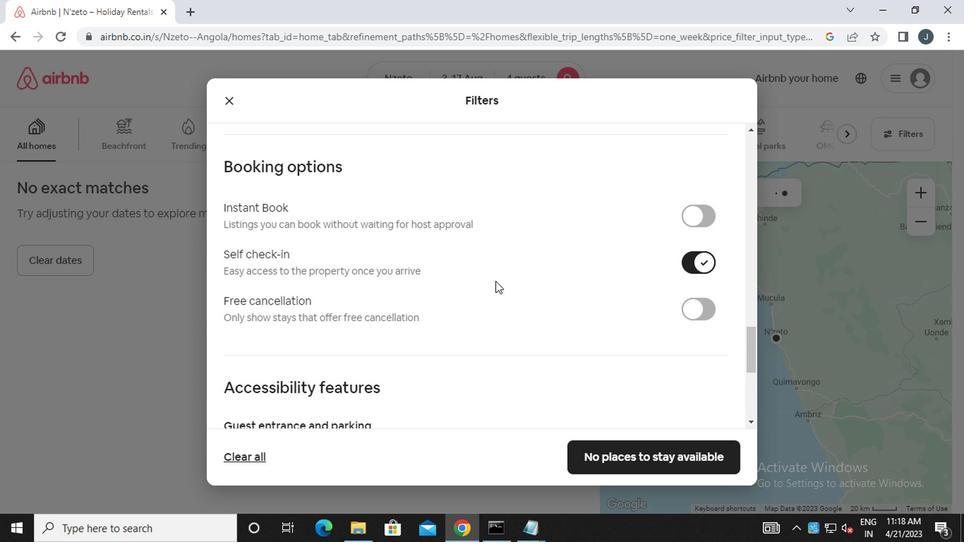 
Action: Mouse moved to (407, 266)
Screenshot: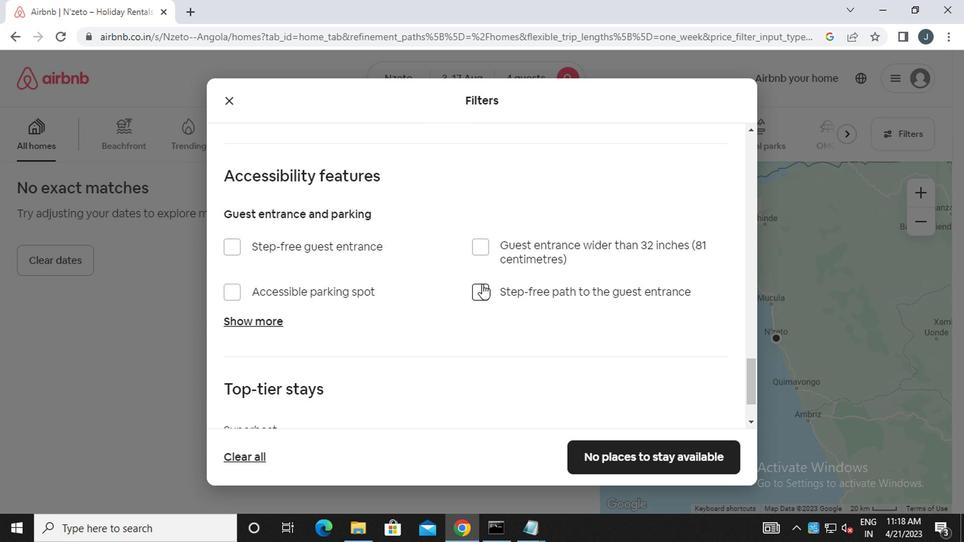 
Action: Mouse scrolled (407, 265) with delta (0, 0)
Screenshot: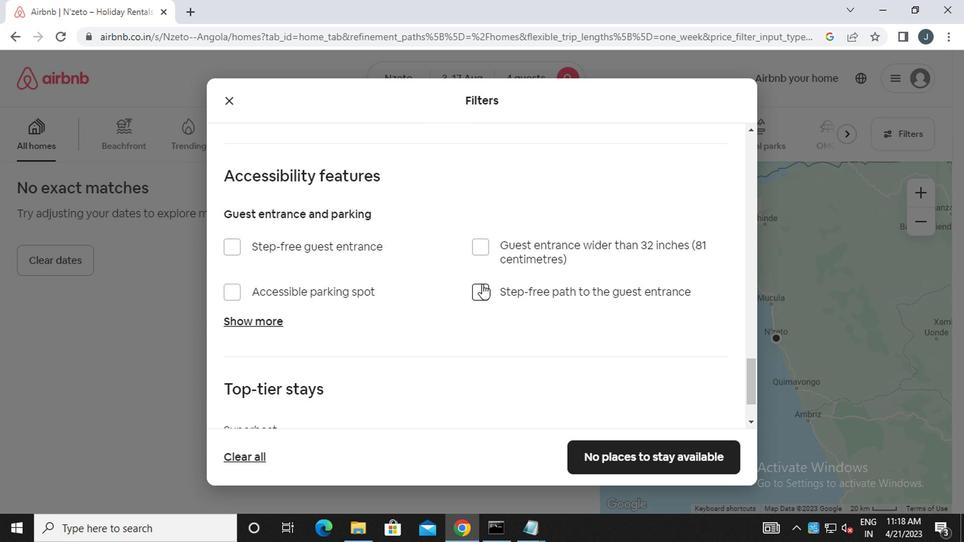 
Action: Mouse scrolled (407, 265) with delta (0, 0)
Screenshot: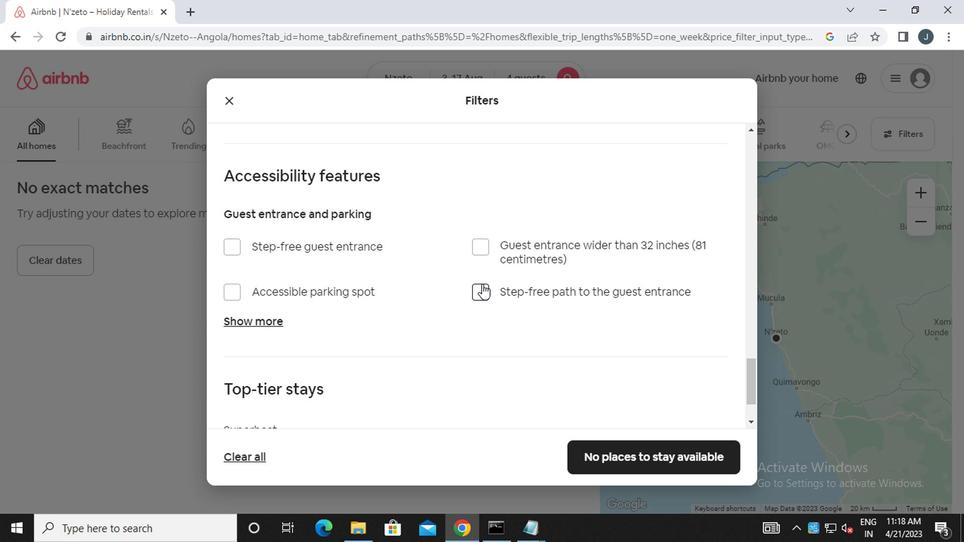 
Action: Mouse moved to (407, 266)
Screenshot: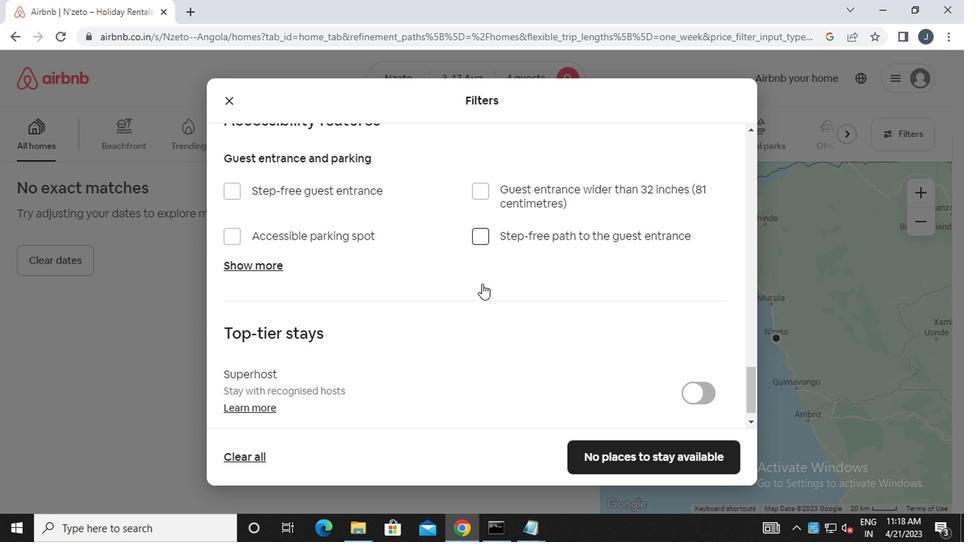 
Action: Mouse scrolled (407, 265) with delta (0, 0)
Screenshot: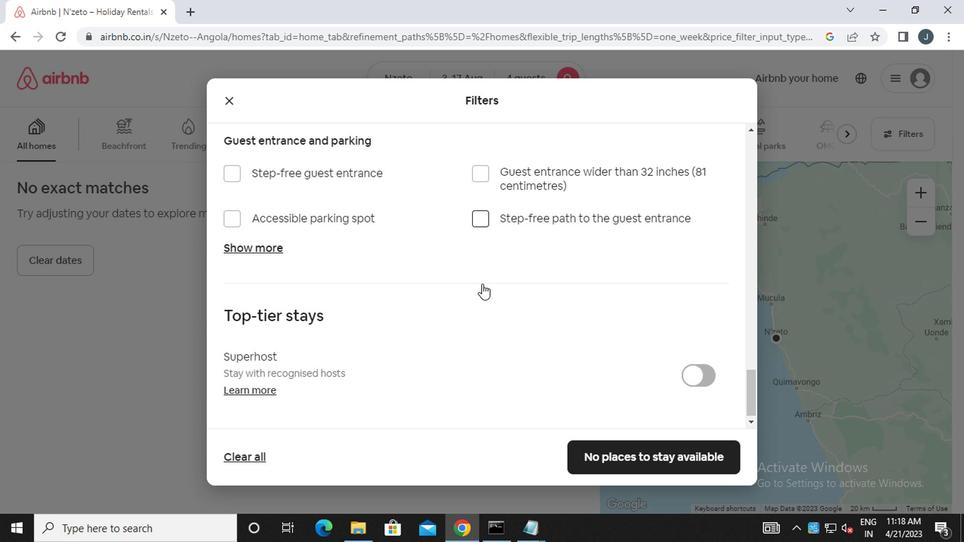 
Action: Mouse scrolled (407, 265) with delta (0, 0)
Screenshot: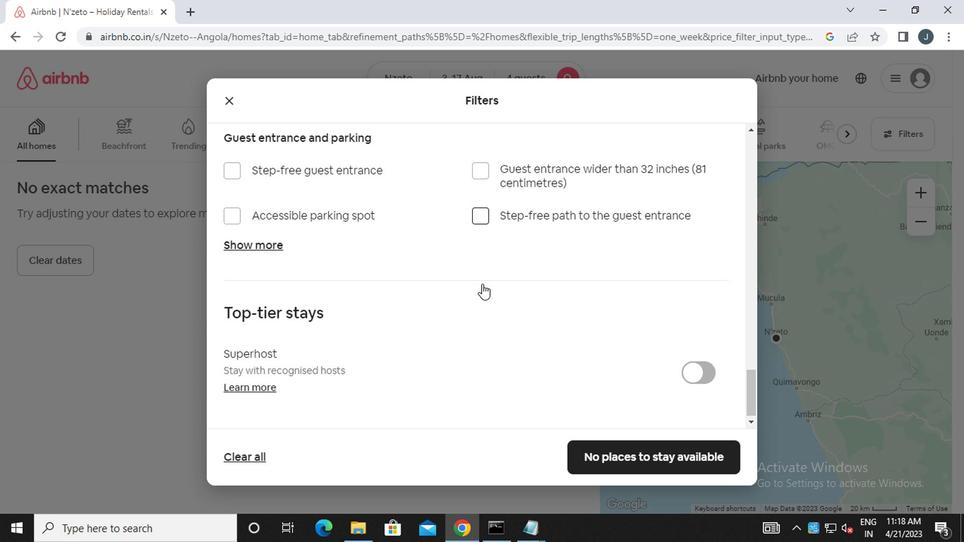 
Action: Mouse moved to (407, 266)
Screenshot: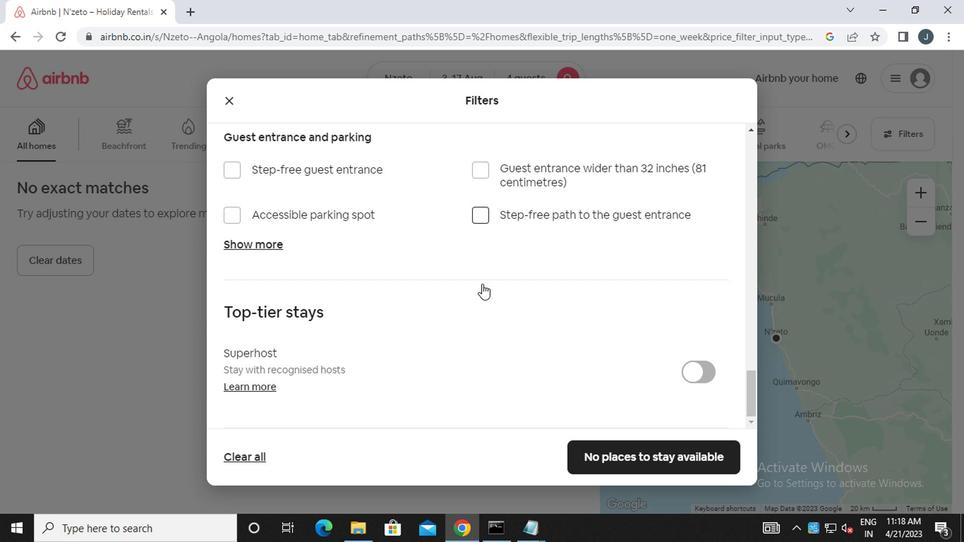 
Action: Mouse scrolled (407, 265) with delta (0, 0)
Screenshot: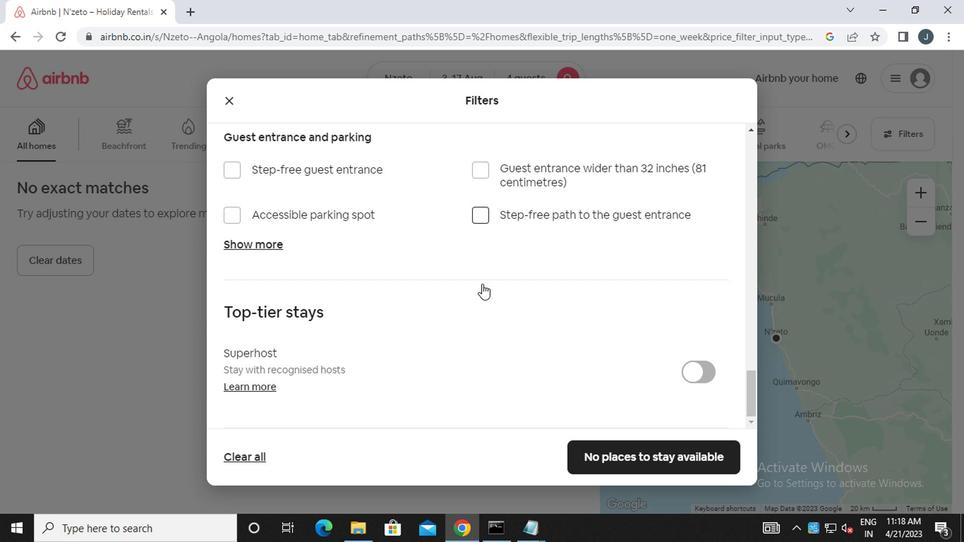 
Action: Mouse scrolled (407, 265) with delta (0, 0)
Screenshot: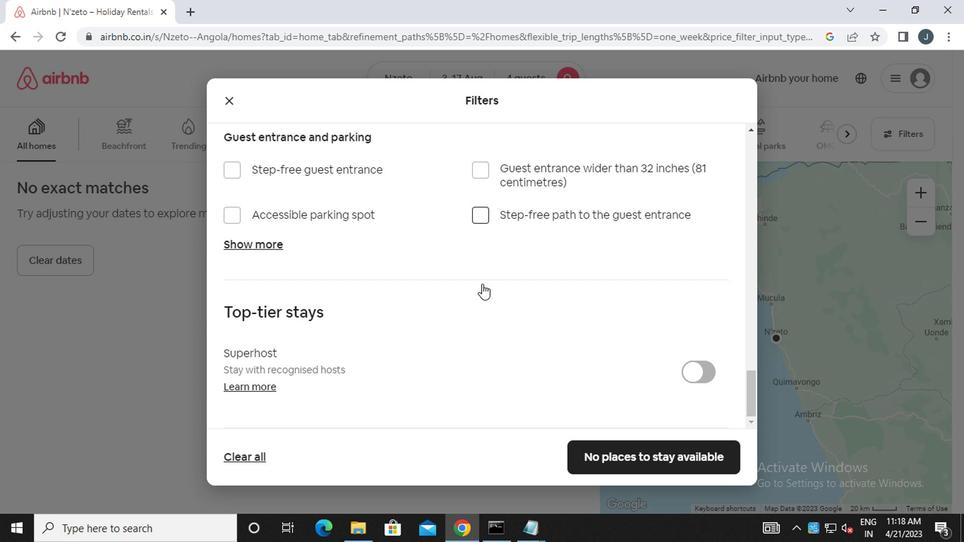 
Action: Mouse moved to (407, 266)
Screenshot: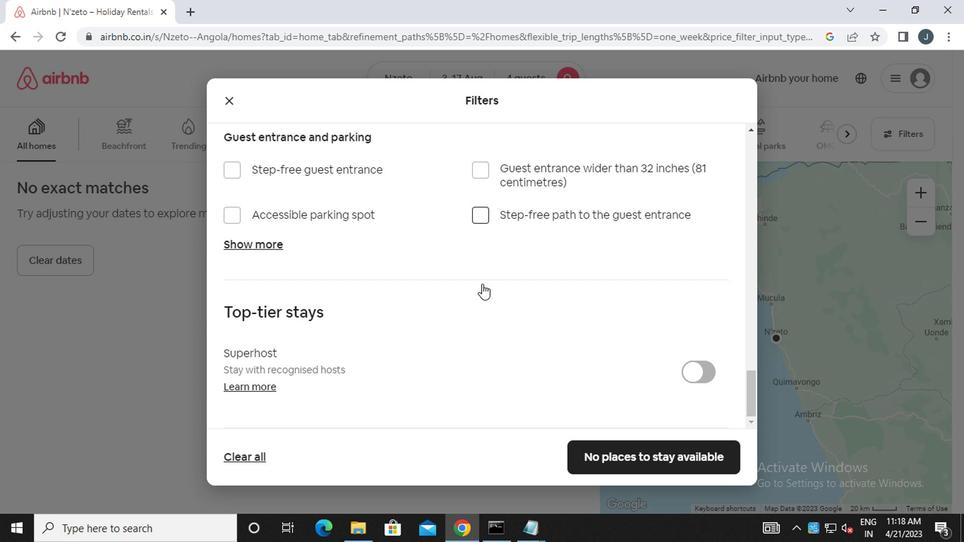 
Action: Mouse scrolled (407, 265) with delta (0, 0)
Screenshot: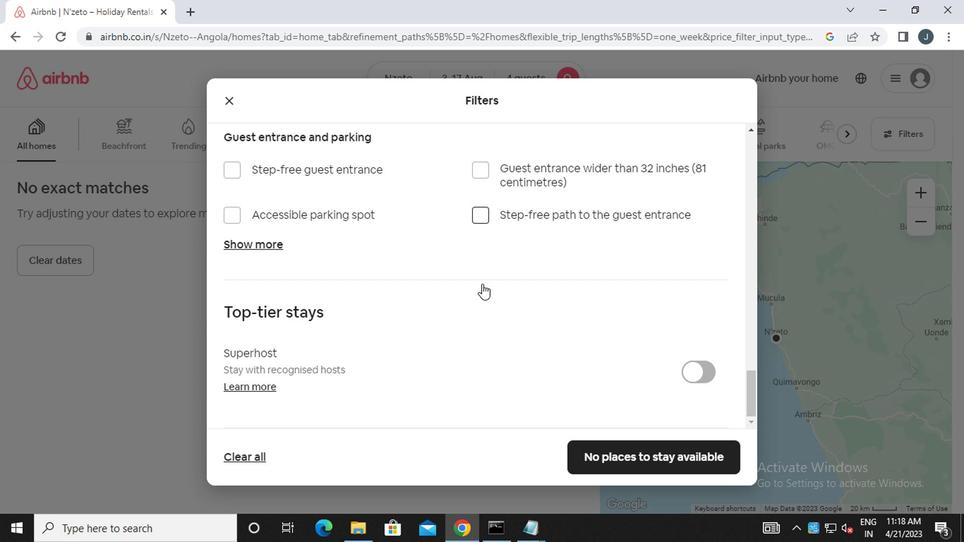 
Action: Mouse moved to (406, 265)
Screenshot: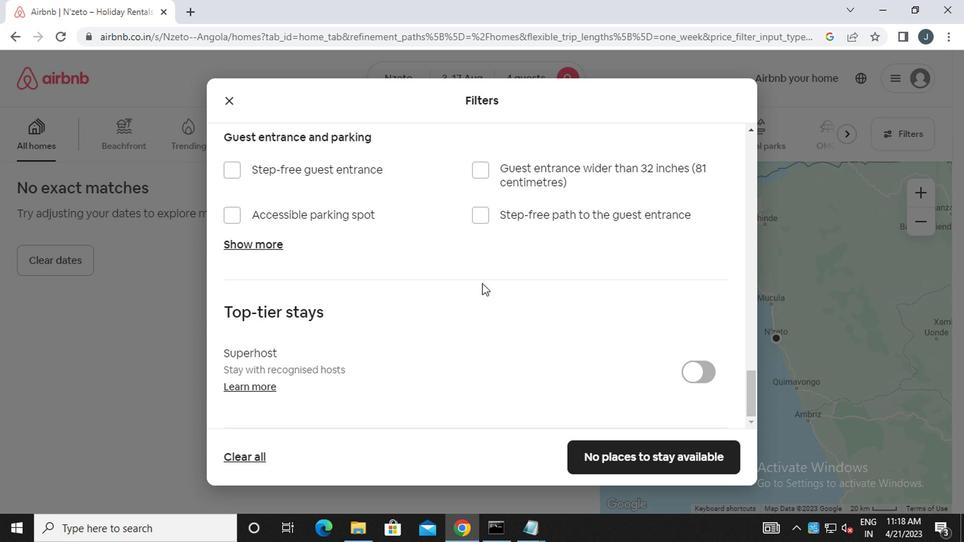 
Action: Mouse scrolled (406, 265) with delta (0, 0)
Screenshot: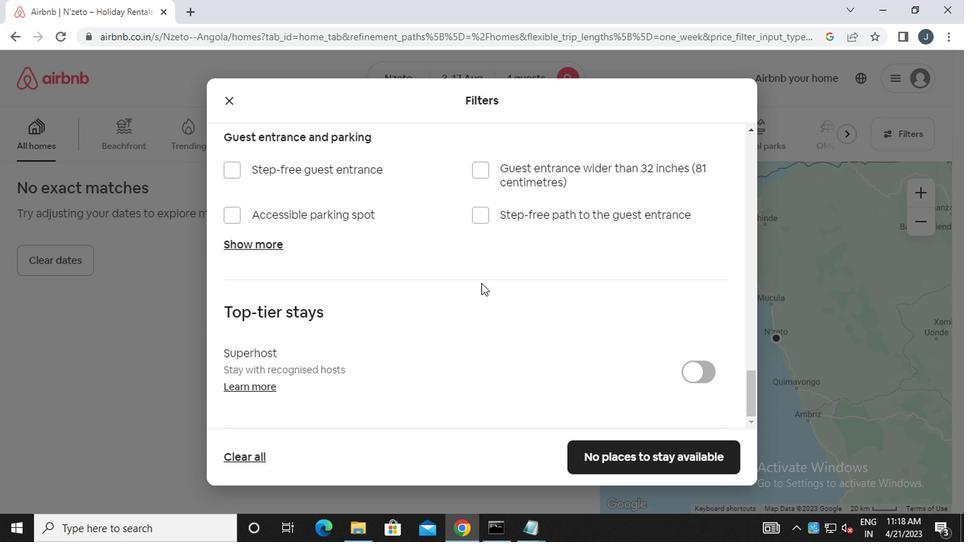 
Action: Mouse scrolled (406, 265) with delta (0, 0)
Screenshot: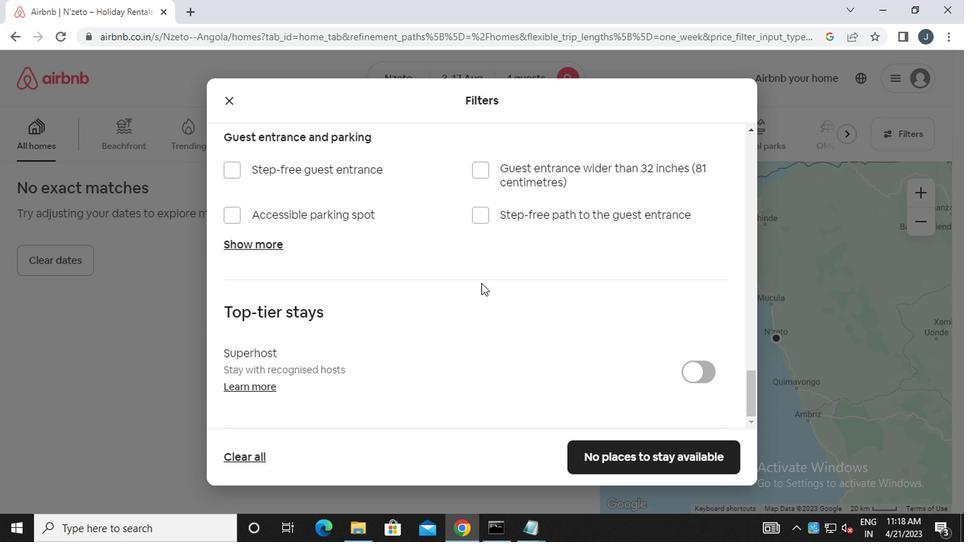 
Action: Mouse moved to (406, 265)
Screenshot: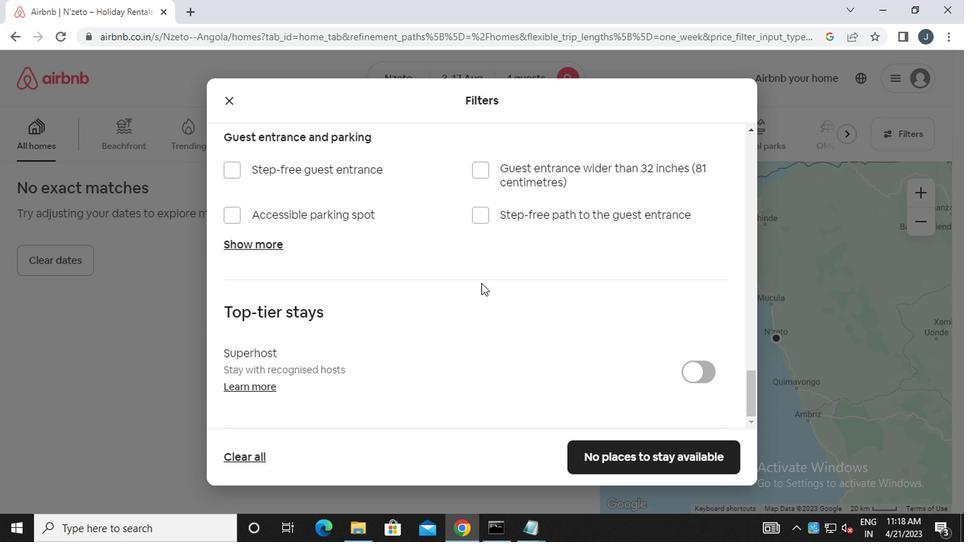 
Action: Mouse scrolled (406, 265) with delta (0, 0)
Screenshot: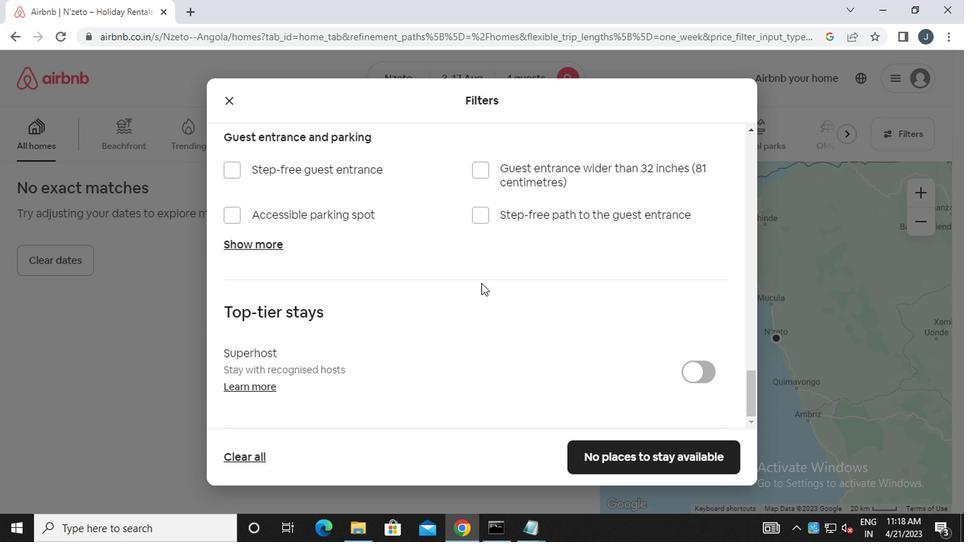 
Action: Mouse scrolled (406, 265) with delta (0, 0)
Screenshot: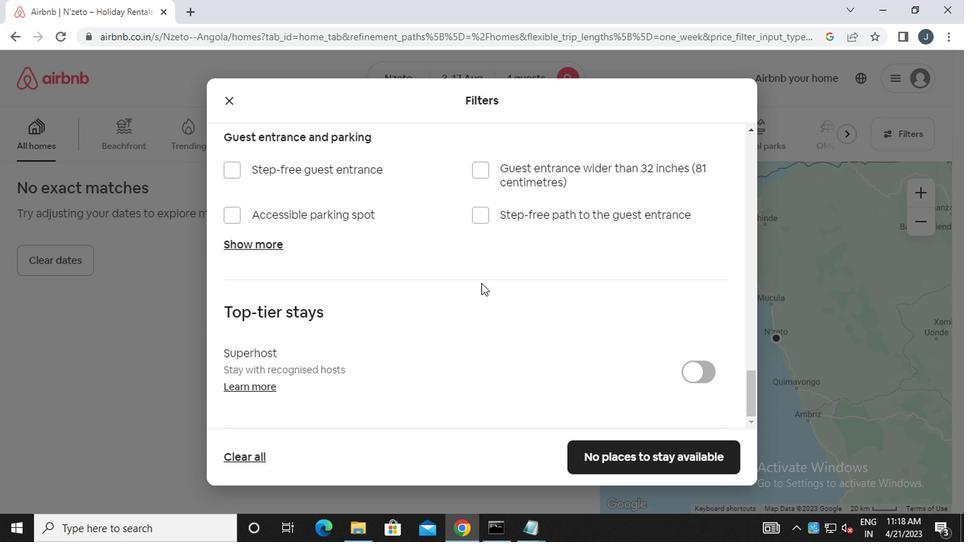
Action: Mouse moved to (406, 266)
Screenshot: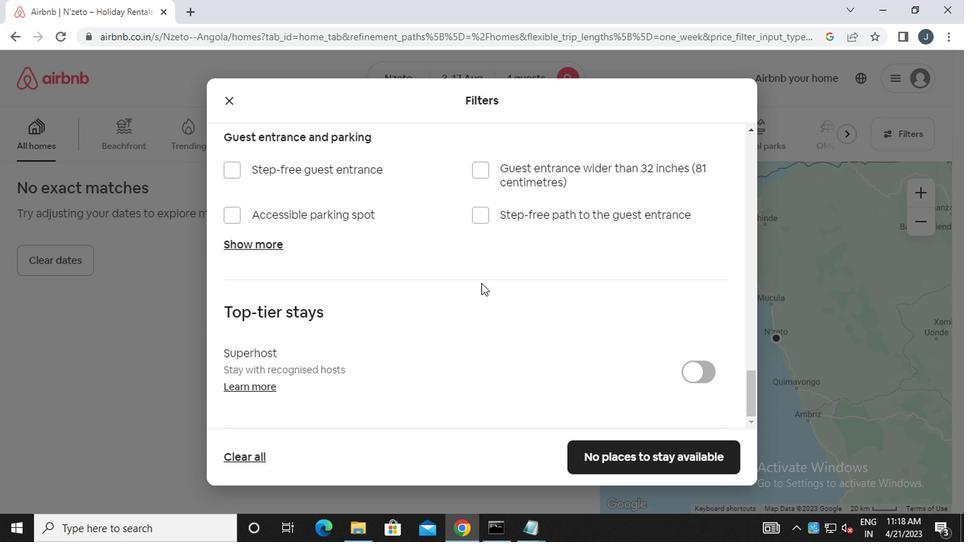 
Action: Mouse scrolled (406, 266) with delta (0, 0)
Screenshot: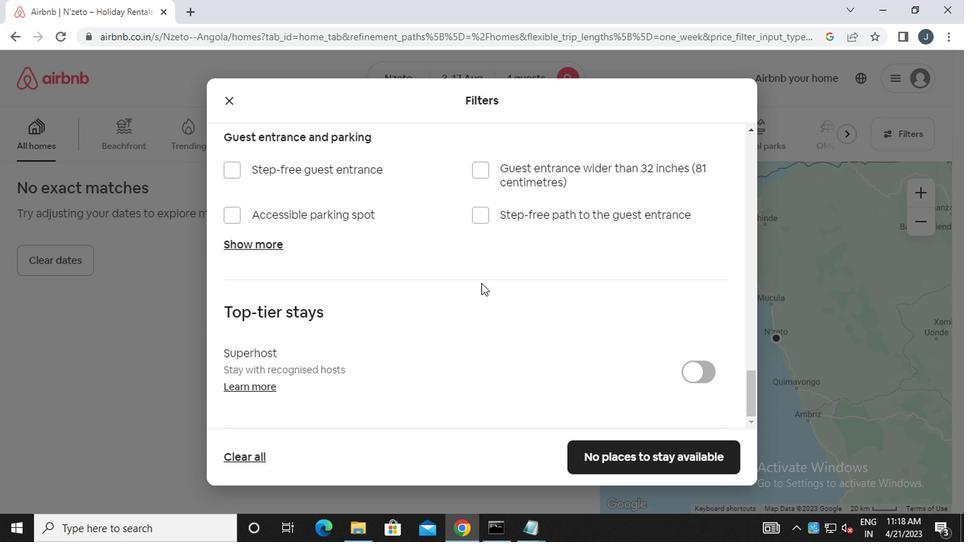 
Action: Mouse moved to (406, 269)
Screenshot: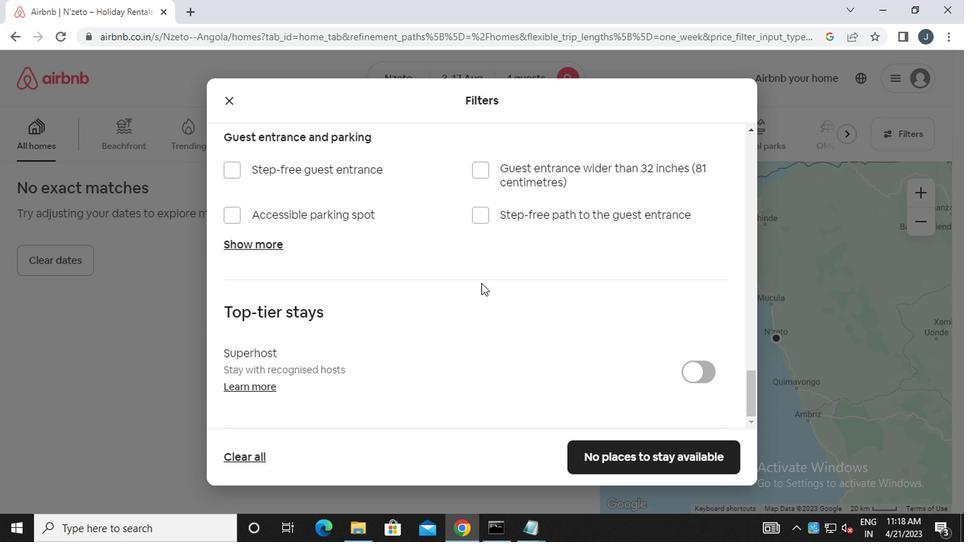 
Action: Mouse scrolled (406, 269) with delta (0, 0)
Screenshot: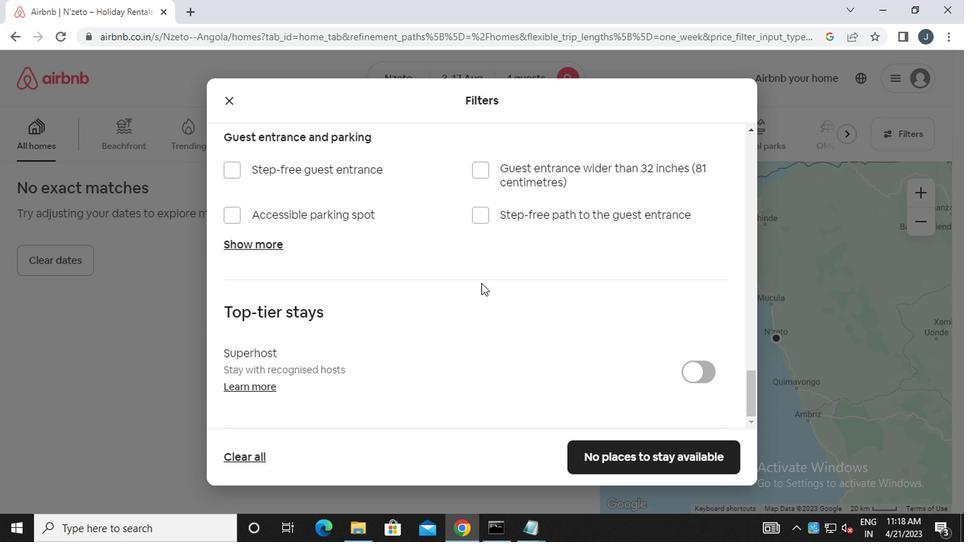 
Action: Mouse moved to (423, 342)
Screenshot: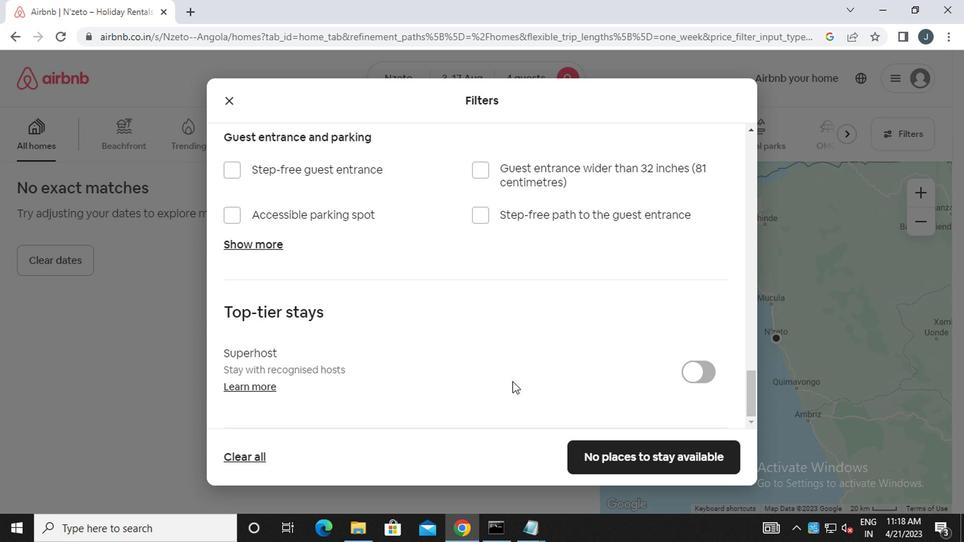 
Action: Mouse scrolled (423, 341) with delta (0, 0)
Screenshot: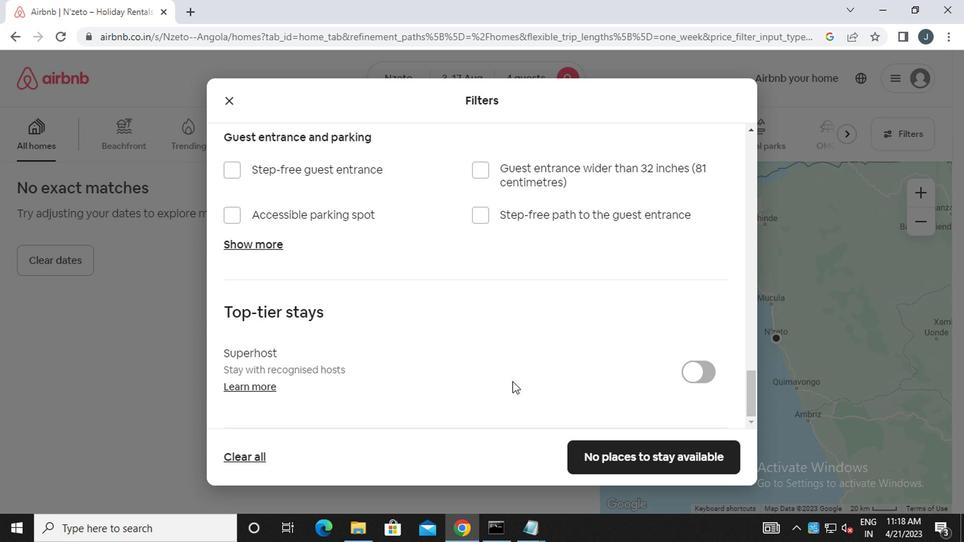 
Action: Mouse moved to (423, 342)
Screenshot: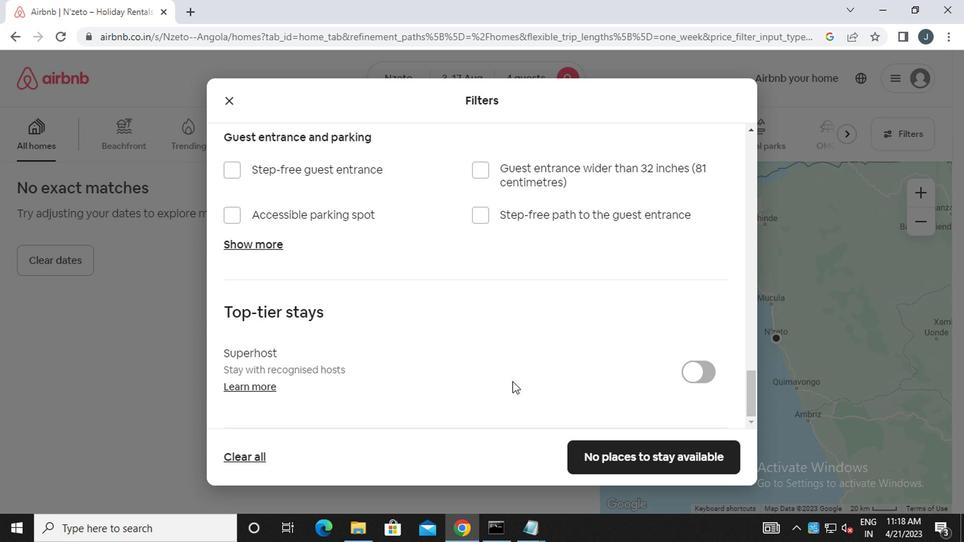 
Action: Mouse scrolled (423, 342) with delta (0, 0)
Screenshot: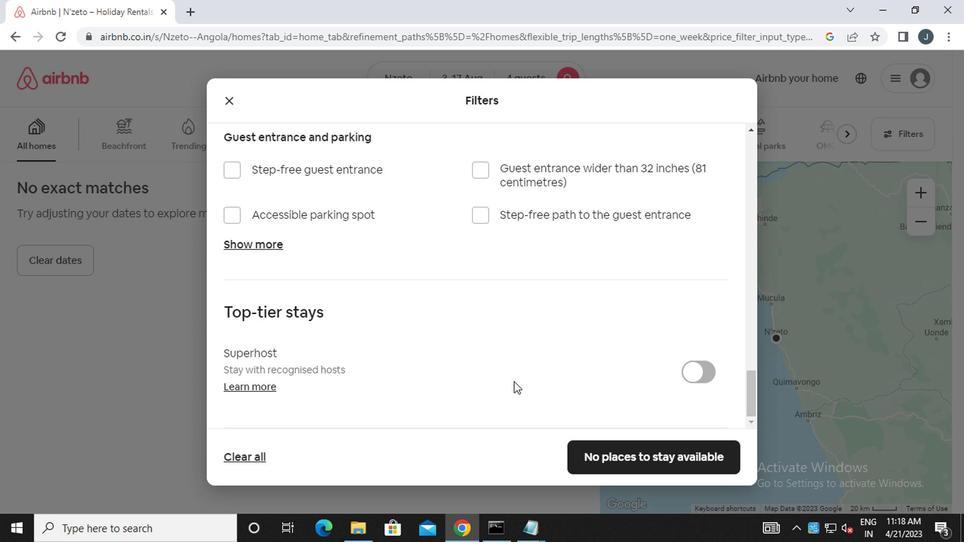 
Action: Mouse scrolled (423, 342) with delta (0, 0)
Screenshot: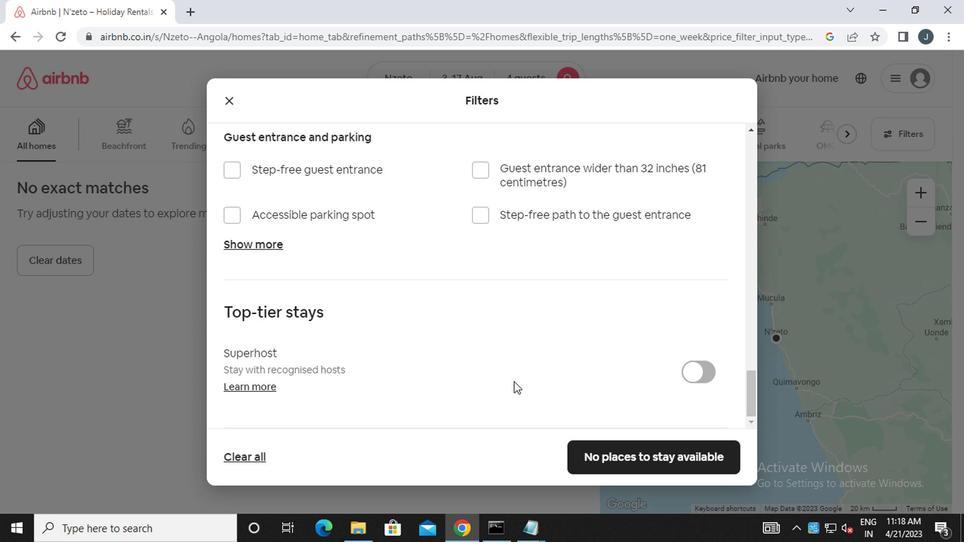 
Action: Mouse moved to (423, 342)
Screenshot: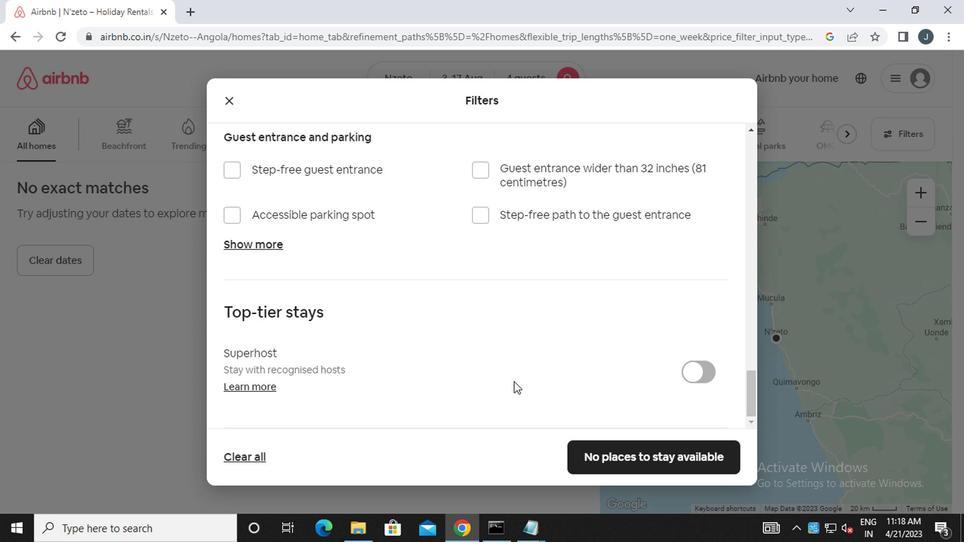 
Action: Mouse scrolled (423, 342) with delta (0, 0)
Screenshot: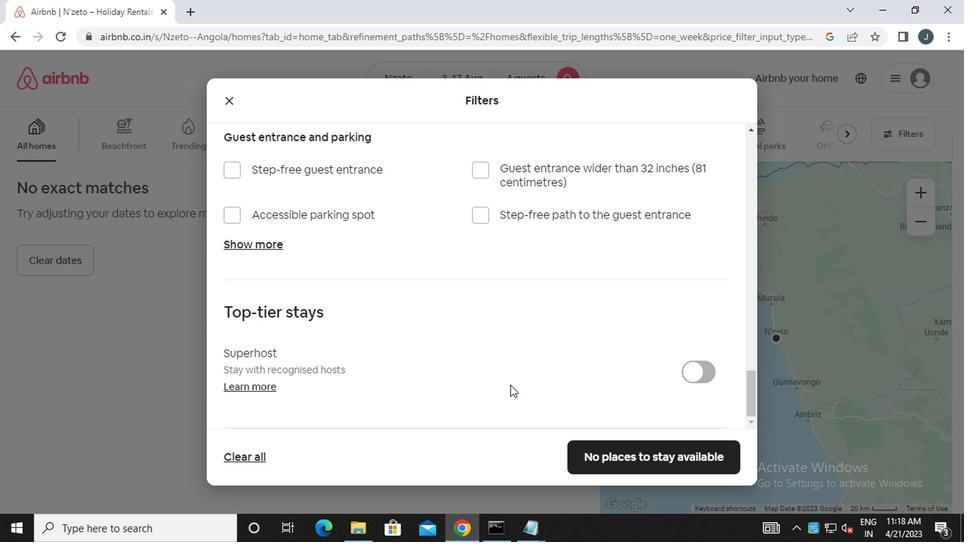 
Action: Mouse moved to (500, 393)
Screenshot: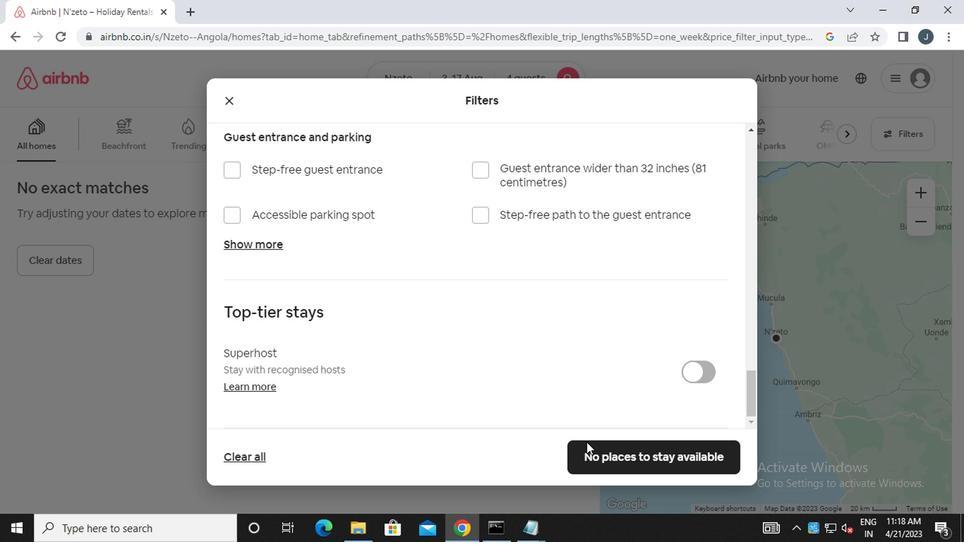 
Action: Mouse pressed left at (500, 393)
Screenshot: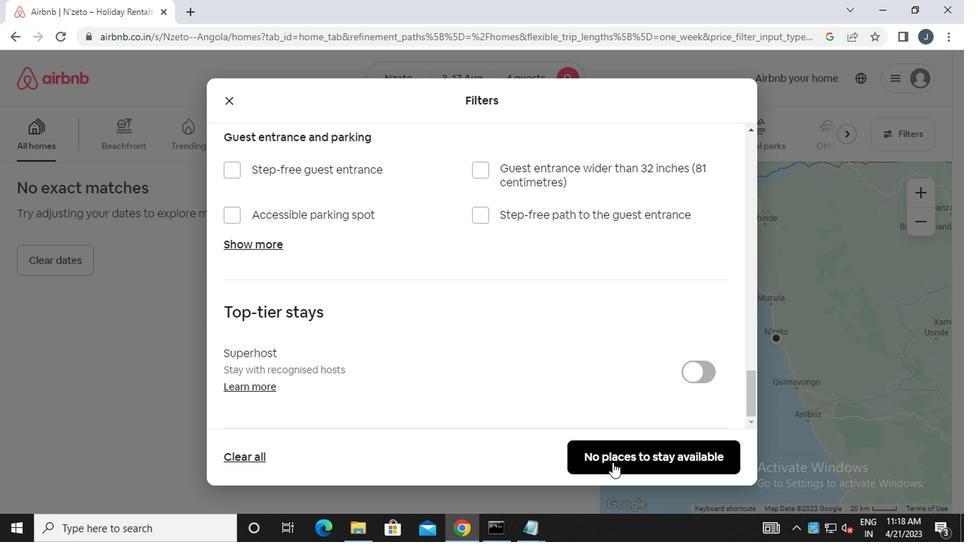
Action: Mouse moved to (482, 377)
Screenshot: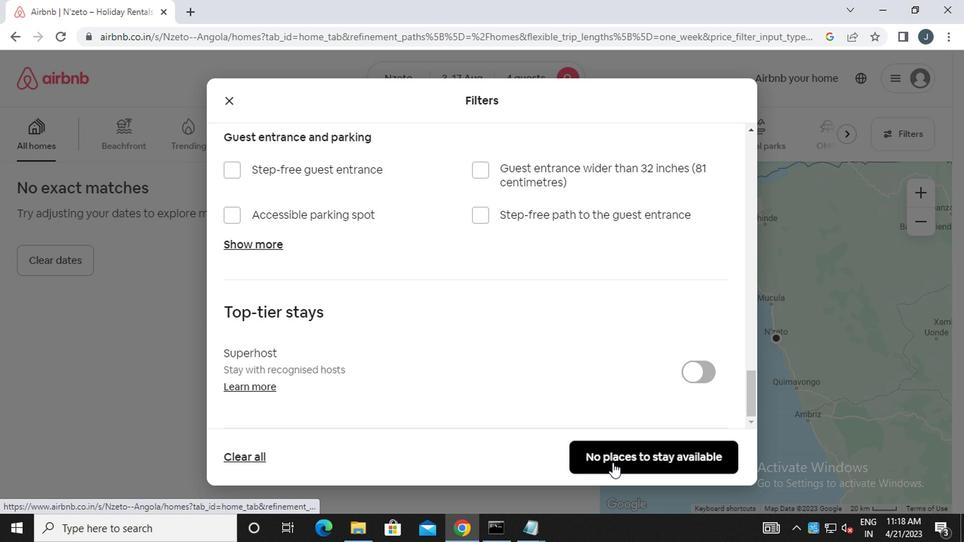 
